 Task: Find connections with filter location Cravinhos with filter topic #entrepreneurshipwith filter profile language Potuguese with filter current company ITC Limited with filter school CMR University with filter industry Retail Florists with filter service category Grant Writing with filter keywords title Professor
Action: Mouse moved to (643, 128)
Screenshot: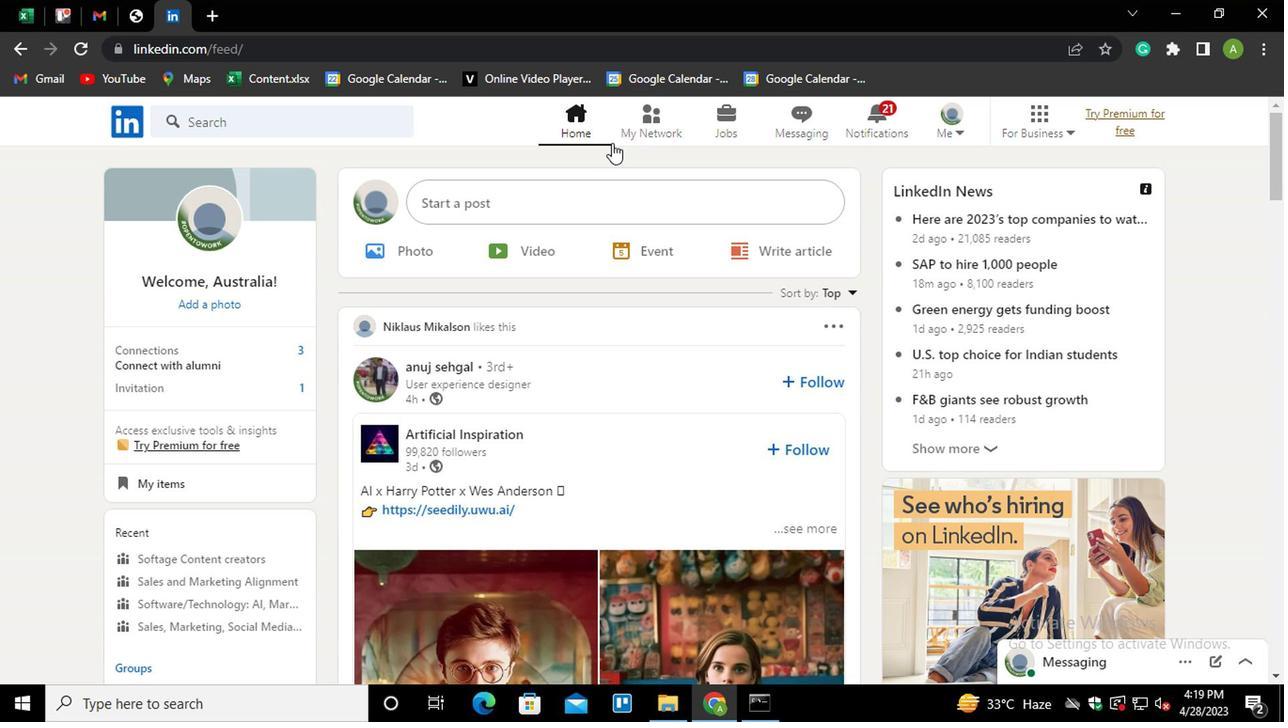 
Action: Mouse pressed left at (643, 128)
Screenshot: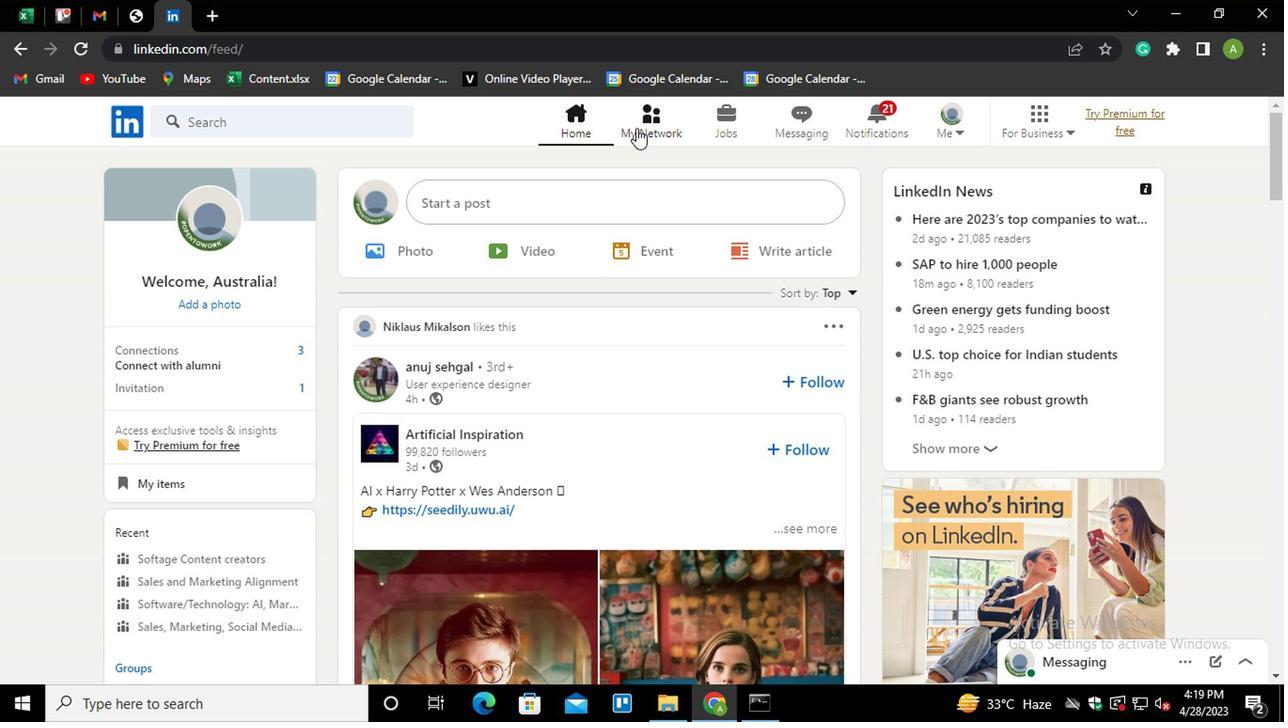 
Action: Mouse moved to (214, 217)
Screenshot: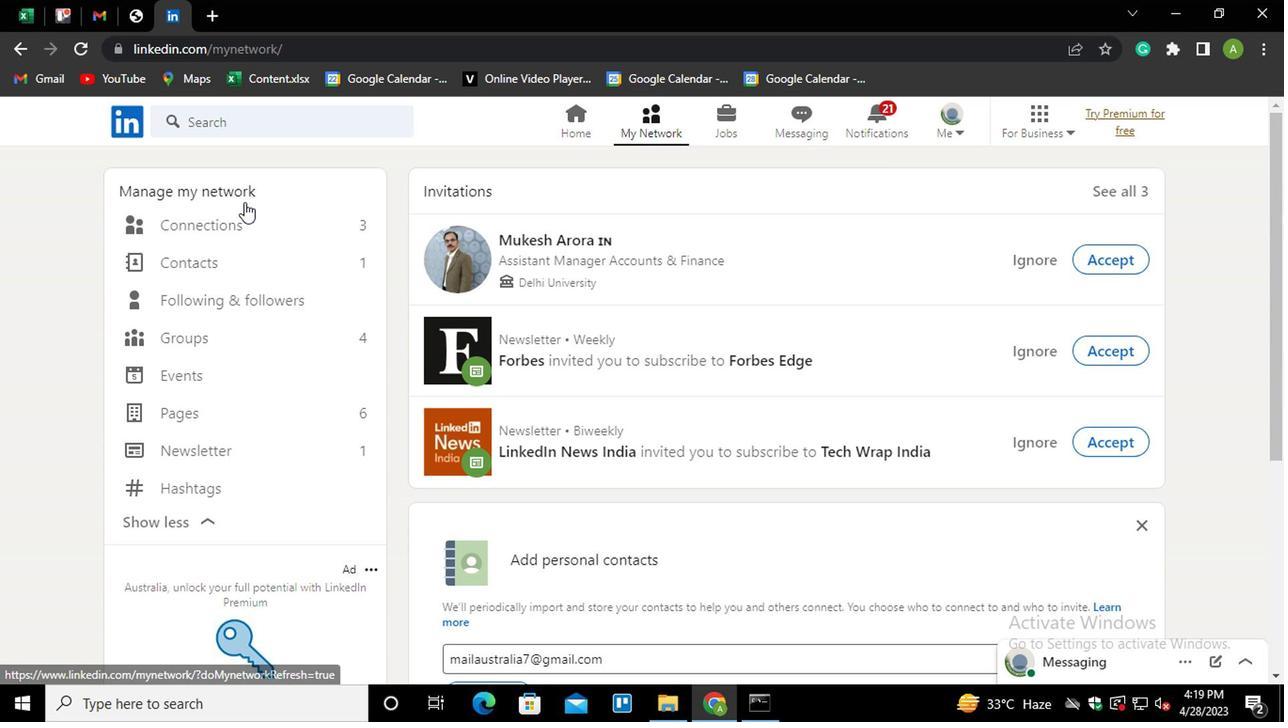 
Action: Mouse pressed left at (214, 217)
Screenshot: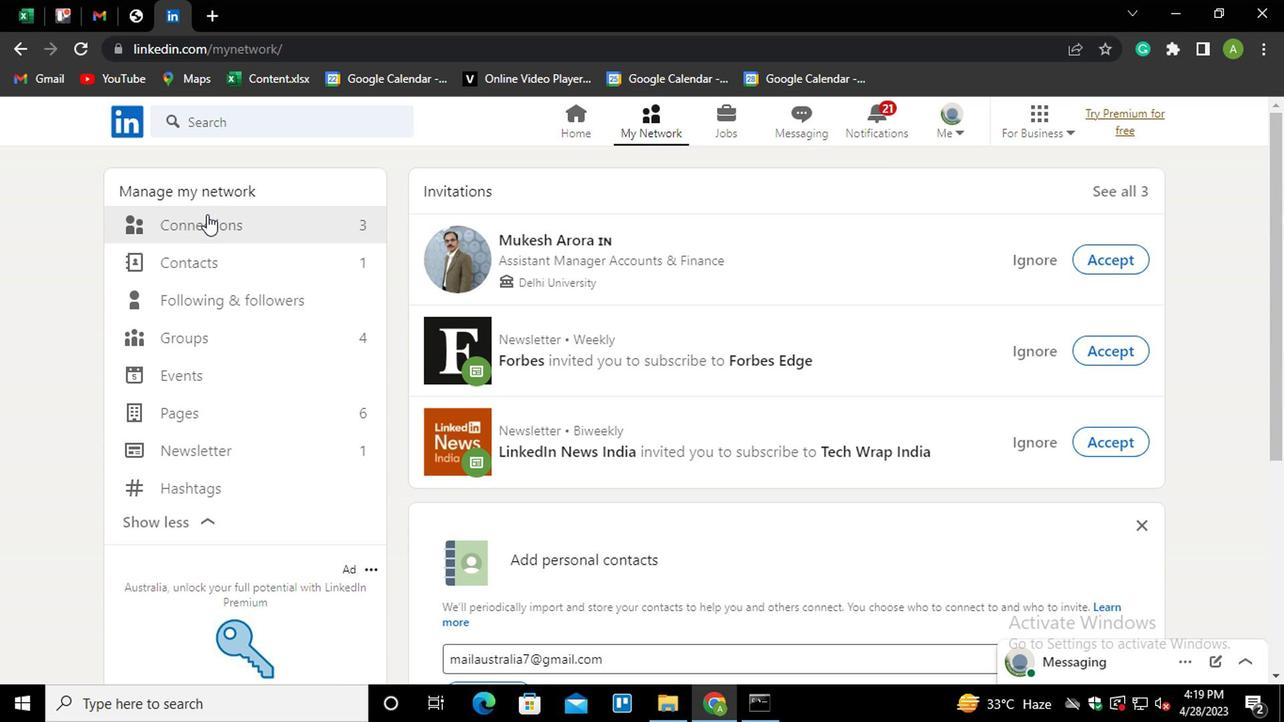 
Action: Mouse moved to (747, 233)
Screenshot: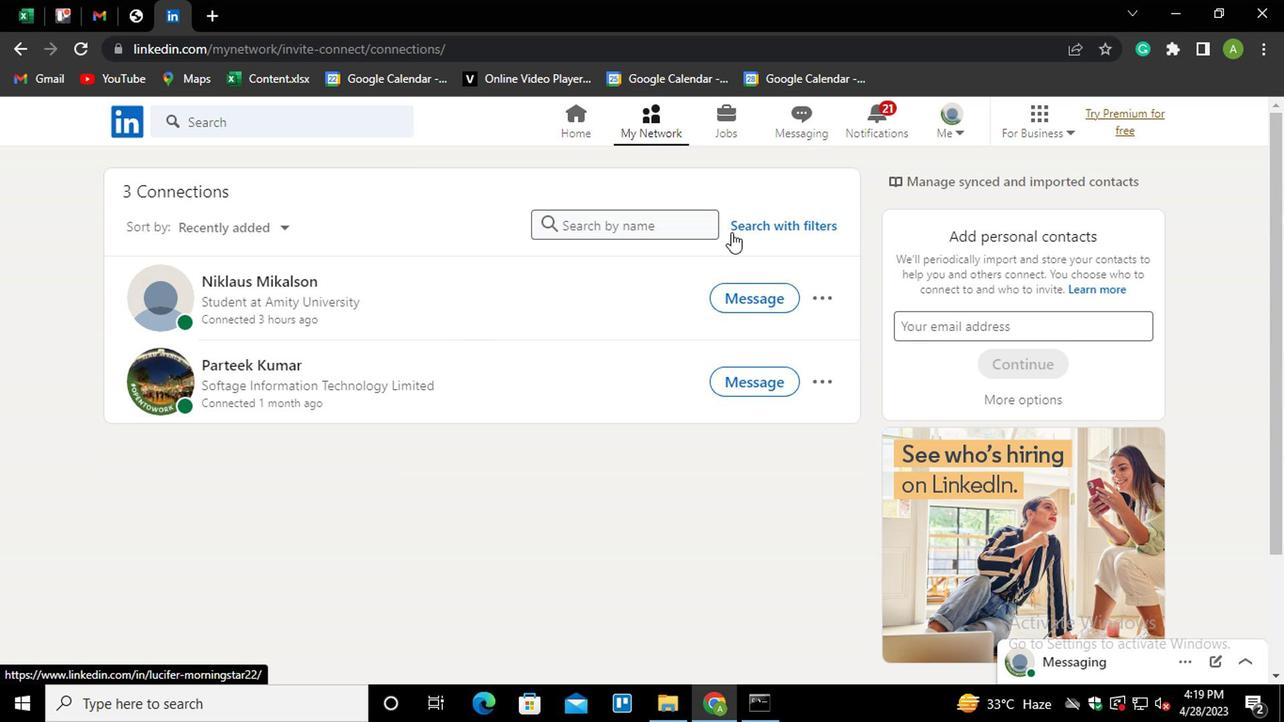 
Action: Mouse pressed left at (747, 233)
Screenshot: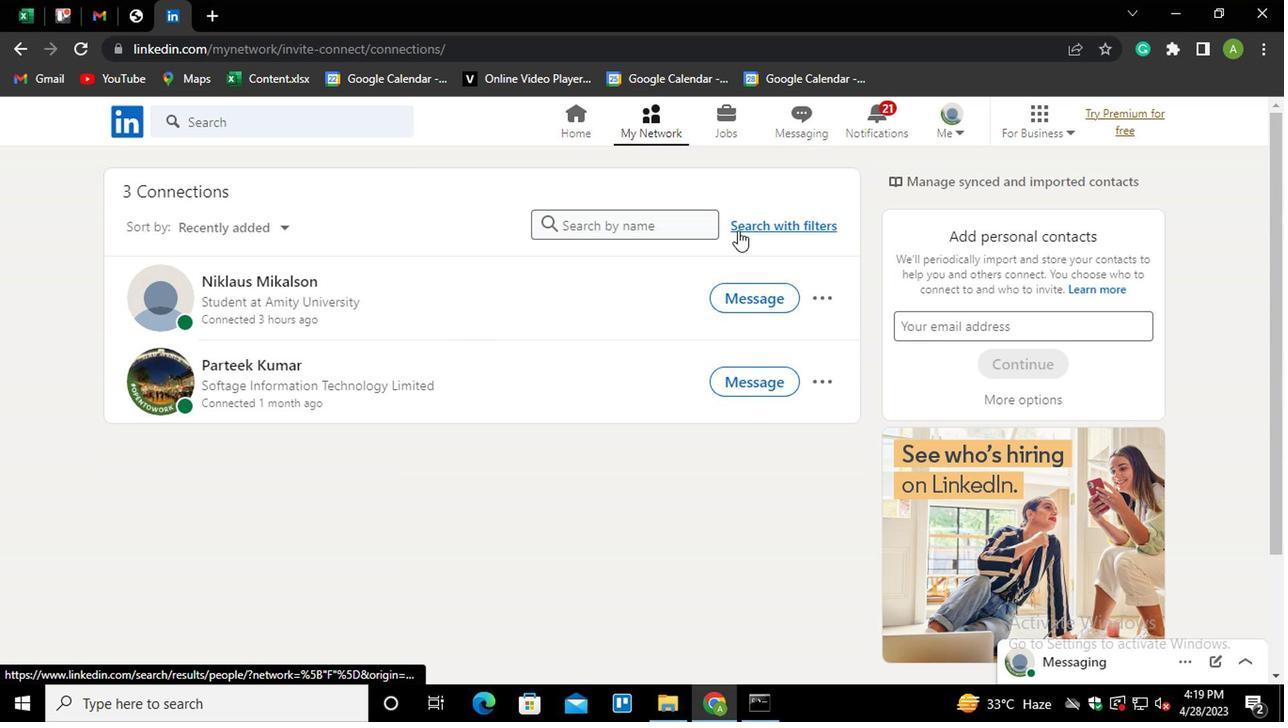 
Action: Mouse moved to (686, 177)
Screenshot: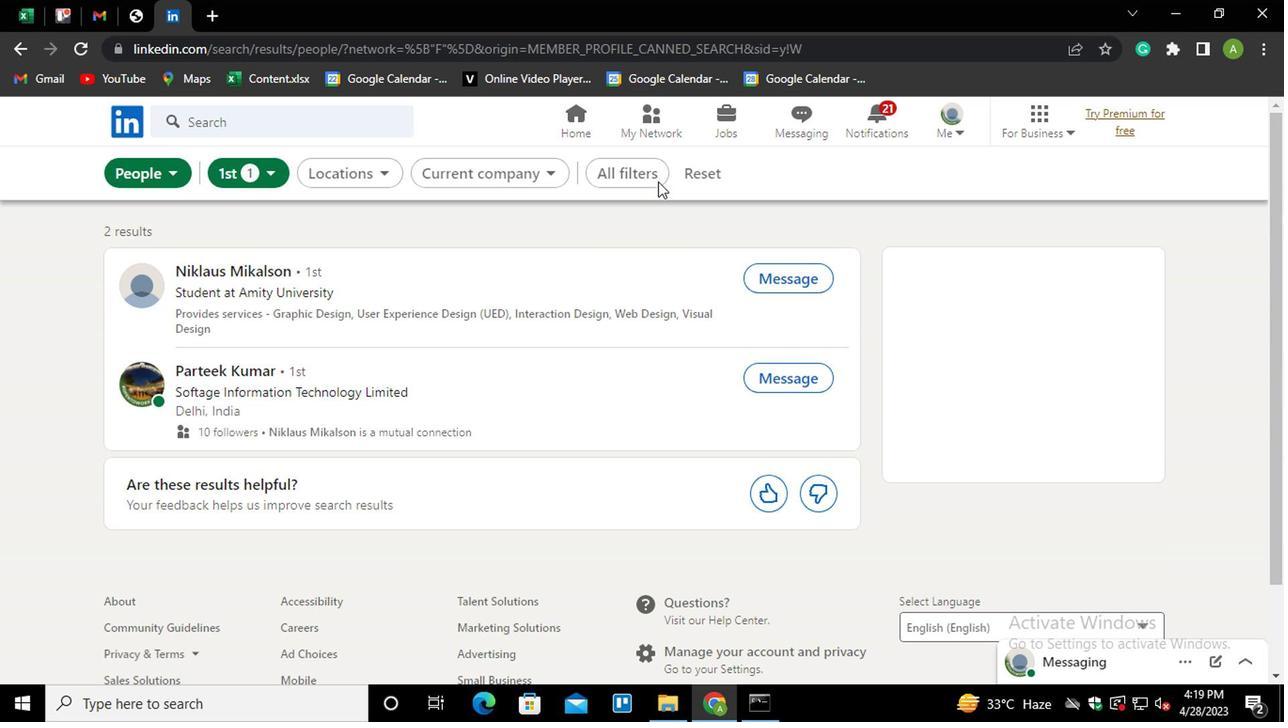
Action: Mouse pressed left at (686, 177)
Screenshot: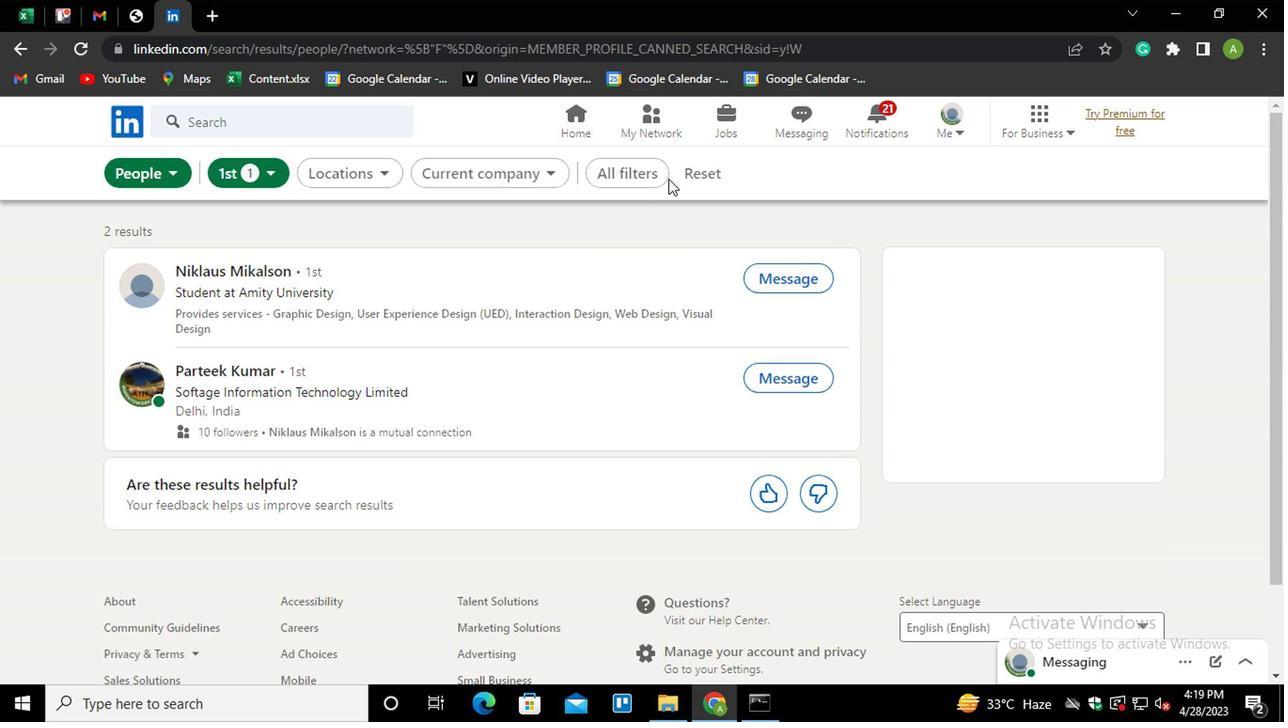 
Action: Mouse moved to (661, 174)
Screenshot: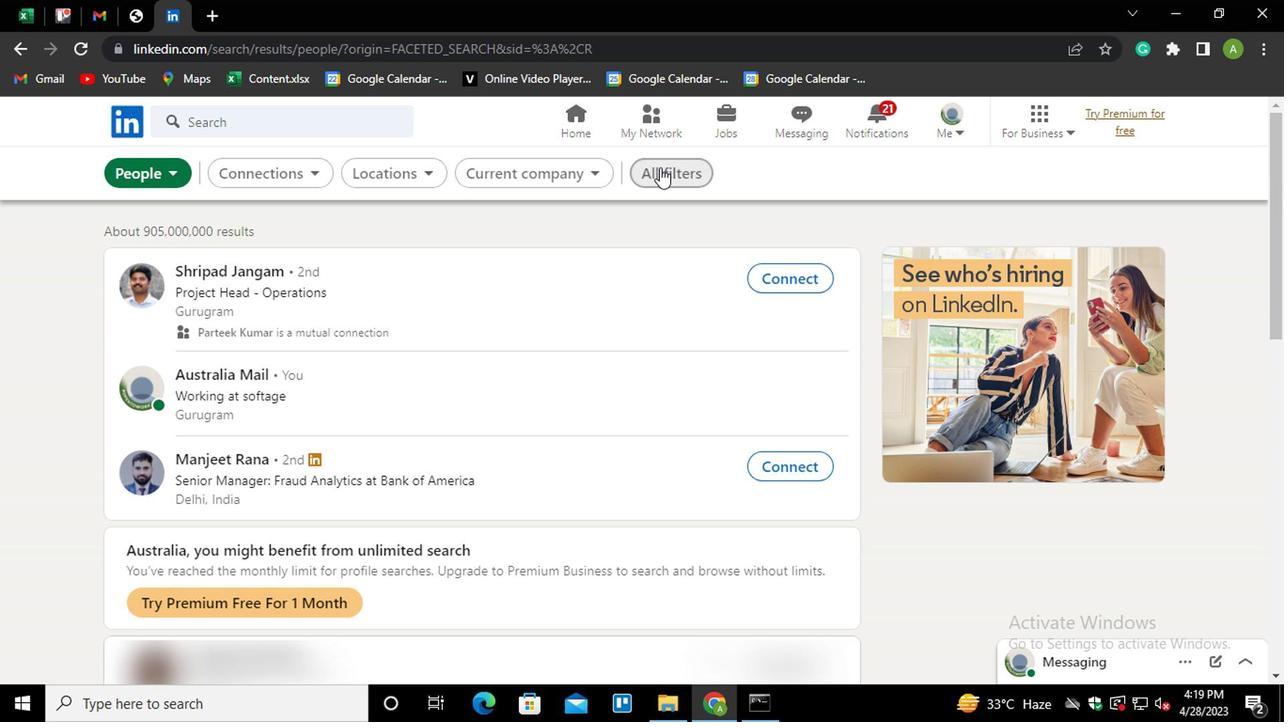 
Action: Mouse pressed left at (661, 174)
Screenshot: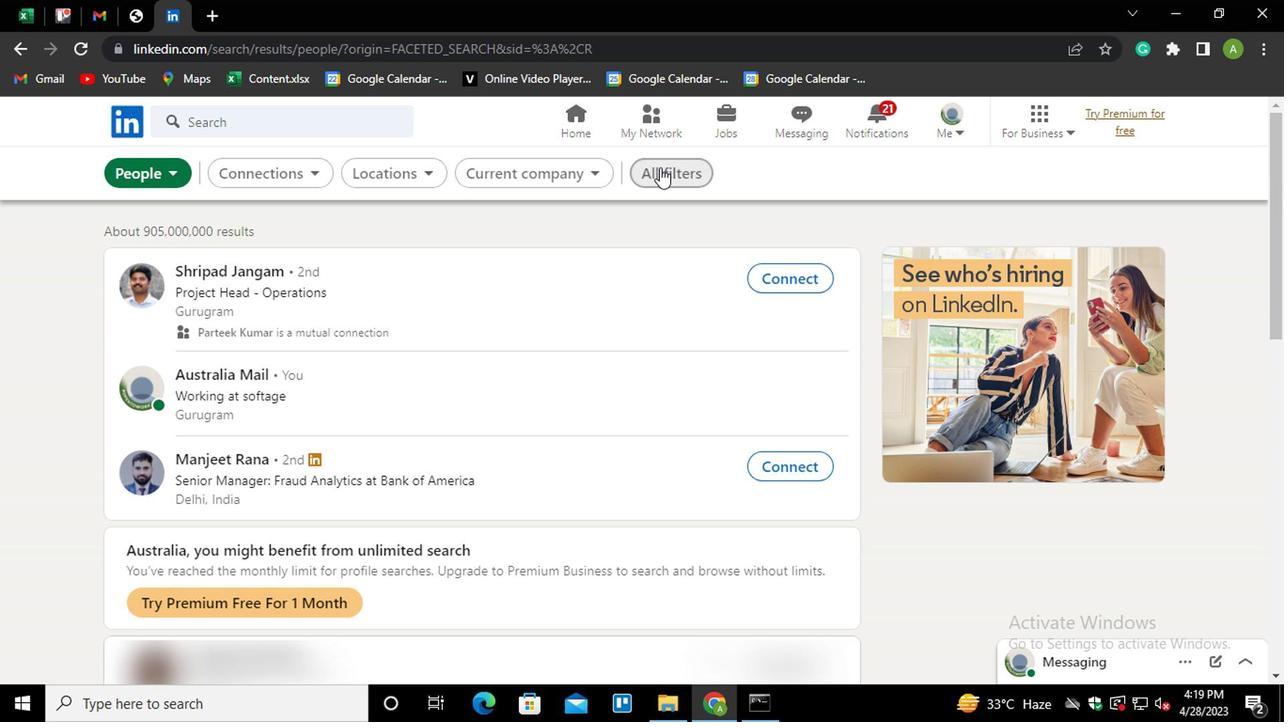 
Action: Mouse moved to (880, 421)
Screenshot: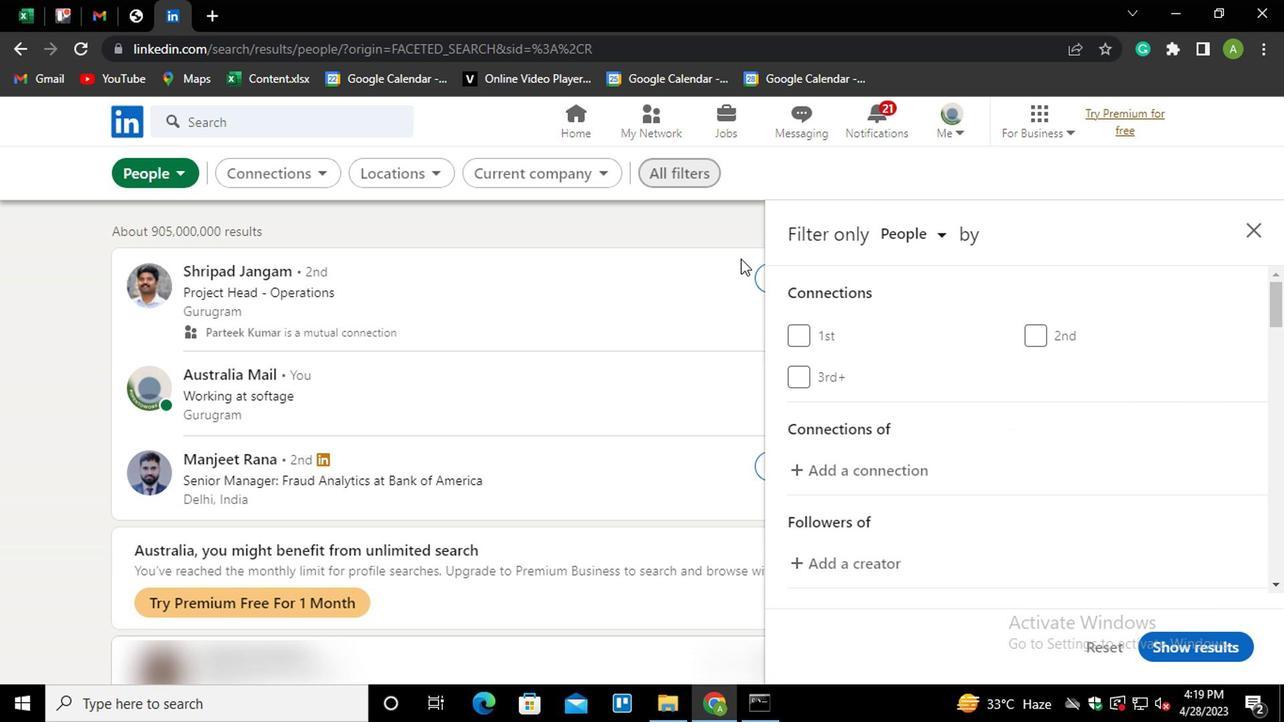 
Action: Mouse scrolled (880, 420) with delta (0, 0)
Screenshot: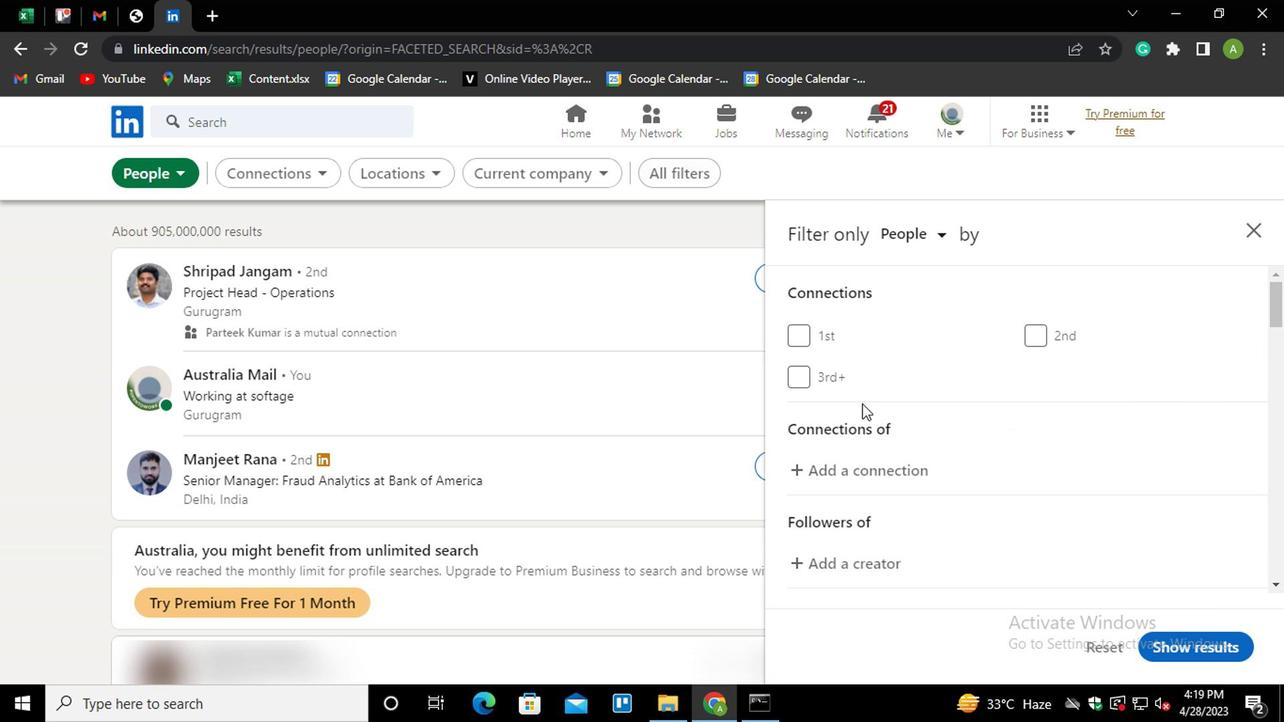 
Action: Mouse scrolled (880, 420) with delta (0, 0)
Screenshot: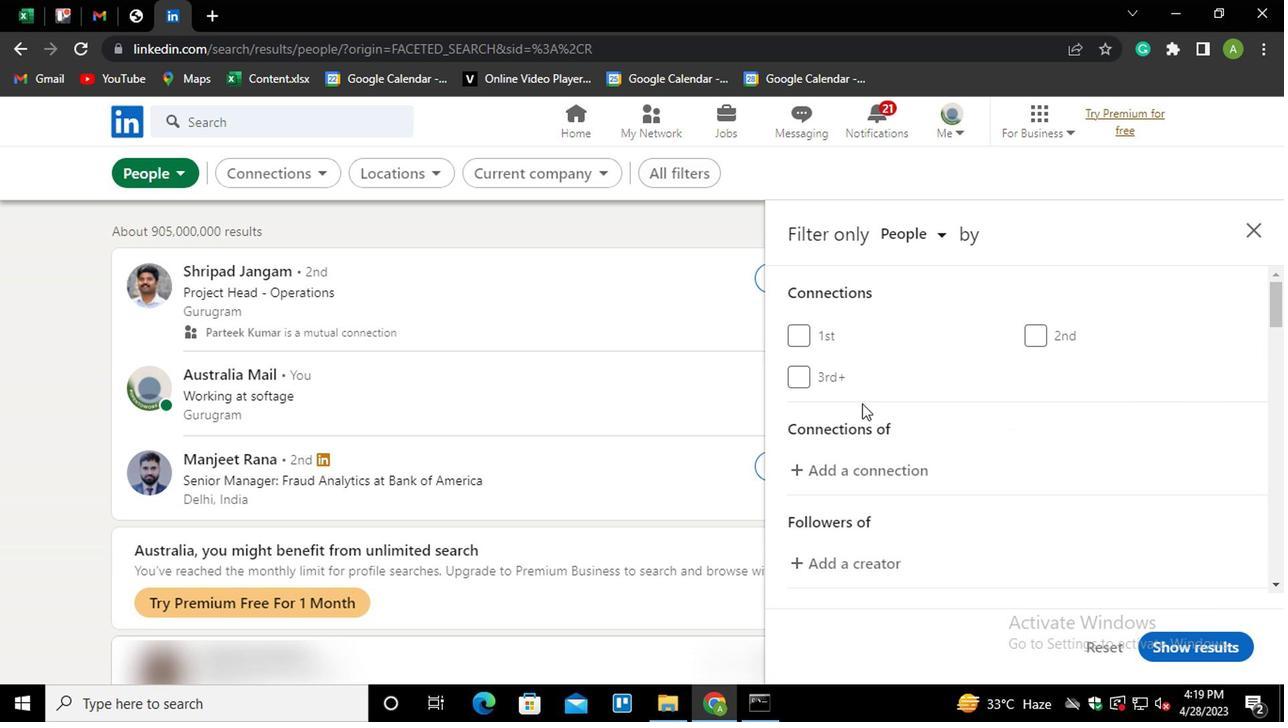 
Action: Mouse moved to (881, 421)
Screenshot: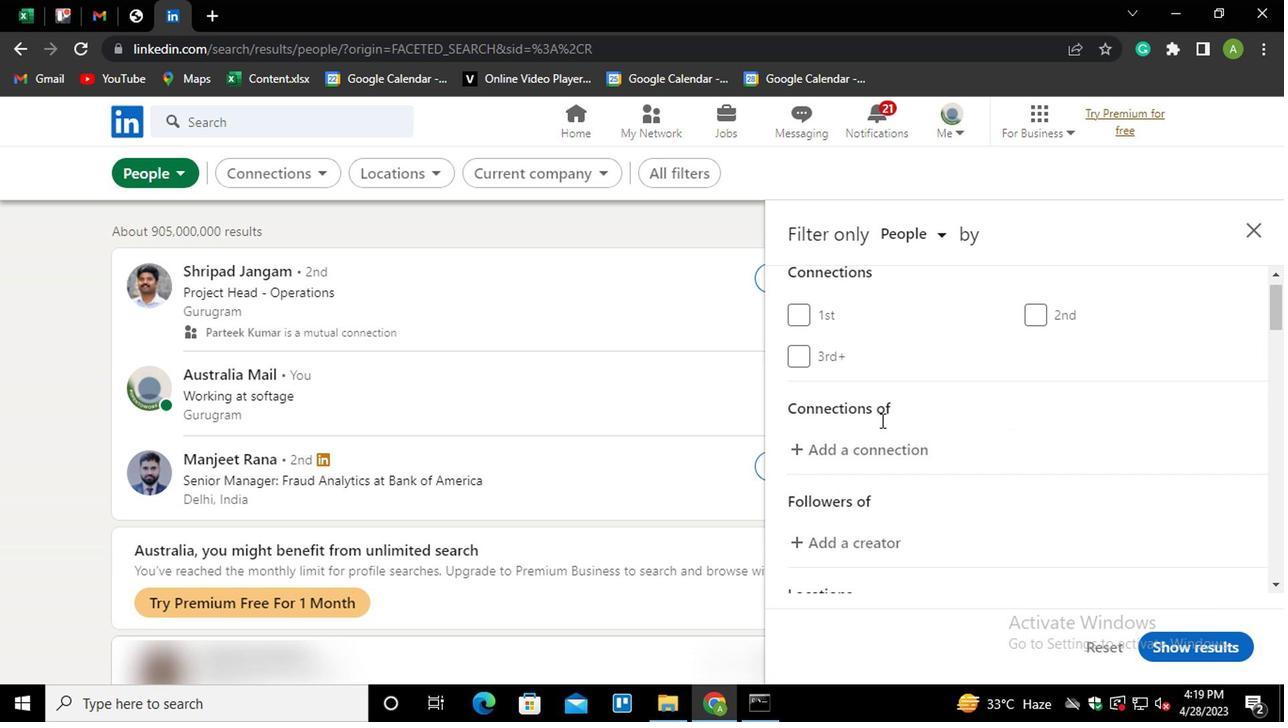 
Action: Mouse scrolled (881, 420) with delta (0, 0)
Screenshot: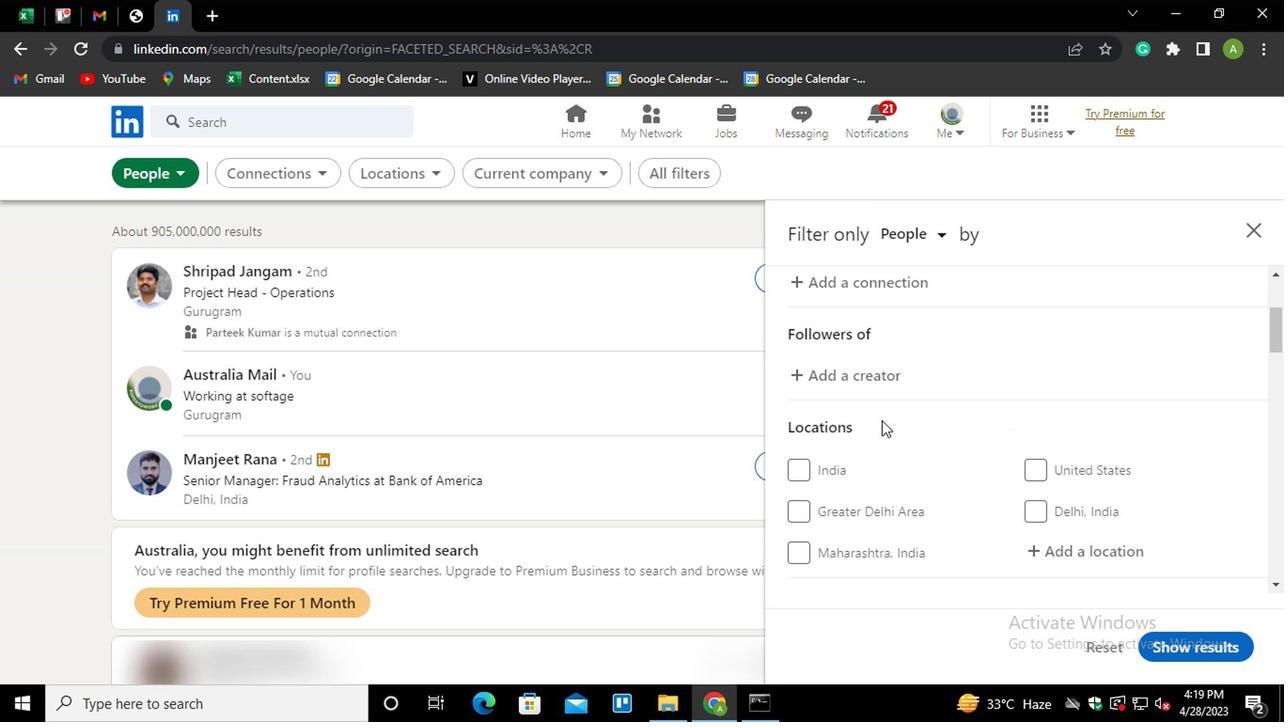
Action: Mouse moved to (882, 421)
Screenshot: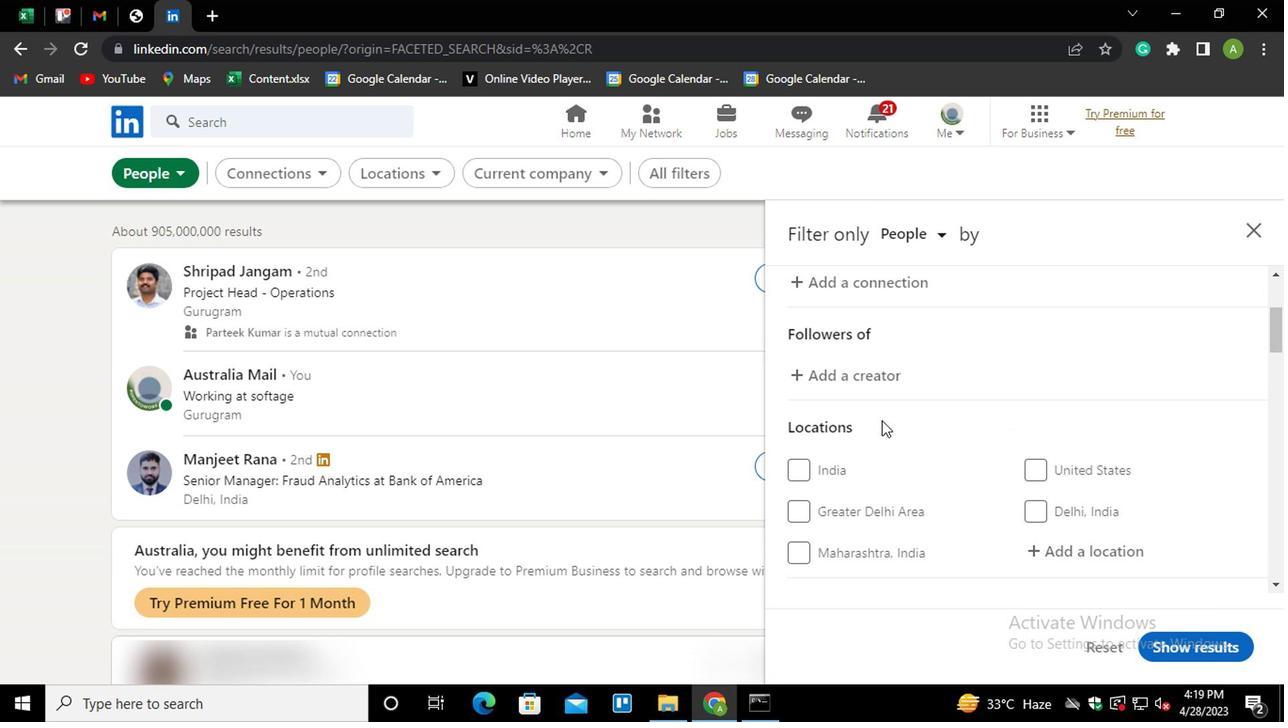 
Action: Mouse scrolled (882, 420) with delta (0, 0)
Screenshot: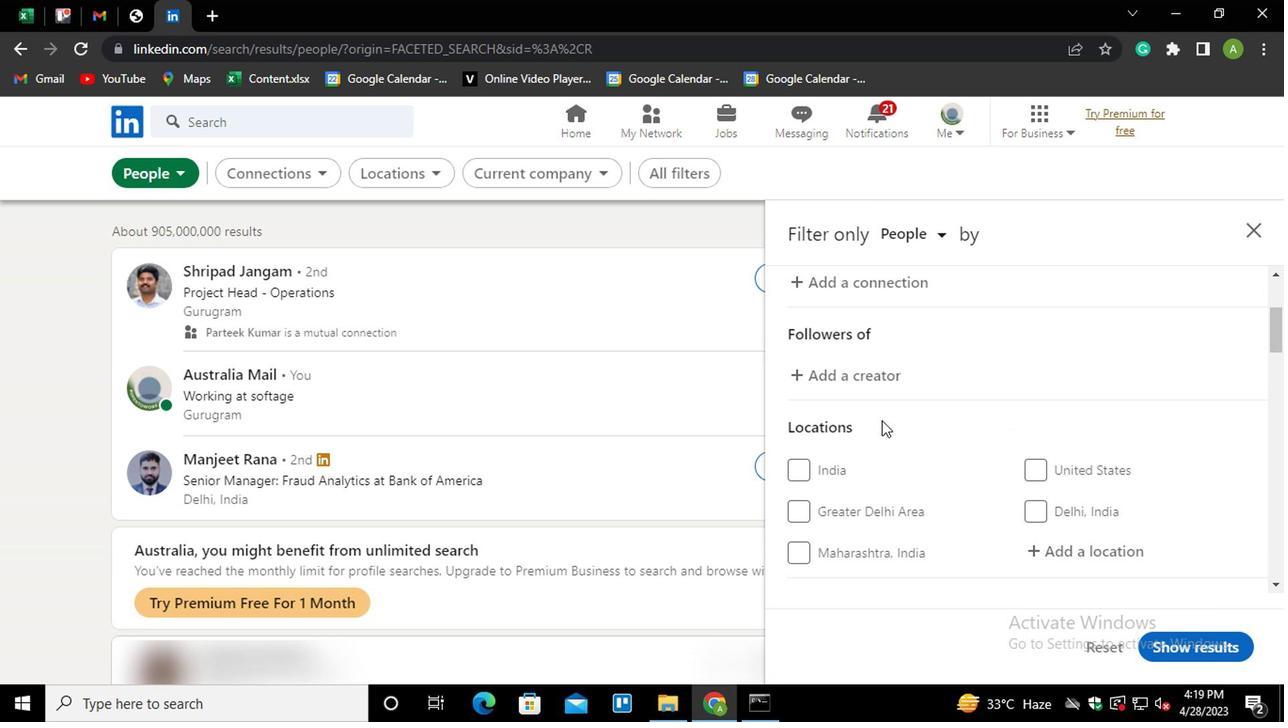 
Action: Mouse moved to (1045, 367)
Screenshot: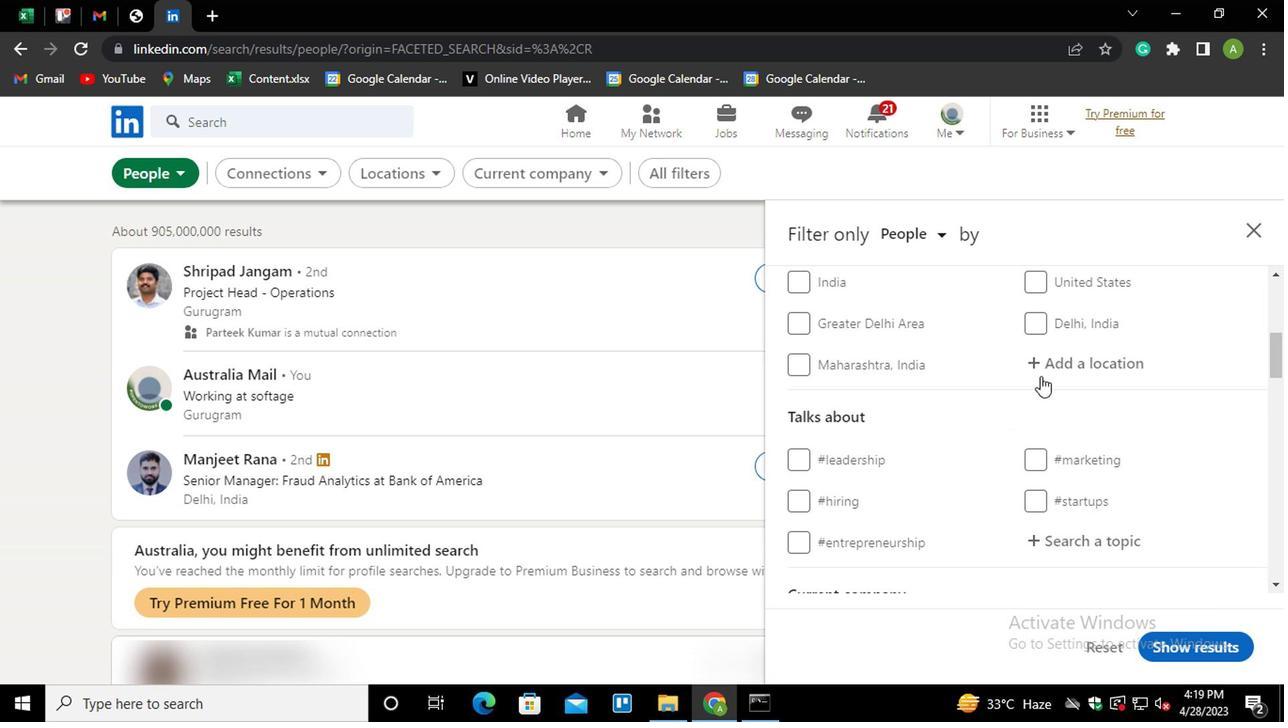 
Action: Mouse pressed left at (1045, 367)
Screenshot: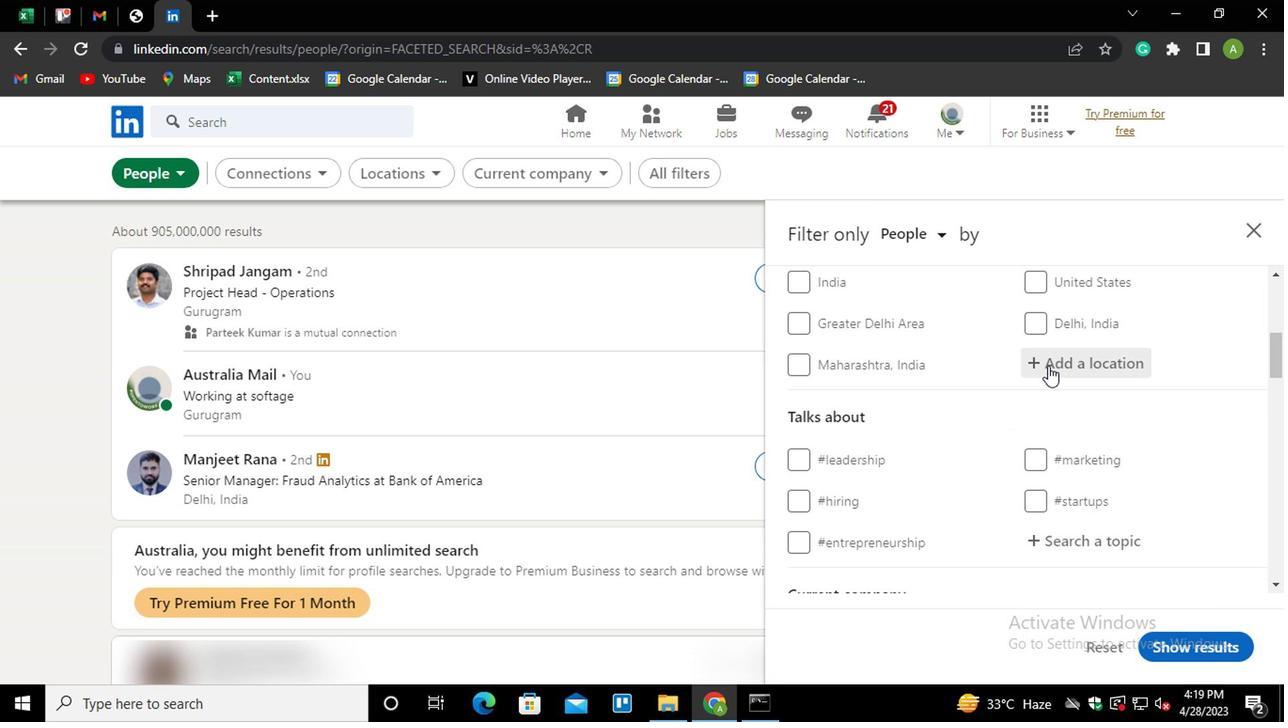 
Action: Mouse moved to (1059, 367)
Screenshot: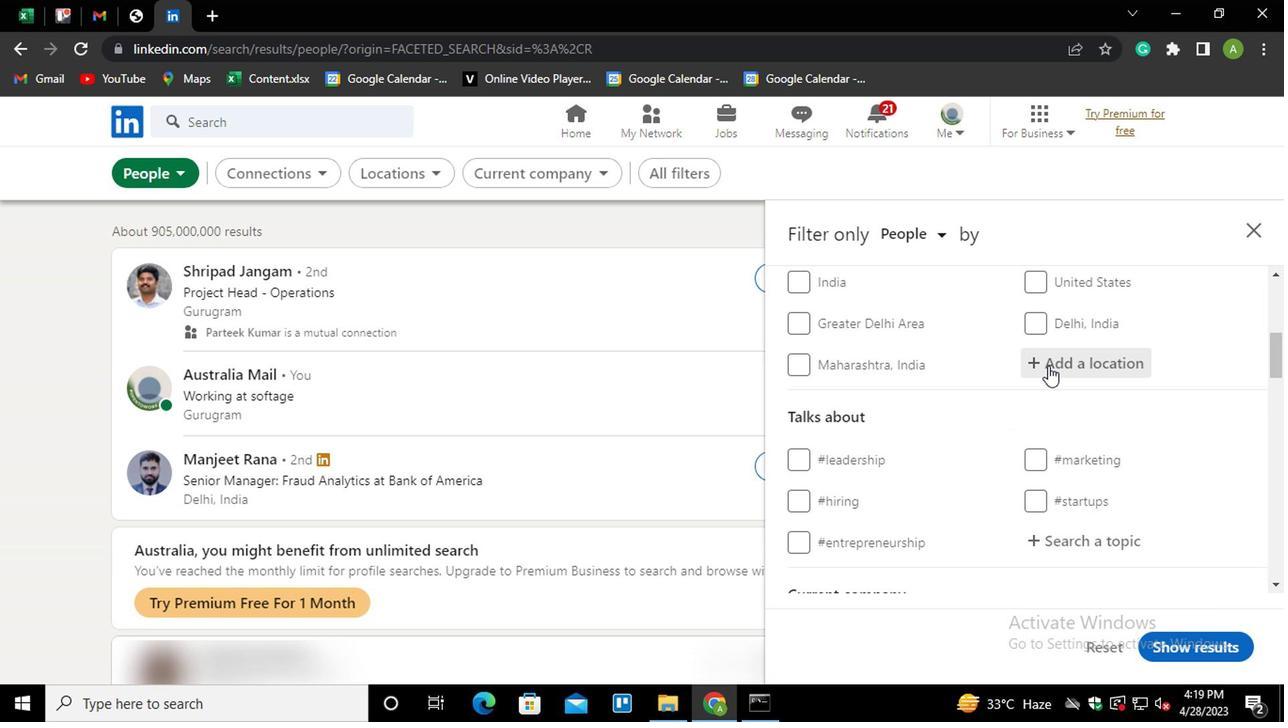 
Action: Mouse pressed left at (1059, 367)
Screenshot: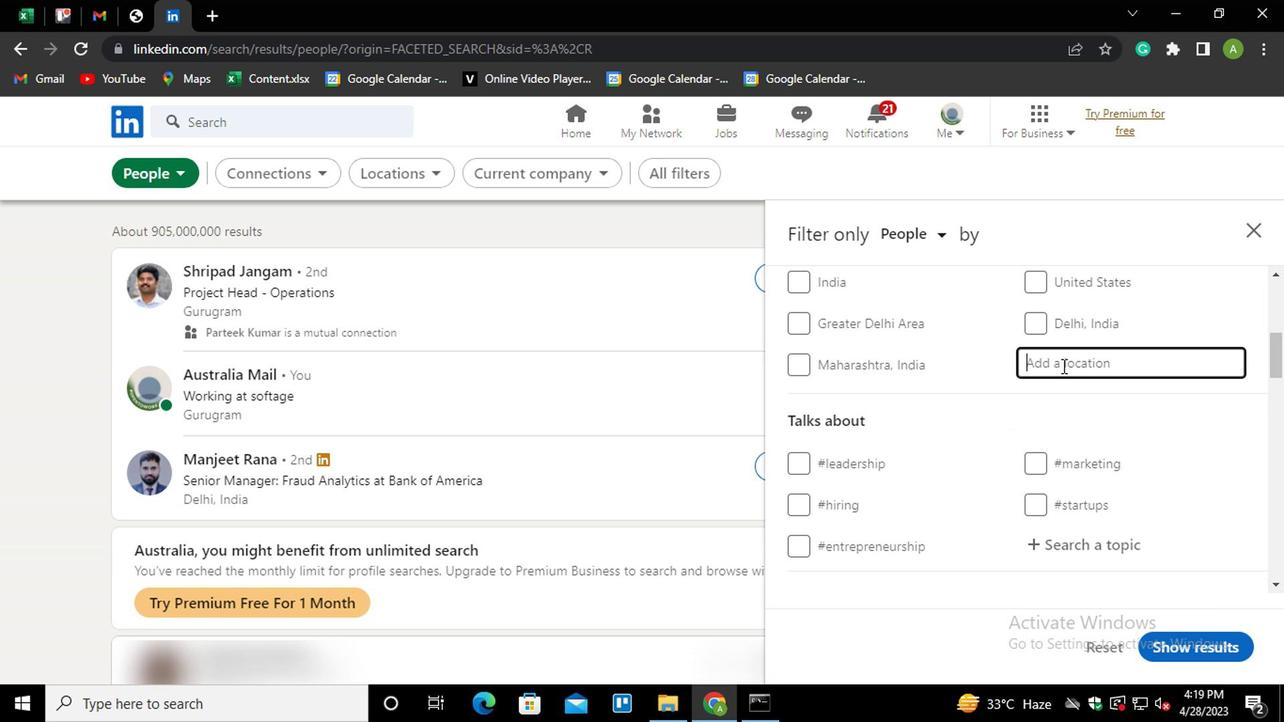
Action: Mouse moved to (1060, 368)
Screenshot: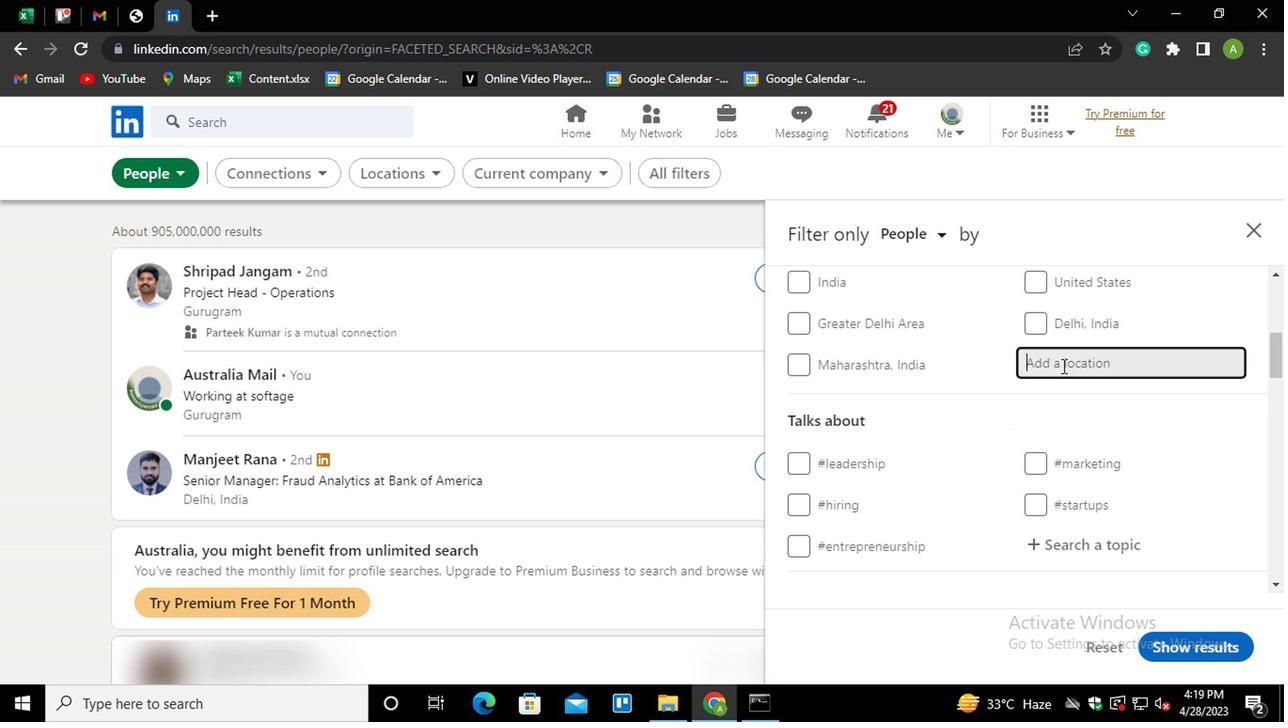 
Action: Key pressed <Key.shift>CRACIN<Key.backspace><Key.backspace><Key.backspace>VIN<Key.down><Key.enter>
Screenshot: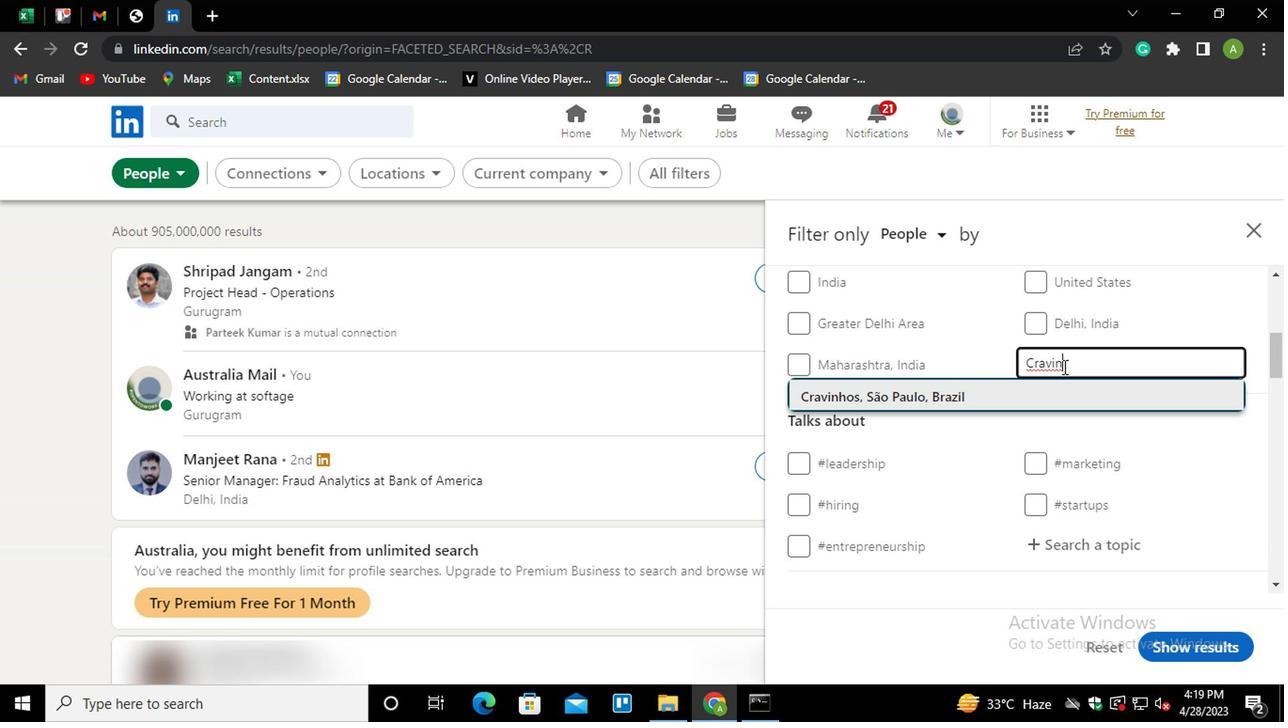 
Action: Mouse scrolled (1060, 367) with delta (0, -1)
Screenshot: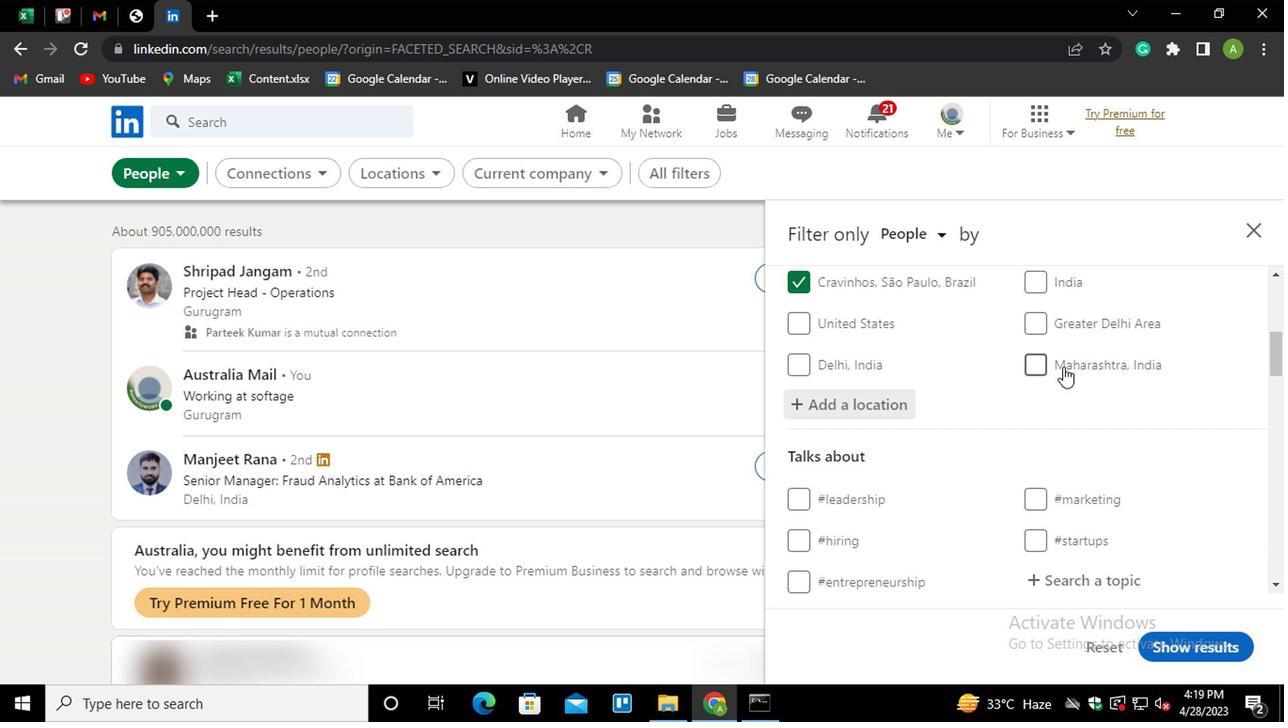 
Action: Mouse scrolled (1060, 367) with delta (0, -1)
Screenshot: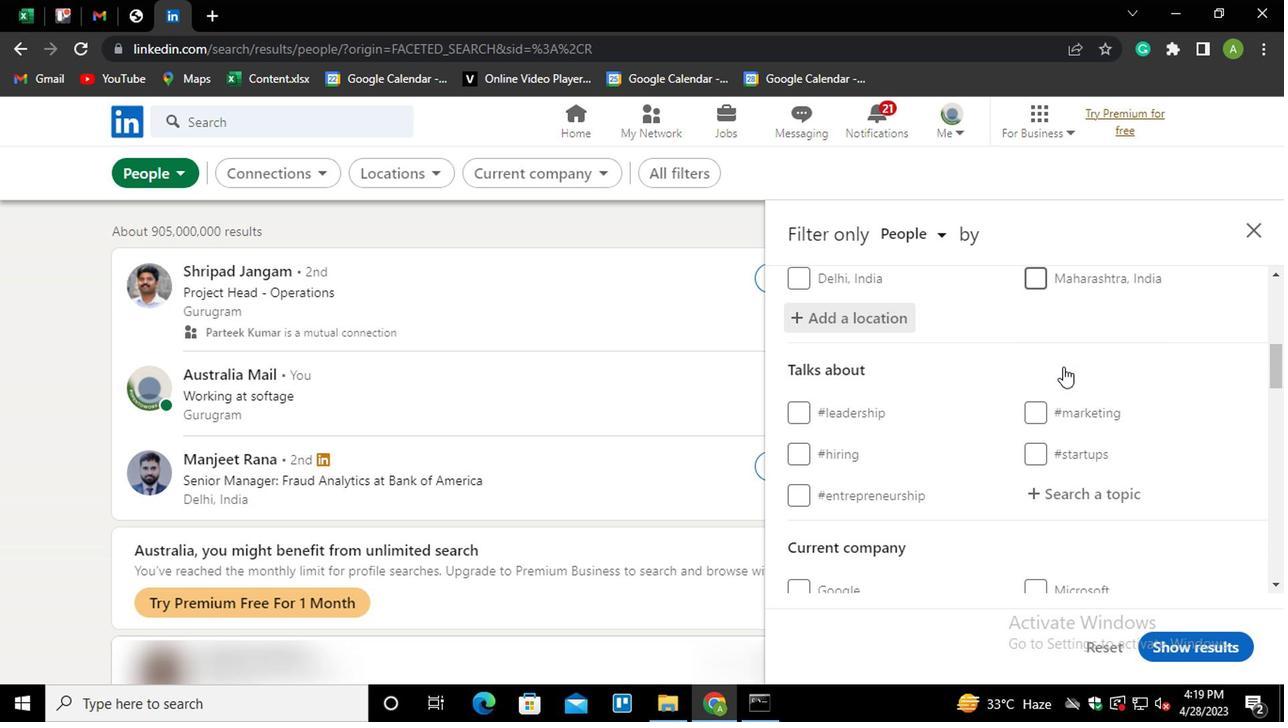 
Action: Mouse moved to (1052, 398)
Screenshot: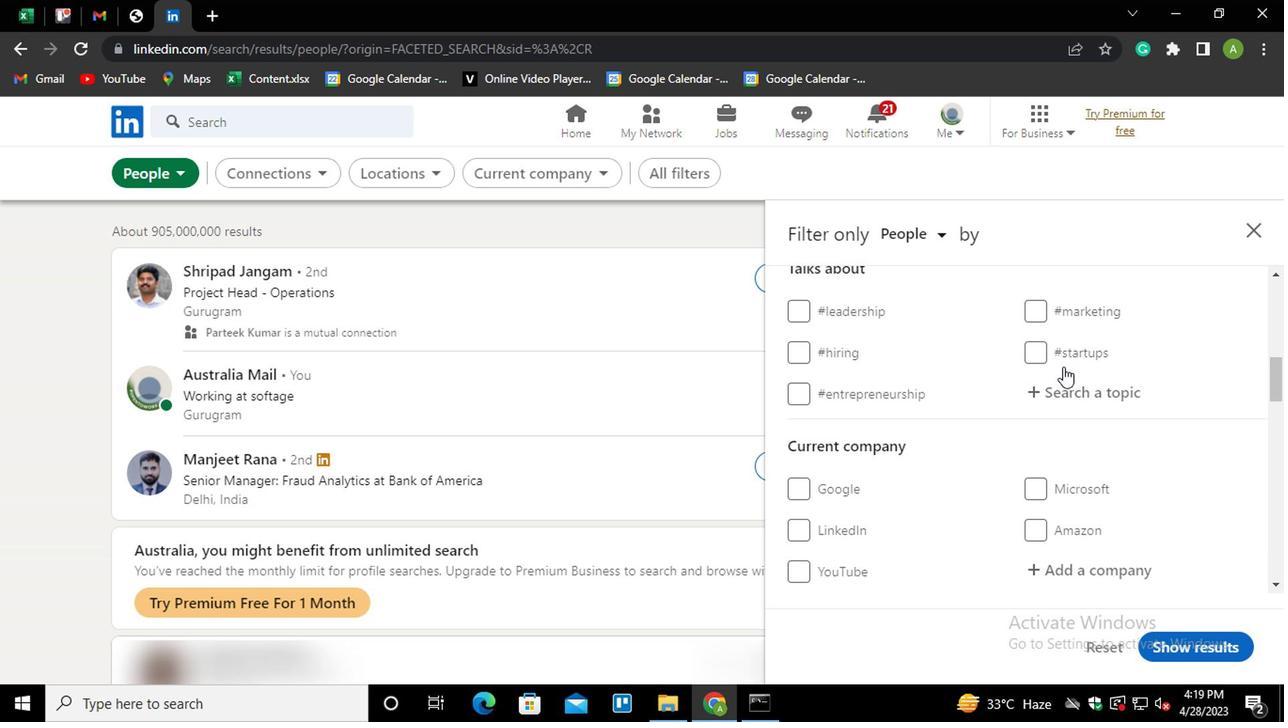 
Action: Mouse pressed left at (1052, 398)
Screenshot: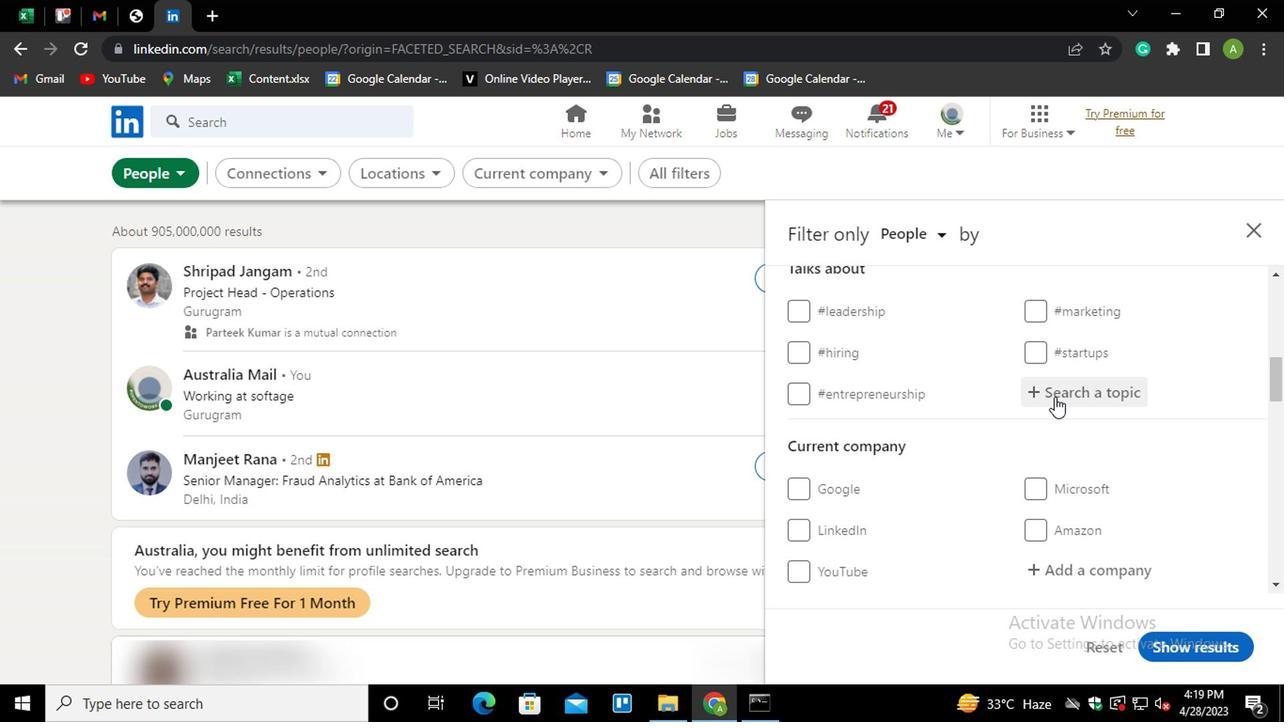 
Action: Key pressed ENTREPRE<Key.down><Key.down><Key.down><Key.down><Key.enter>
Screenshot: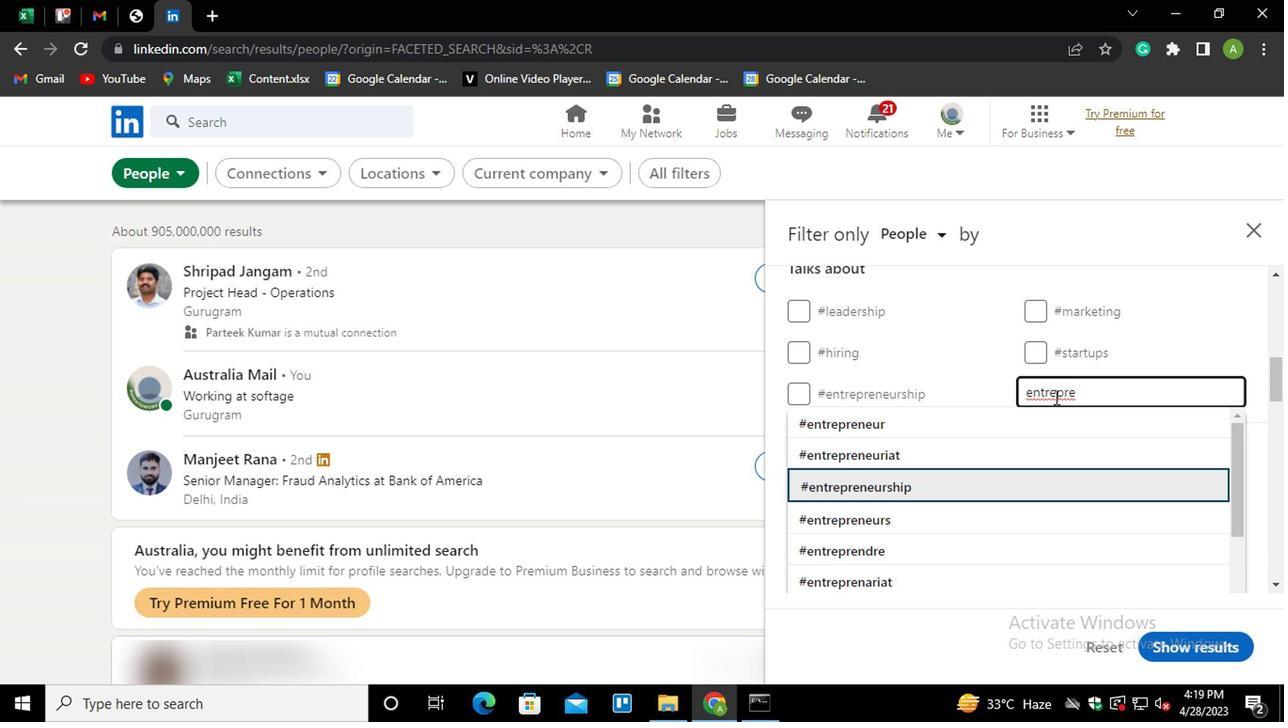 
Action: Mouse moved to (1051, 398)
Screenshot: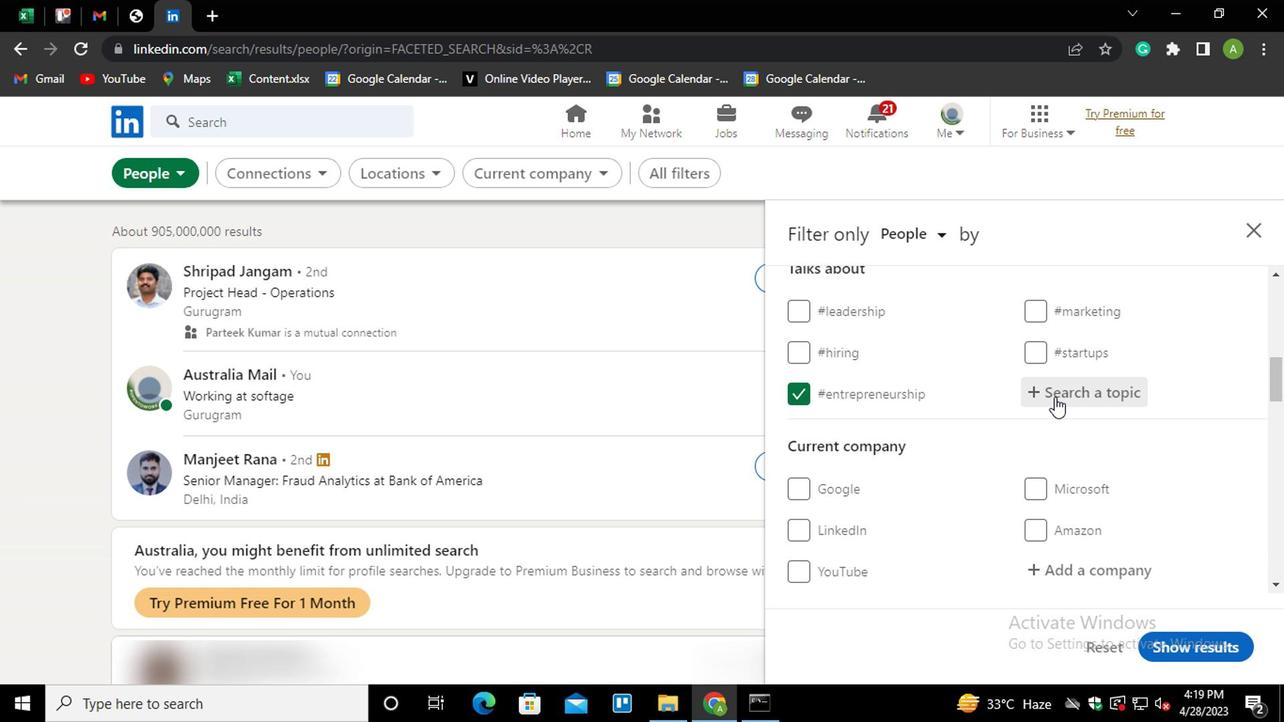 
Action: Mouse scrolled (1051, 397) with delta (0, -1)
Screenshot: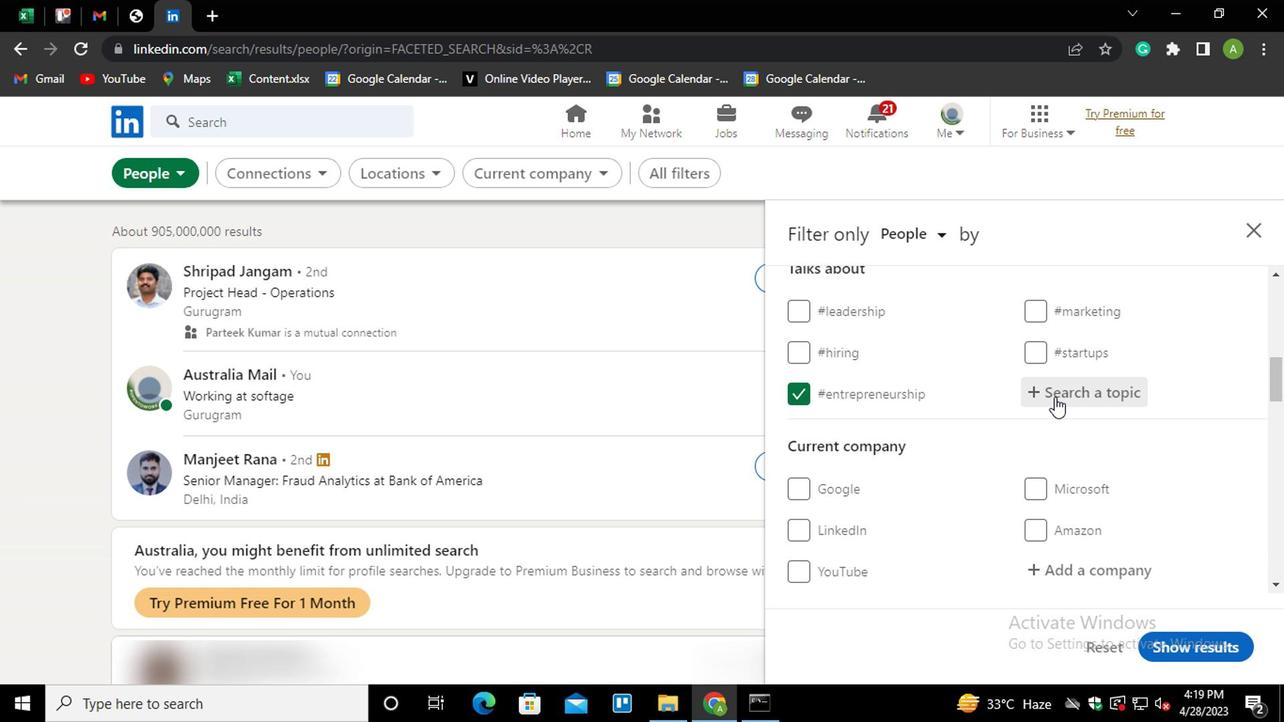
Action: Mouse scrolled (1051, 397) with delta (0, -1)
Screenshot: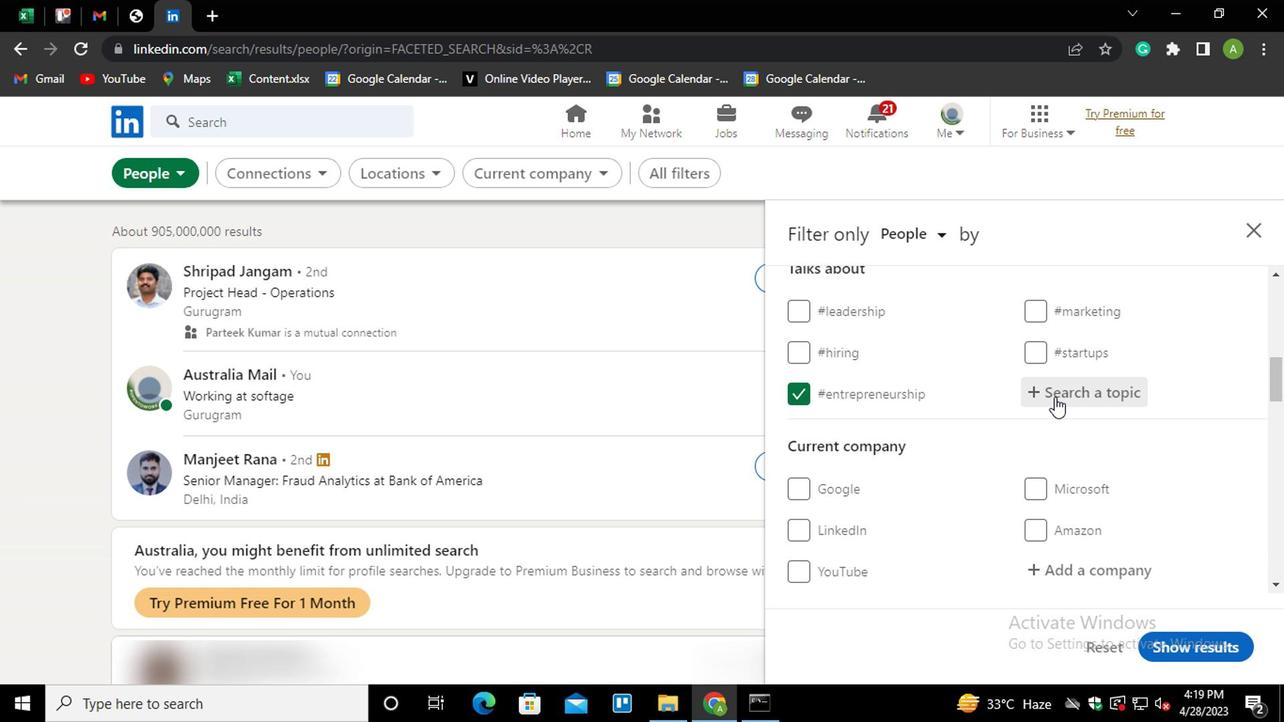 
Action: Mouse scrolled (1051, 397) with delta (0, -1)
Screenshot: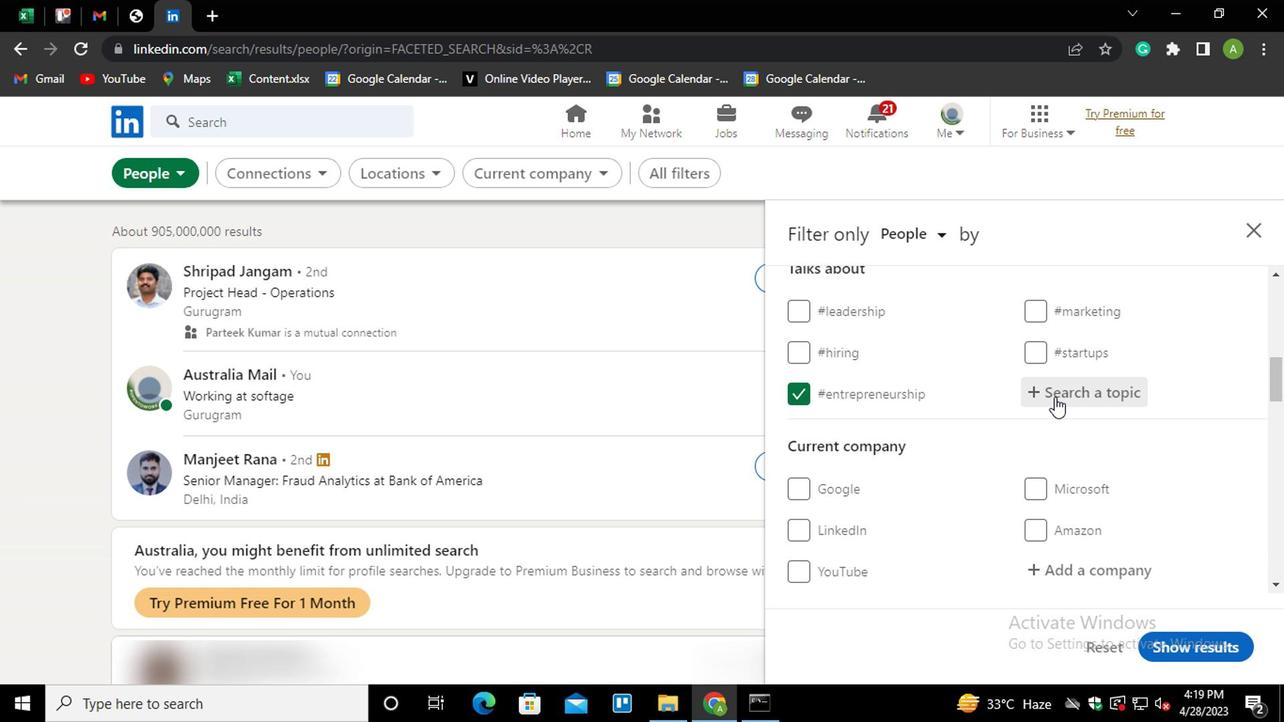 
Action: Mouse scrolled (1051, 397) with delta (0, -1)
Screenshot: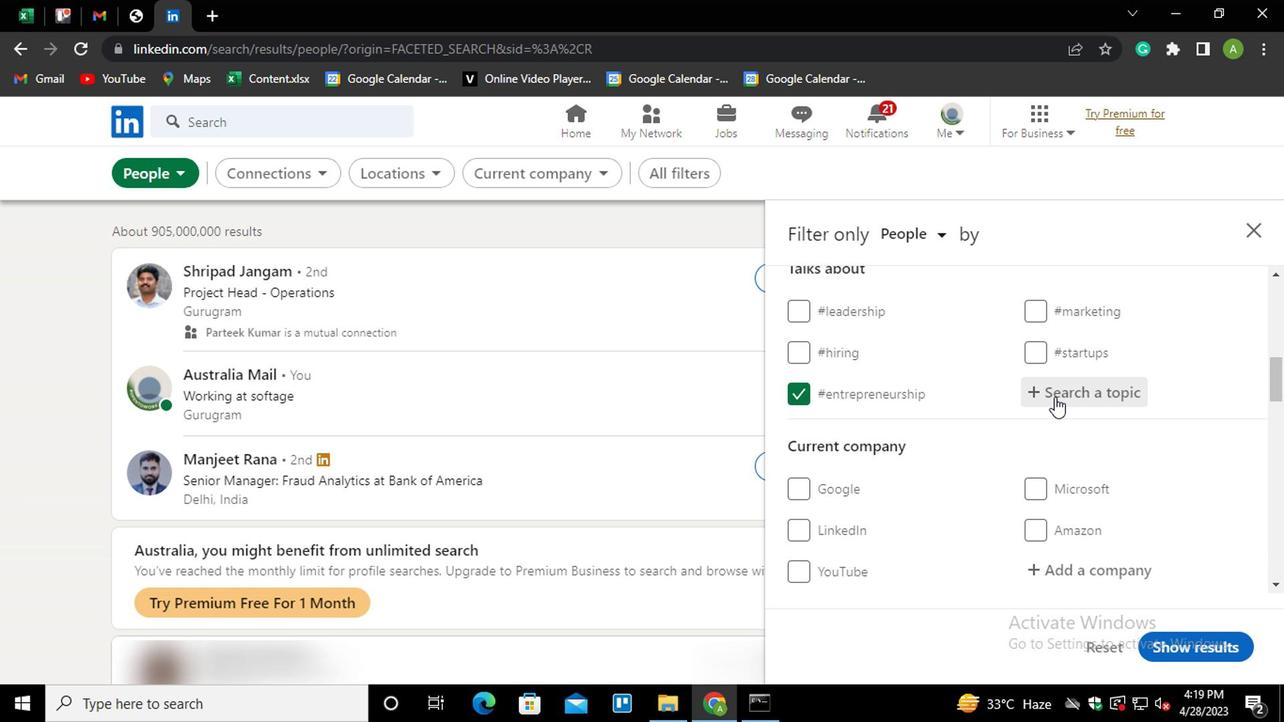 
Action: Mouse scrolled (1051, 397) with delta (0, -1)
Screenshot: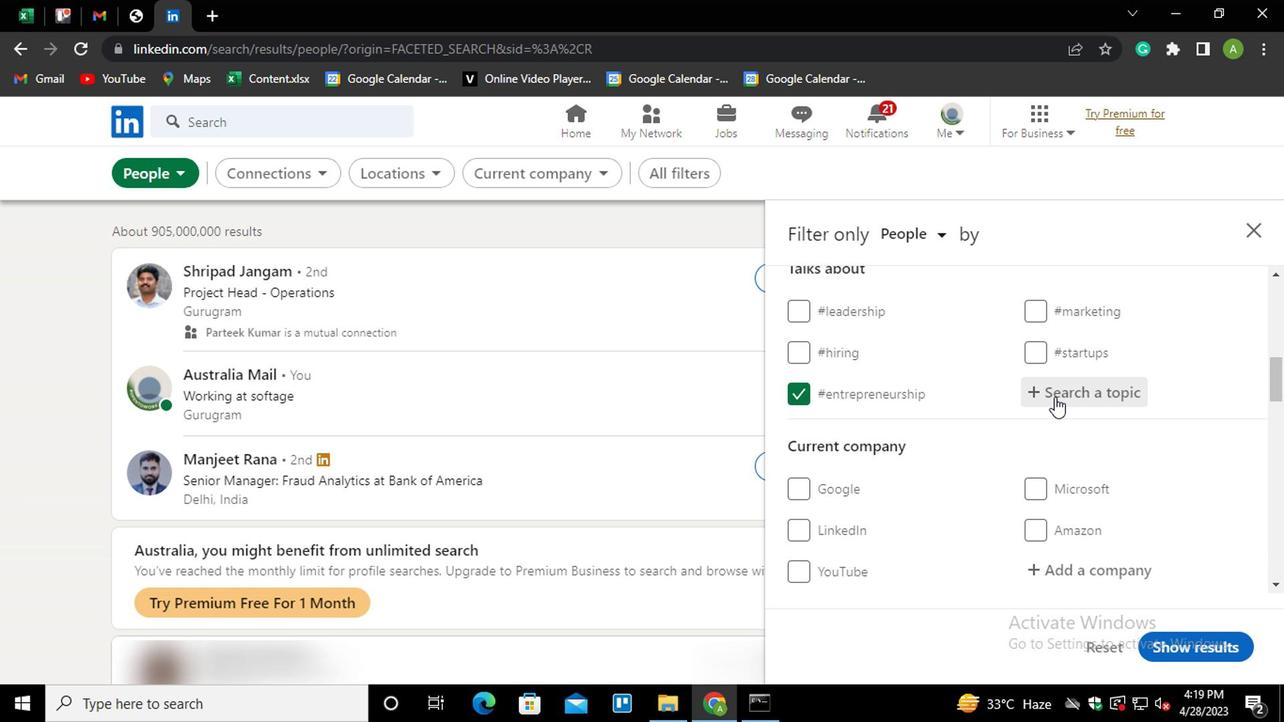 
Action: Mouse scrolled (1051, 397) with delta (0, -1)
Screenshot: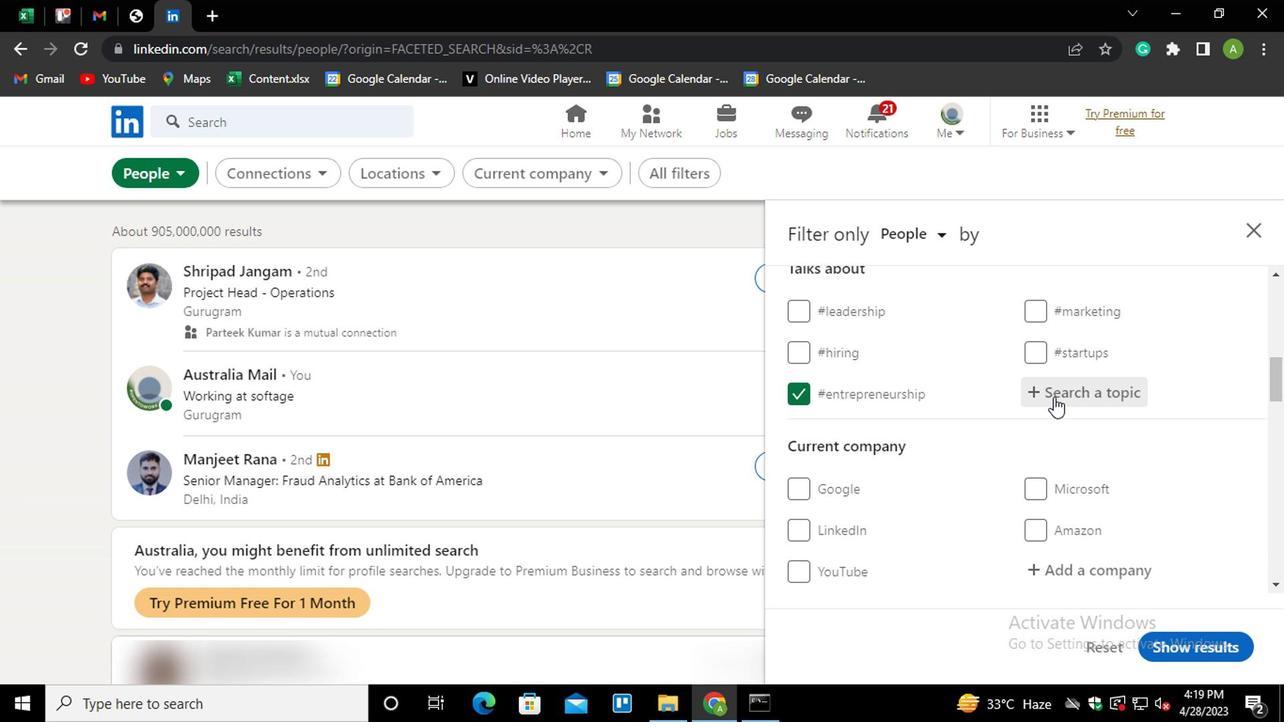 
Action: Mouse scrolled (1051, 397) with delta (0, -1)
Screenshot: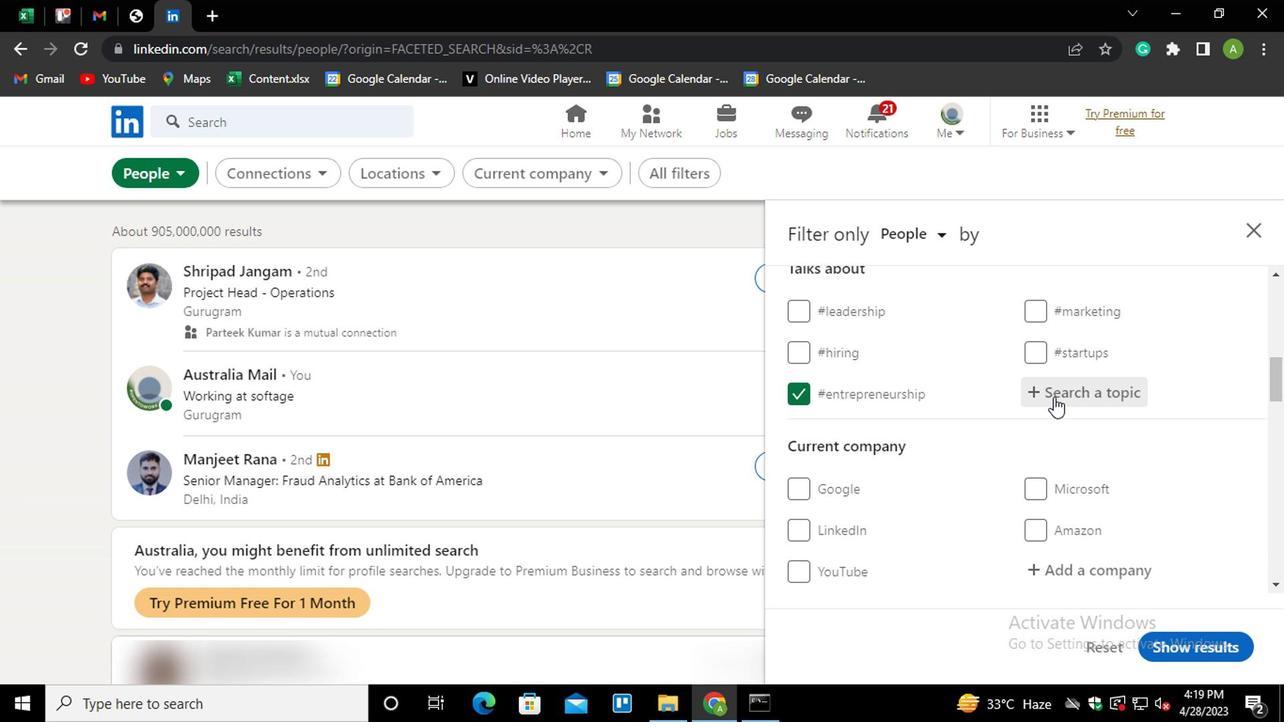 
Action: Mouse scrolled (1051, 397) with delta (0, -1)
Screenshot: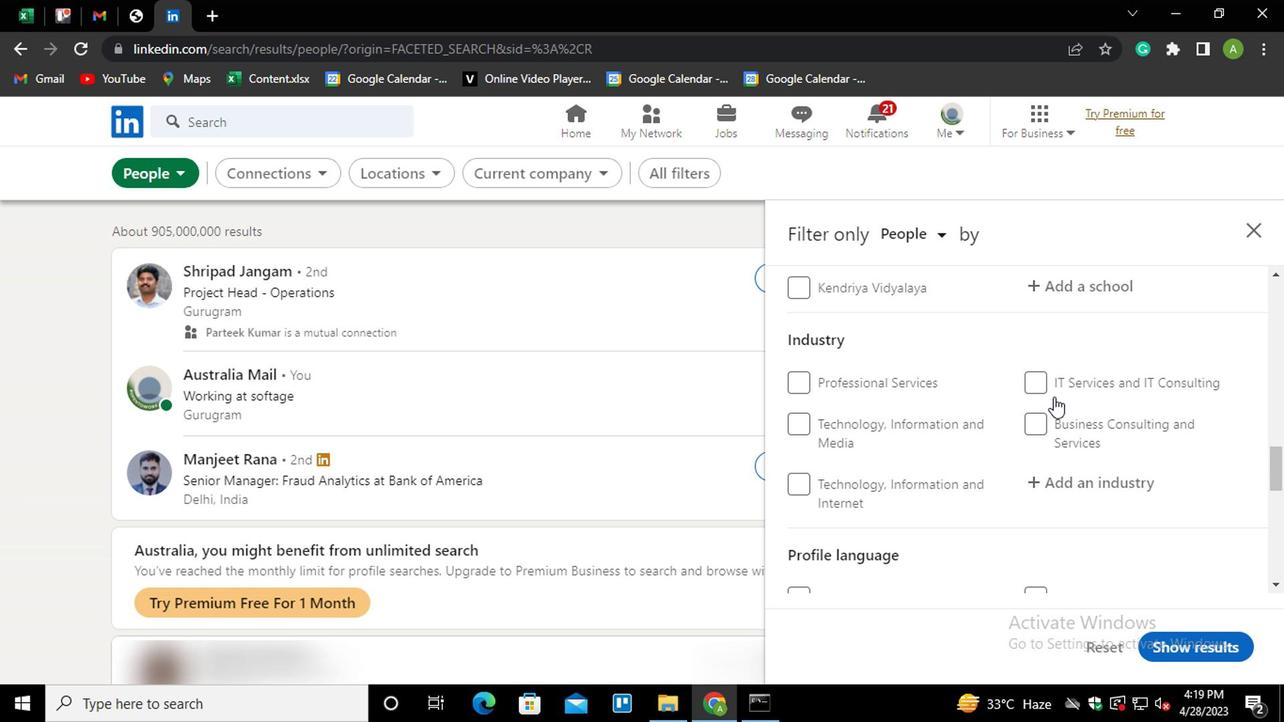 
Action: Mouse scrolled (1051, 397) with delta (0, -1)
Screenshot: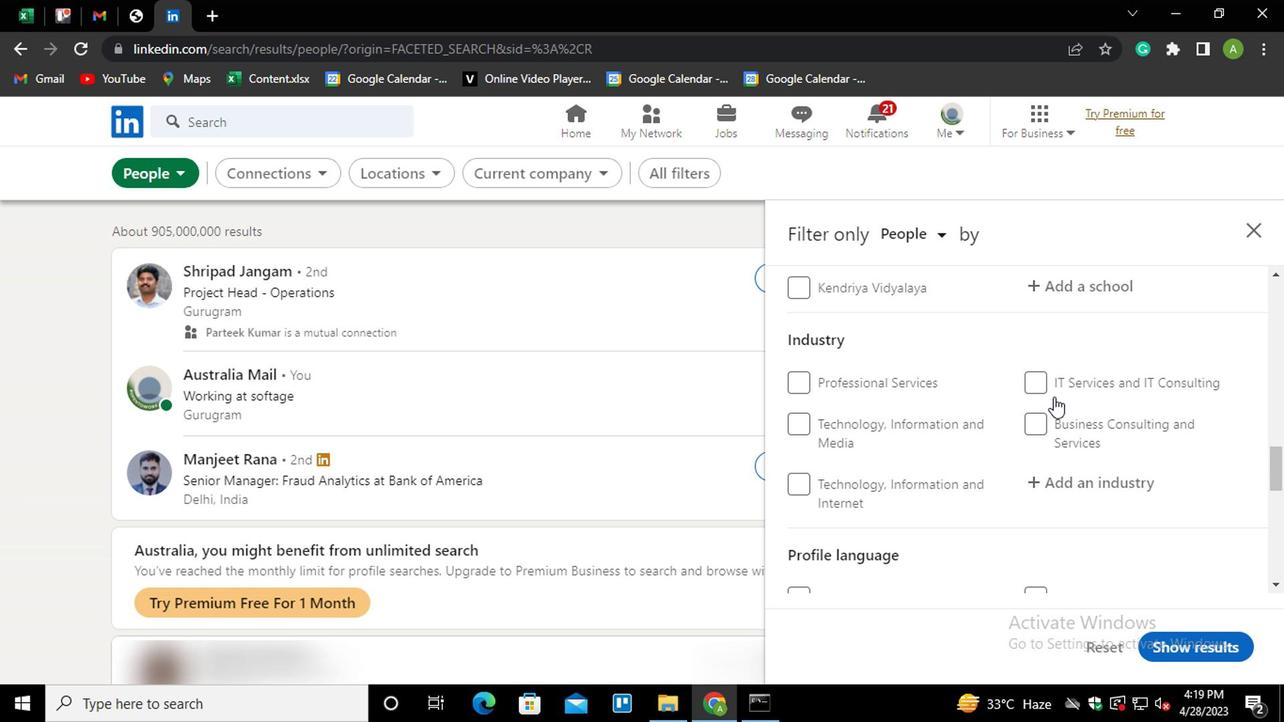
Action: Mouse scrolled (1051, 397) with delta (0, -1)
Screenshot: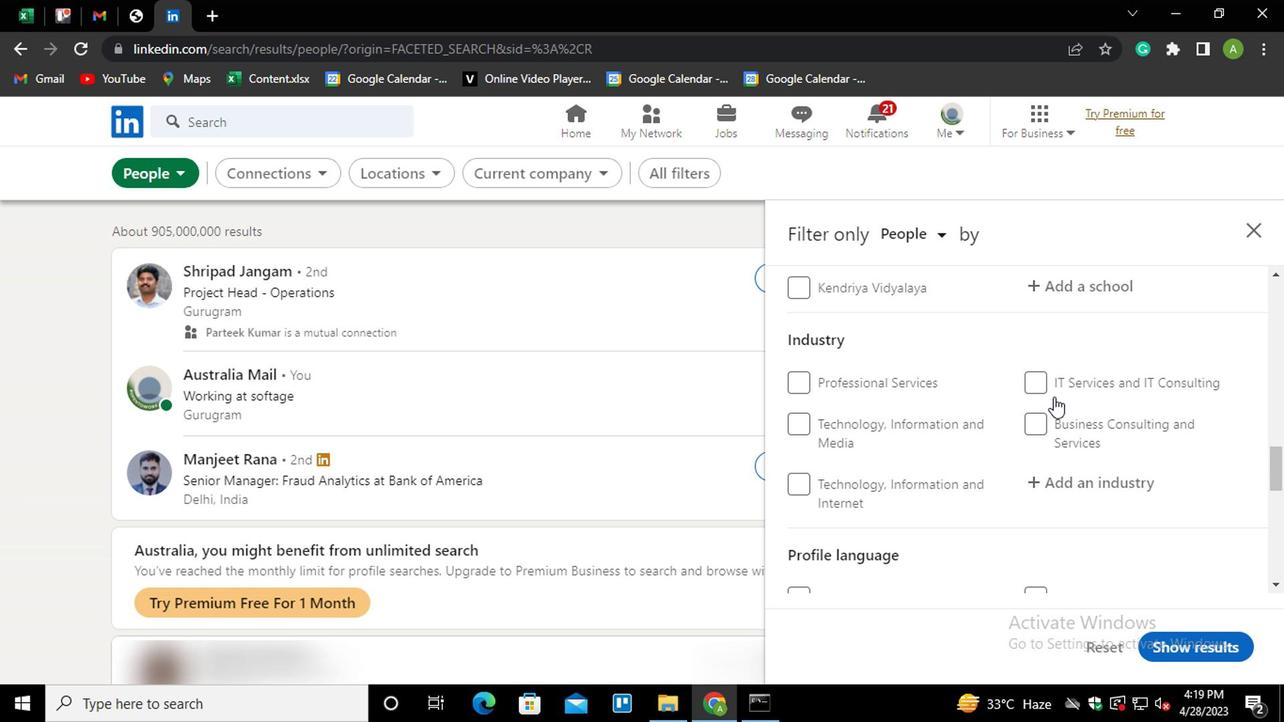 
Action: Mouse moved to (1036, 357)
Screenshot: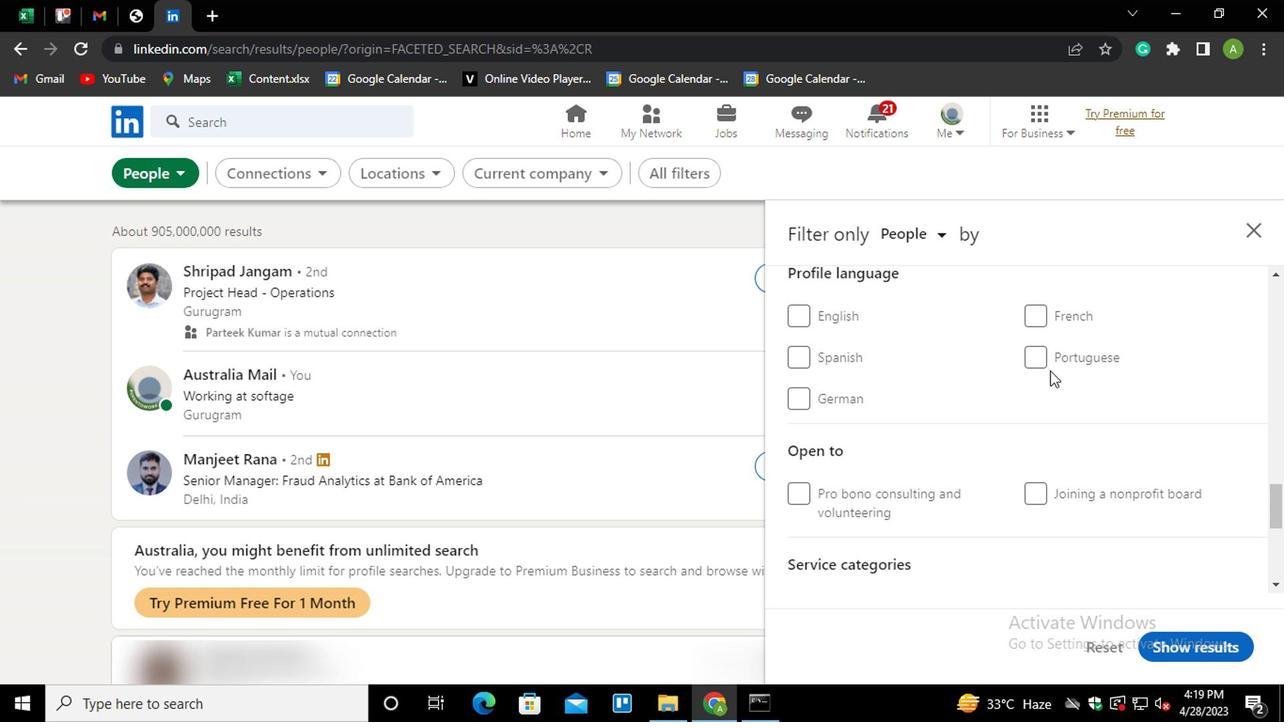 
Action: Mouse pressed left at (1036, 357)
Screenshot: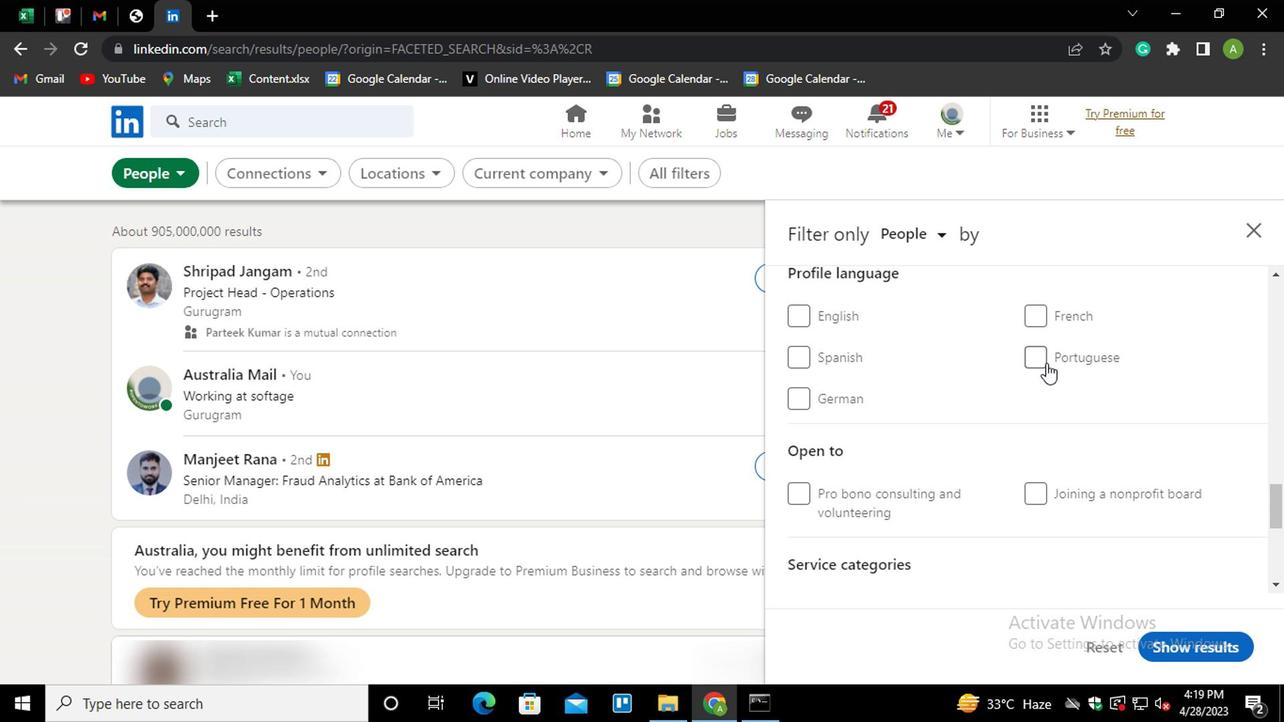 
Action: Mouse moved to (1072, 399)
Screenshot: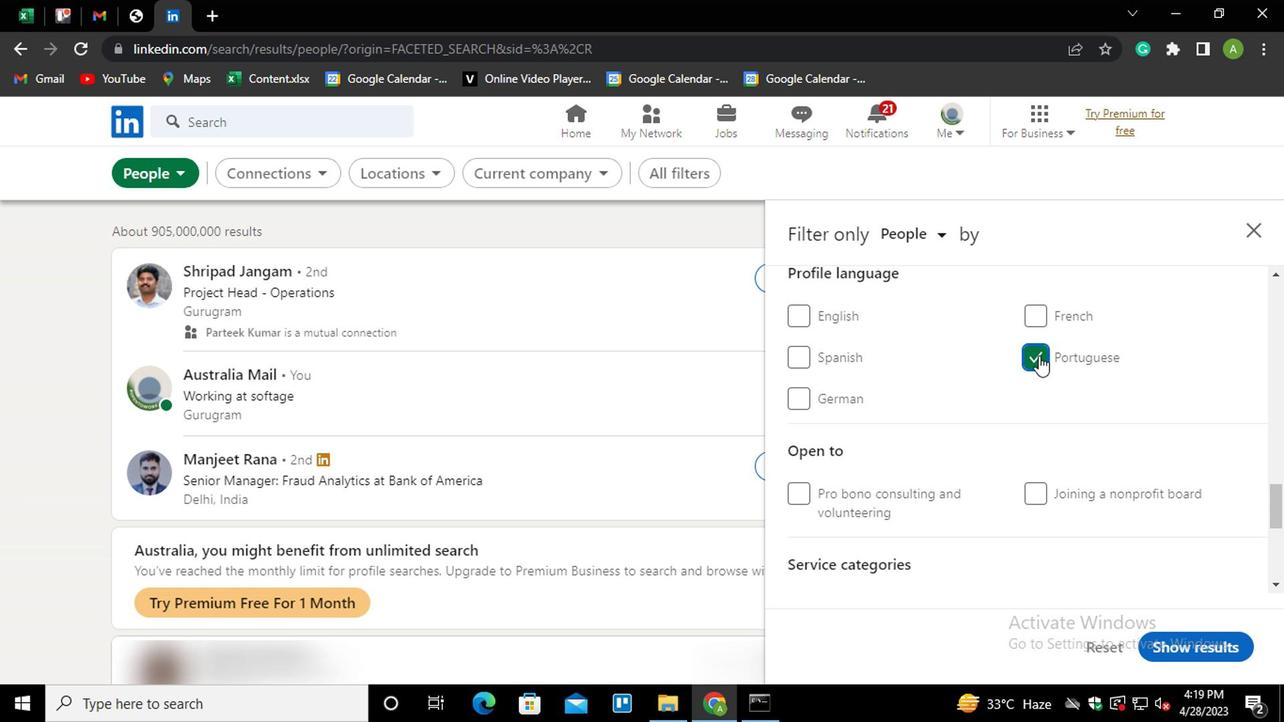 
Action: Mouse scrolled (1072, 401) with delta (0, 1)
Screenshot: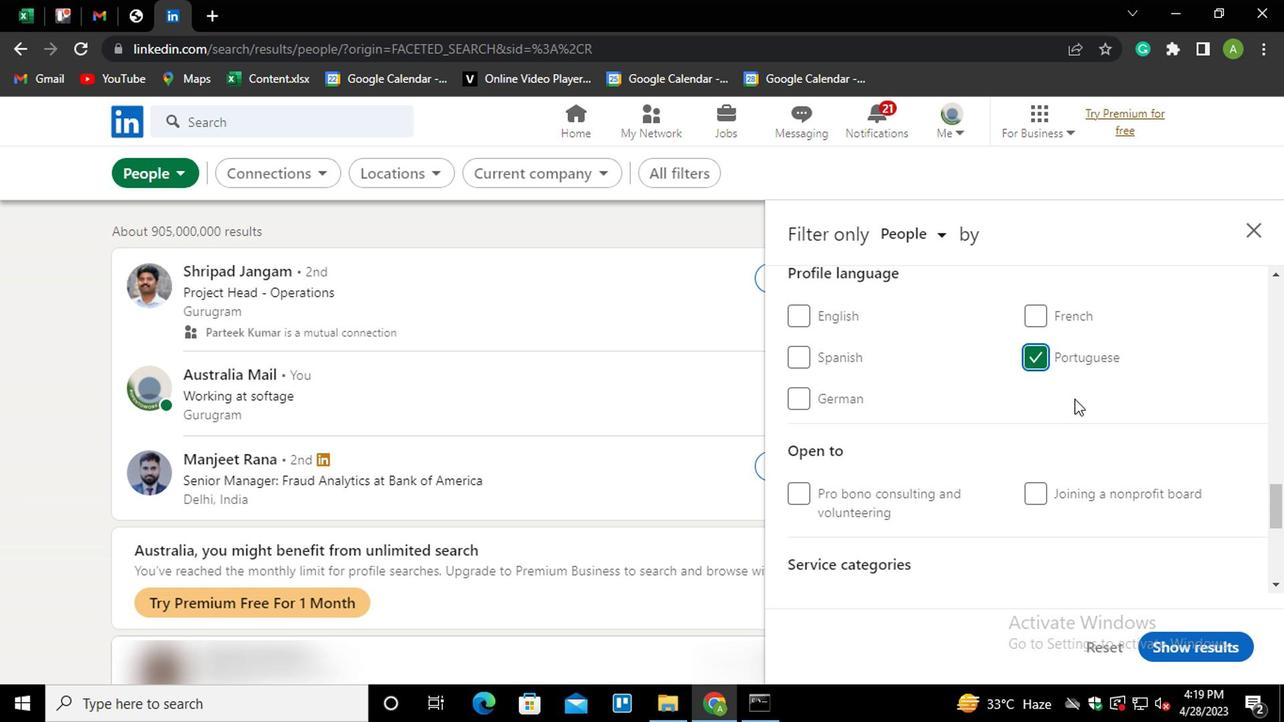 
Action: Mouse scrolled (1072, 401) with delta (0, 1)
Screenshot: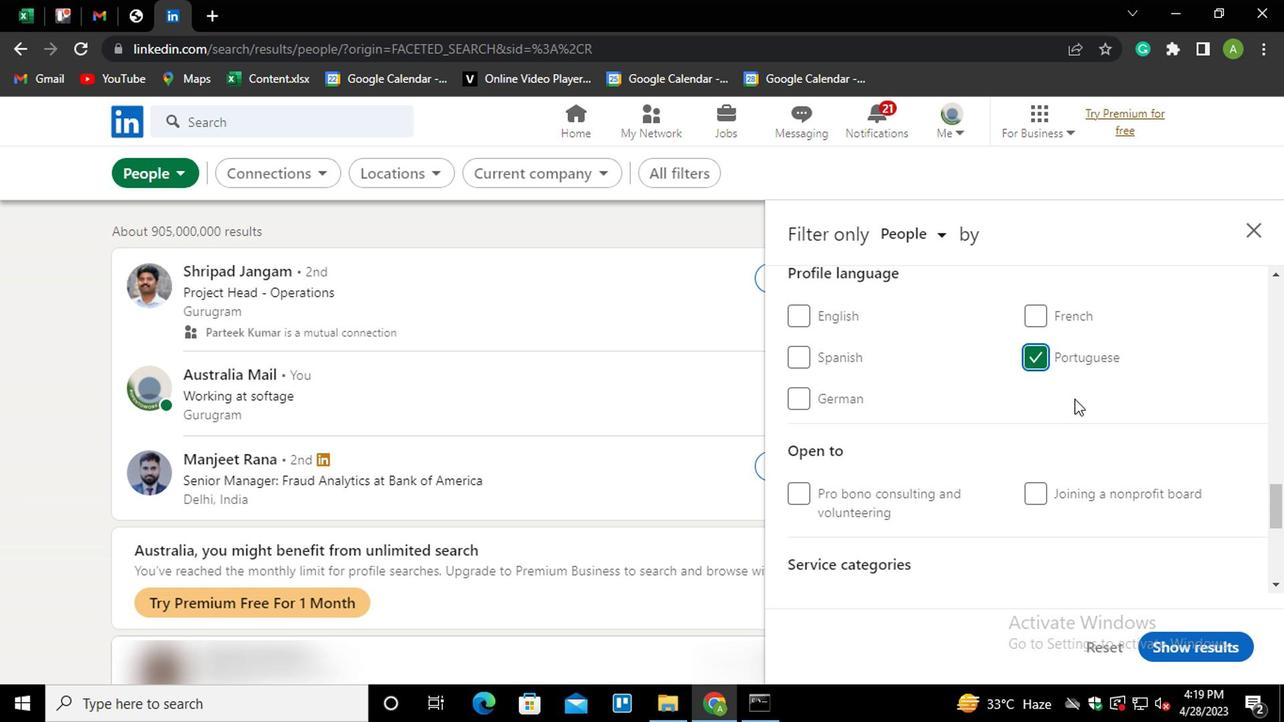 
Action: Mouse scrolled (1072, 401) with delta (0, 1)
Screenshot: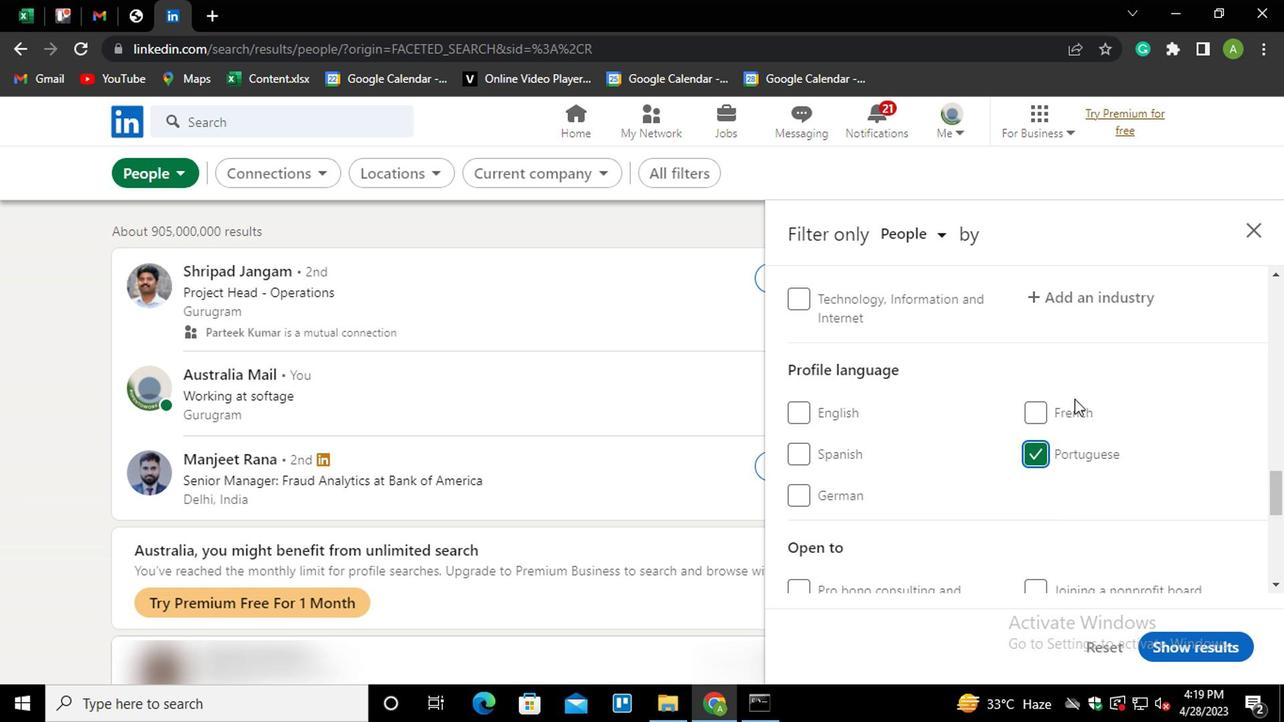
Action: Mouse scrolled (1072, 401) with delta (0, 1)
Screenshot: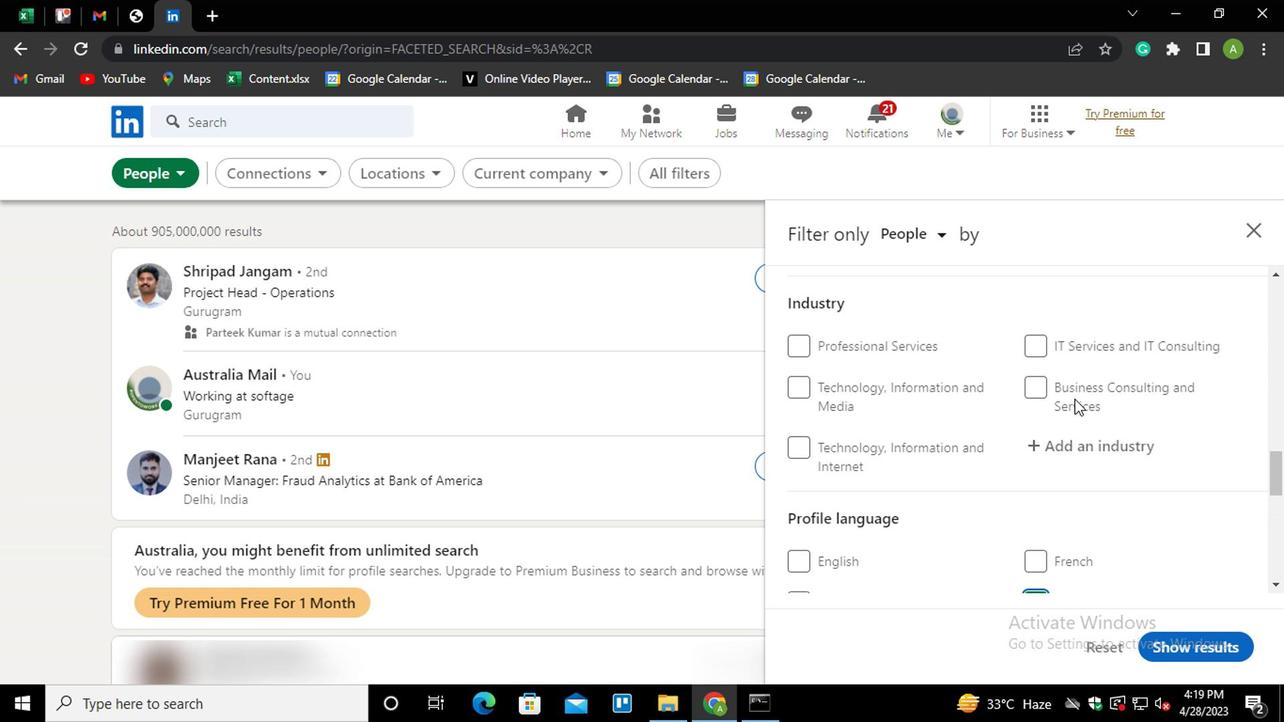 
Action: Mouse scrolled (1072, 401) with delta (0, 1)
Screenshot: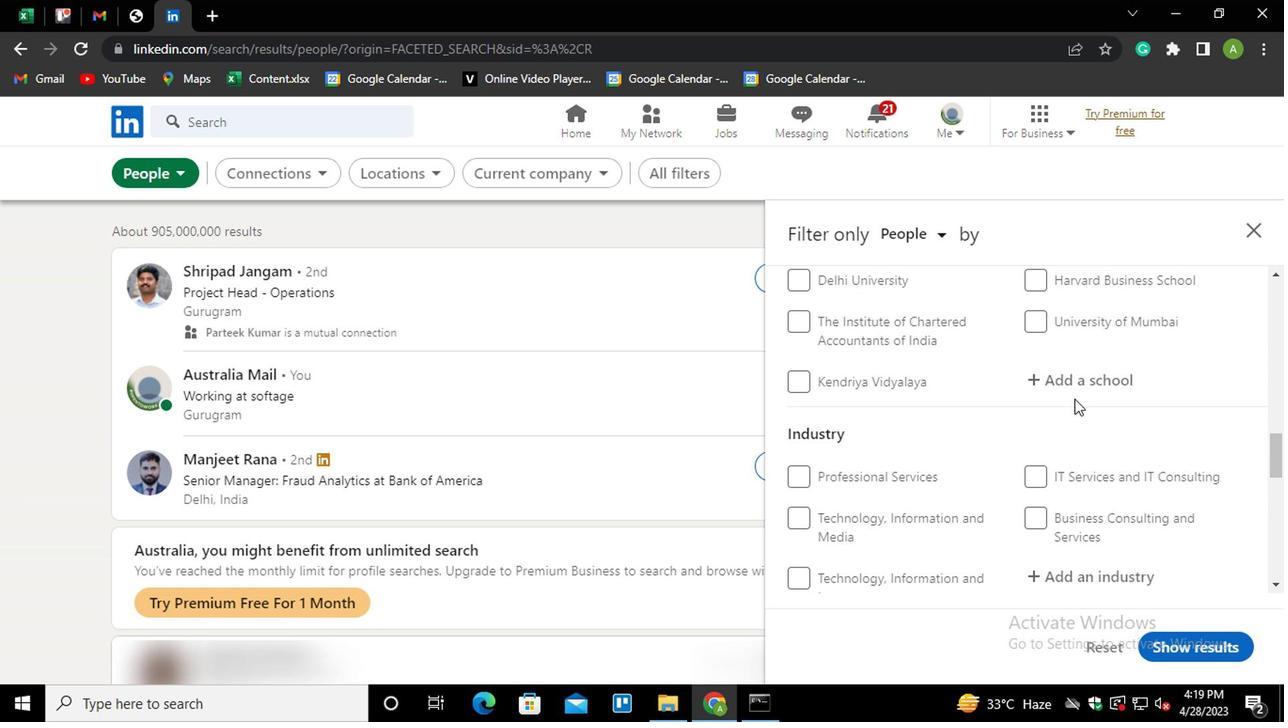 
Action: Mouse scrolled (1072, 401) with delta (0, 1)
Screenshot: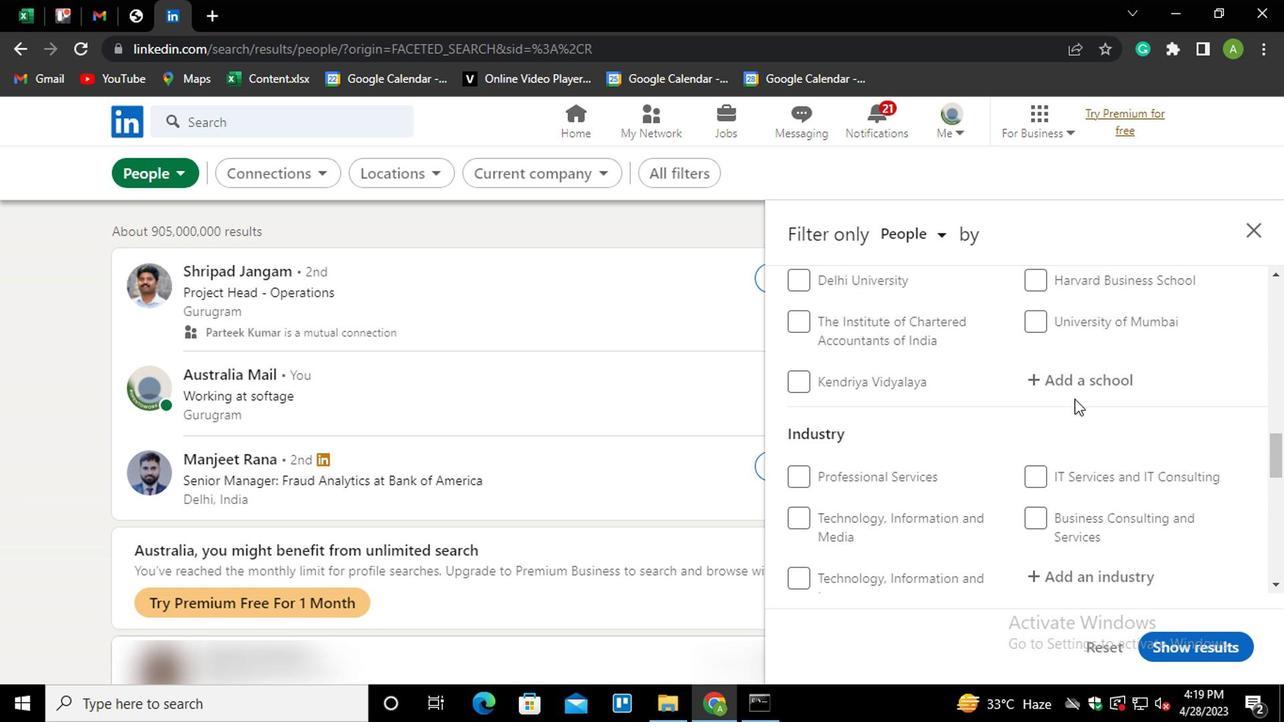 
Action: Mouse scrolled (1072, 401) with delta (0, 1)
Screenshot: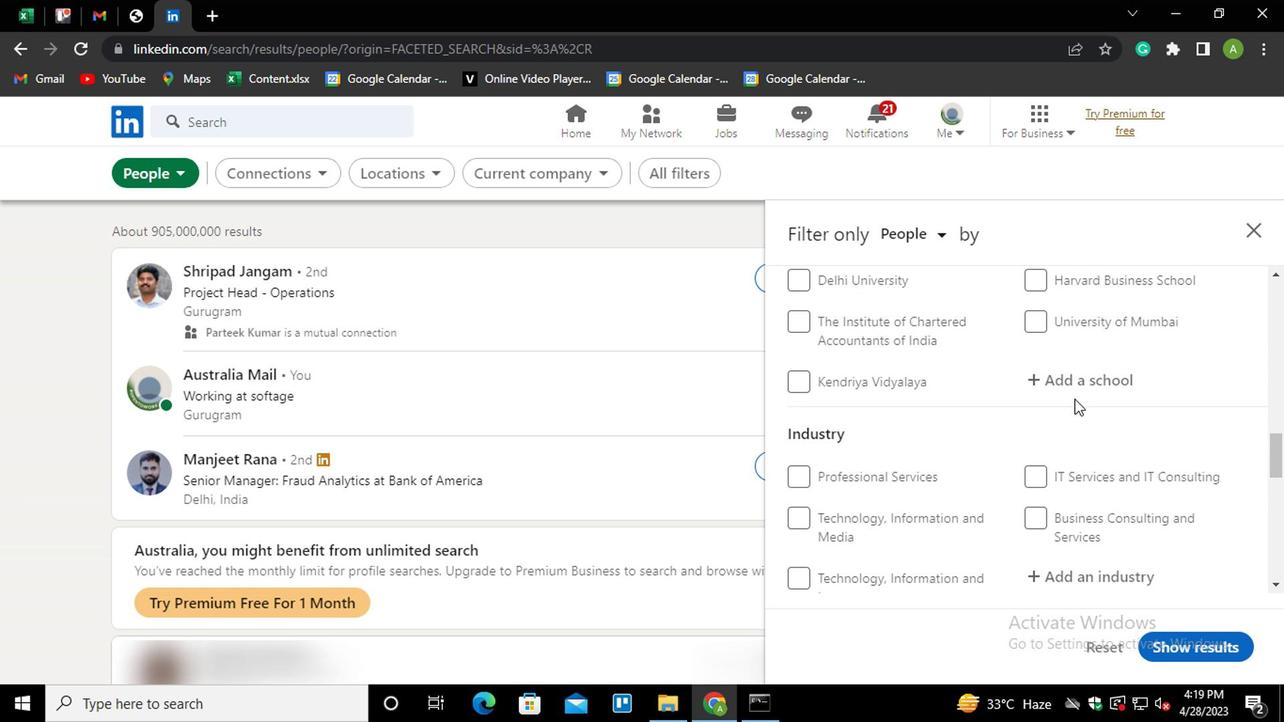 
Action: Mouse scrolled (1072, 401) with delta (0, 1)
Screenshot: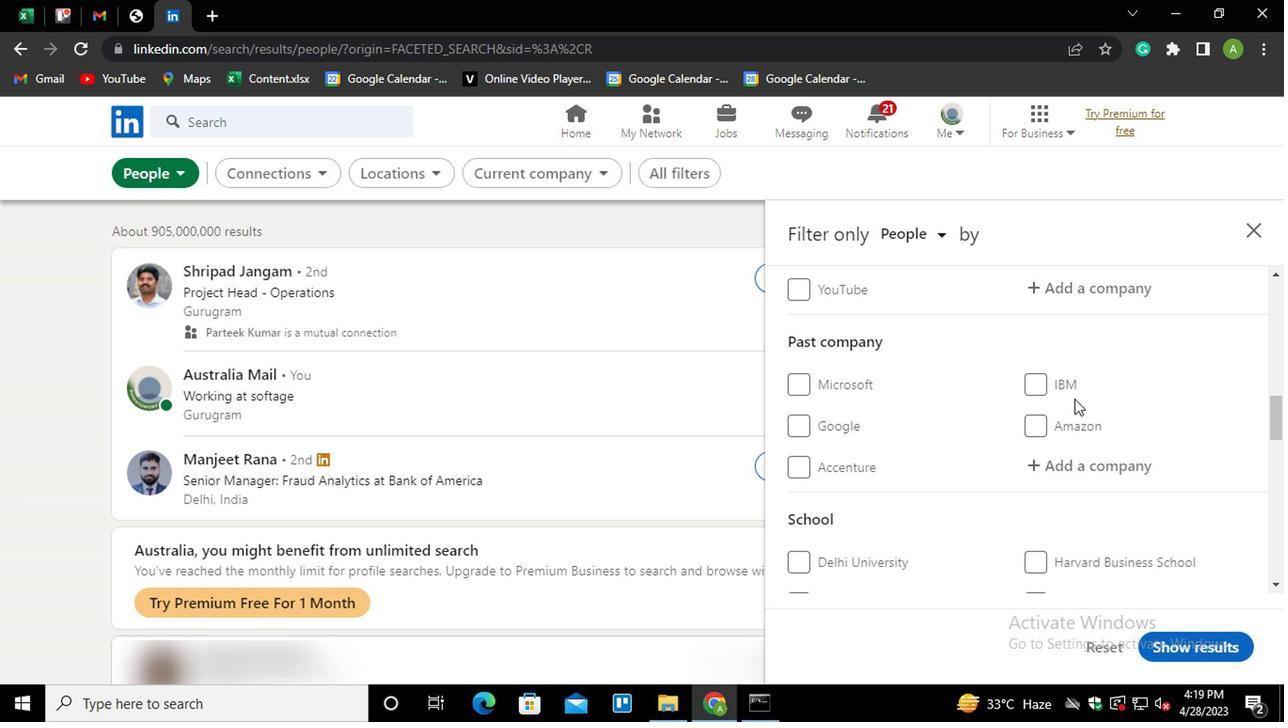
Action: Mouse scrolled (1072, 401) with delta (0, 1)
Screenshot: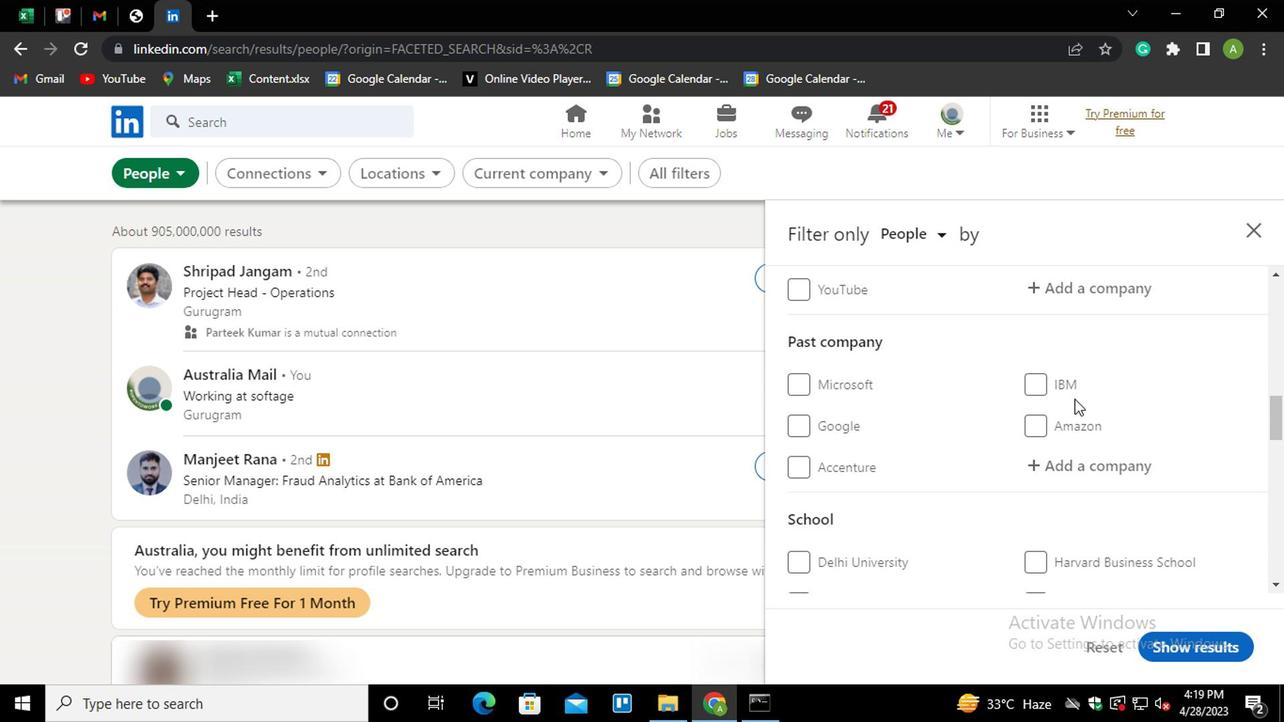 
Action: Mouse moved to (1065, 470)
Screenshot: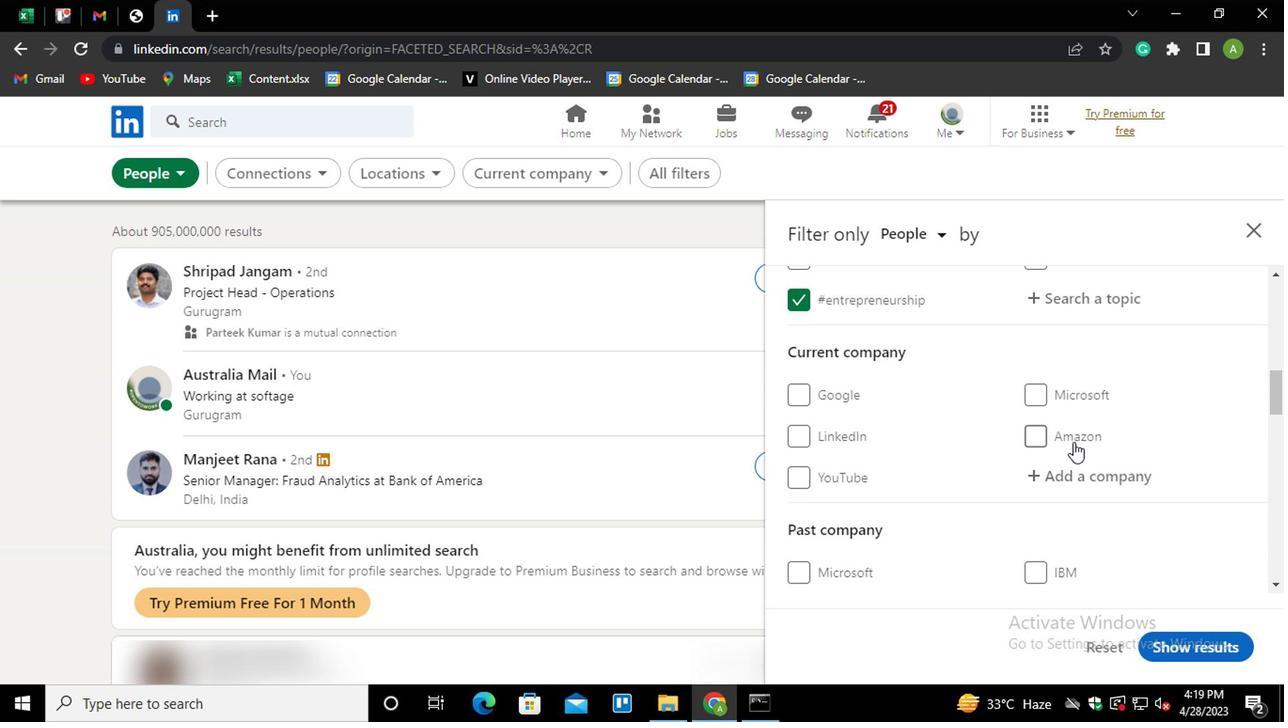 
Action: Mouse pressed left at (1065, 470)
Screenshot: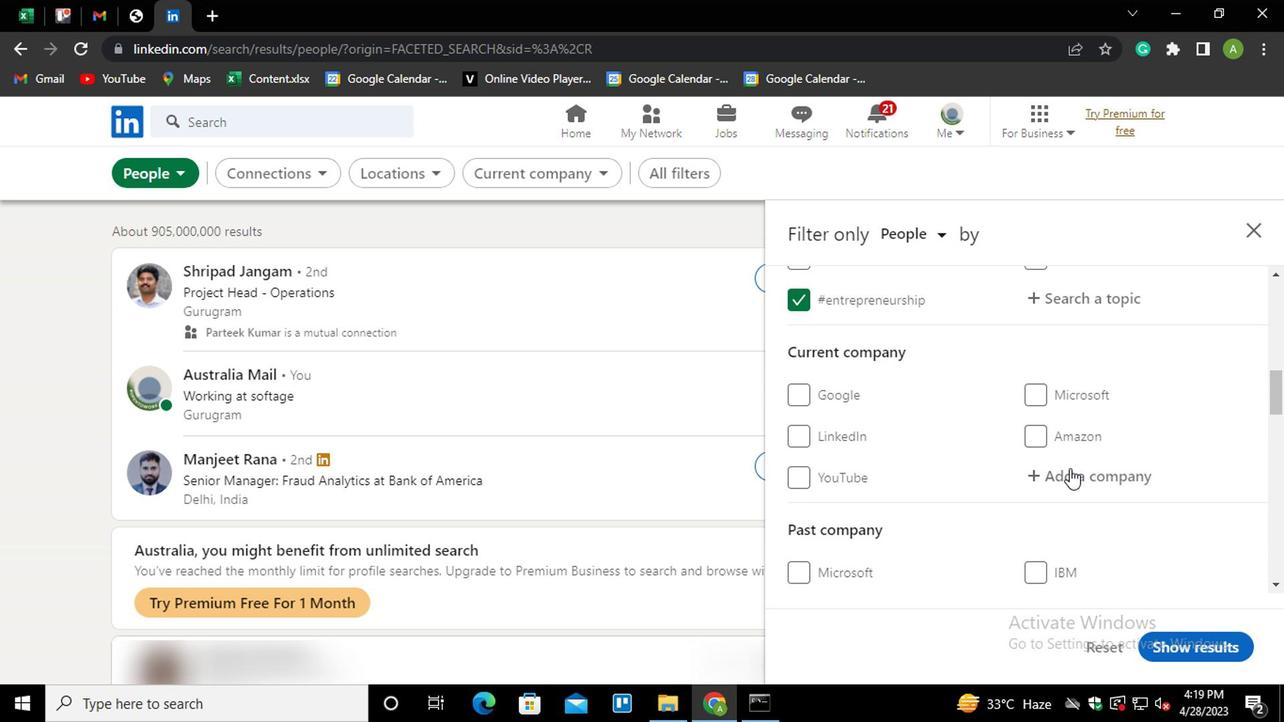 
Action: Mouse moved to (1065, 472)
Screenshot: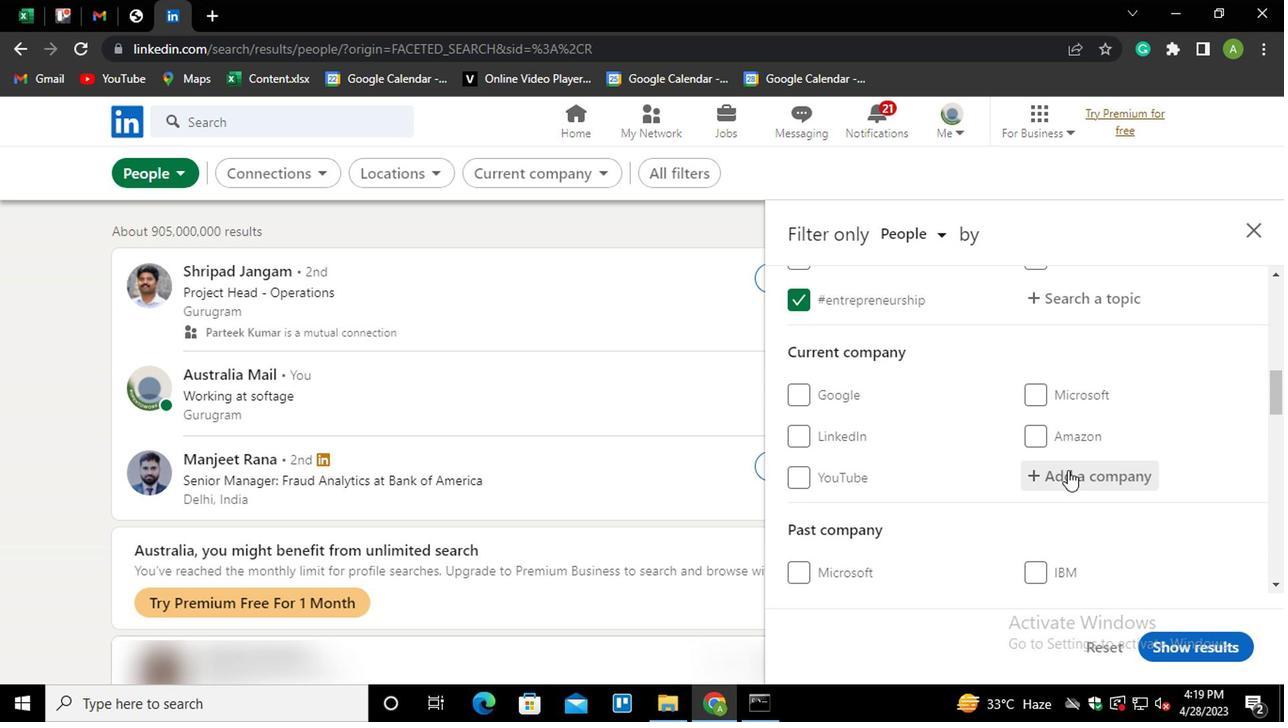 
Action: Key pressed <Key.shift><Key.shift><Key.shift><Key.shift><Key.shift><Key.shift><Key.shift><Key.shift><Key.shift><Key.shift><Key.shift><Key.shift><Key.shift><Key.shift><Key.shift><Key.shift><Key.shift><Key.shift>ITC<Key.down><Key.enter>
Screenshot: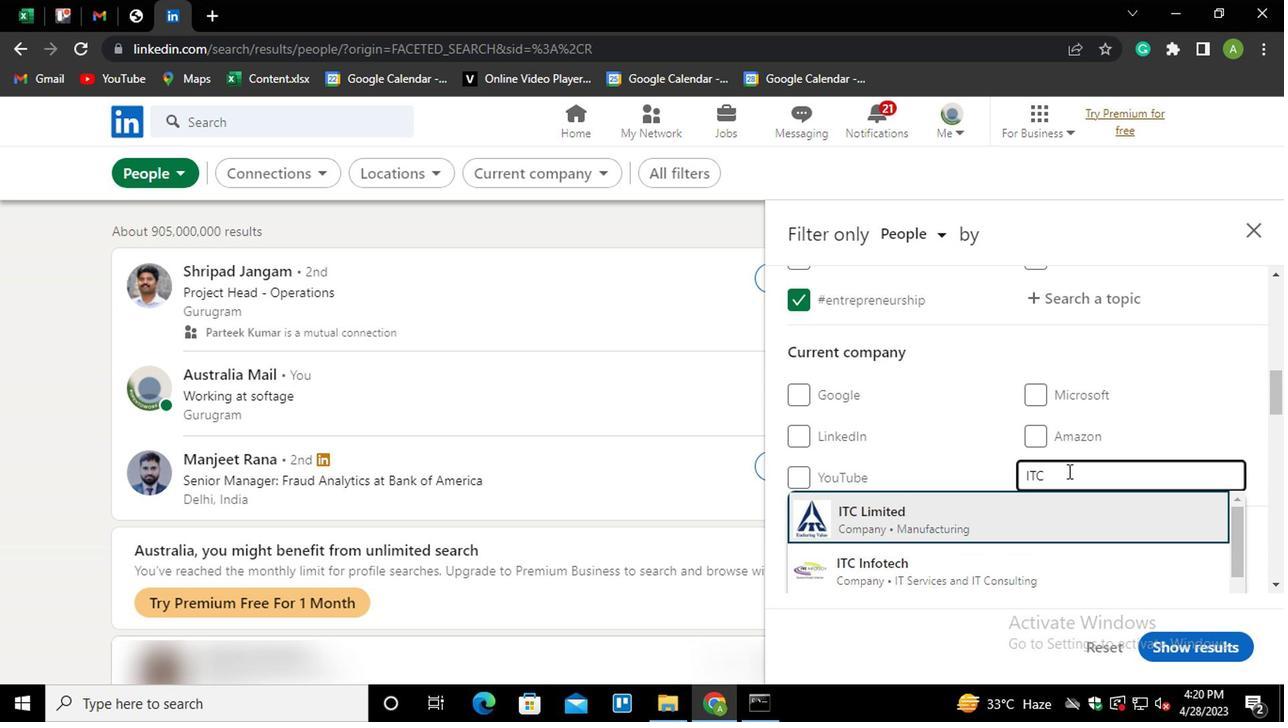 
Action: Mouse moved to (1062, 474)
Screenshot: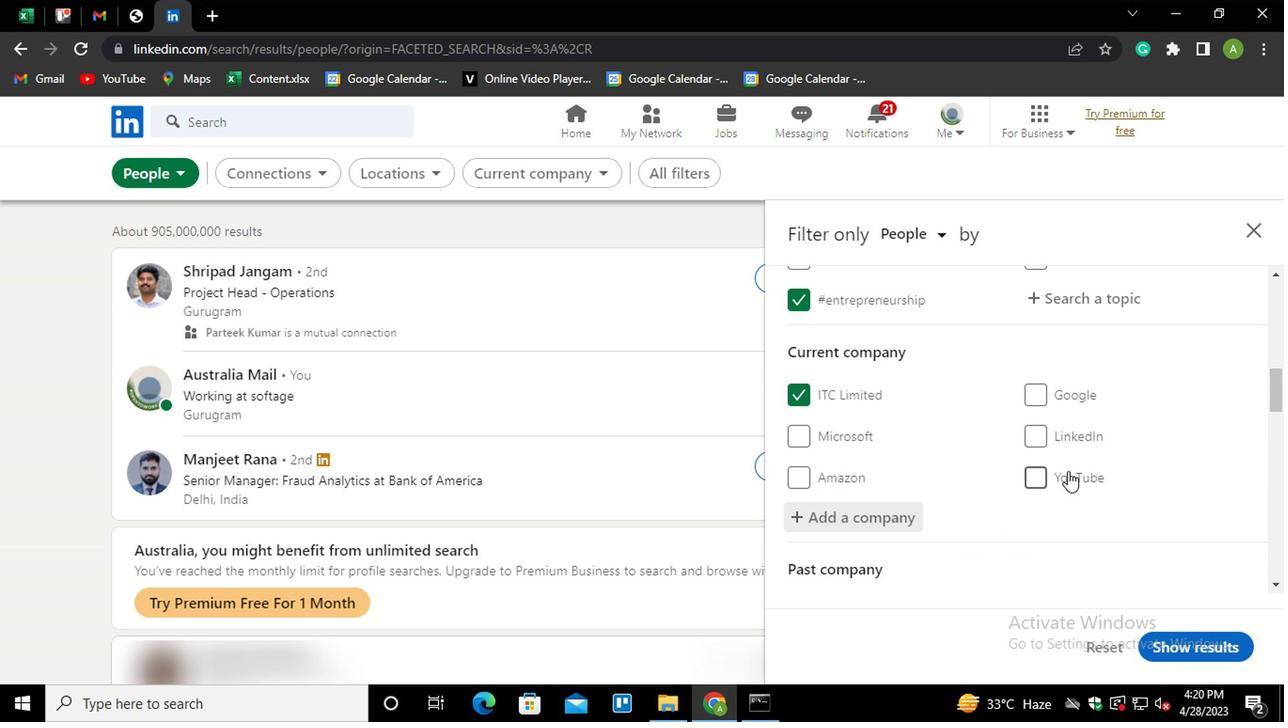 
Action: Mouse scrolled (1062, 472) with delta (0, -1)
Screenshot: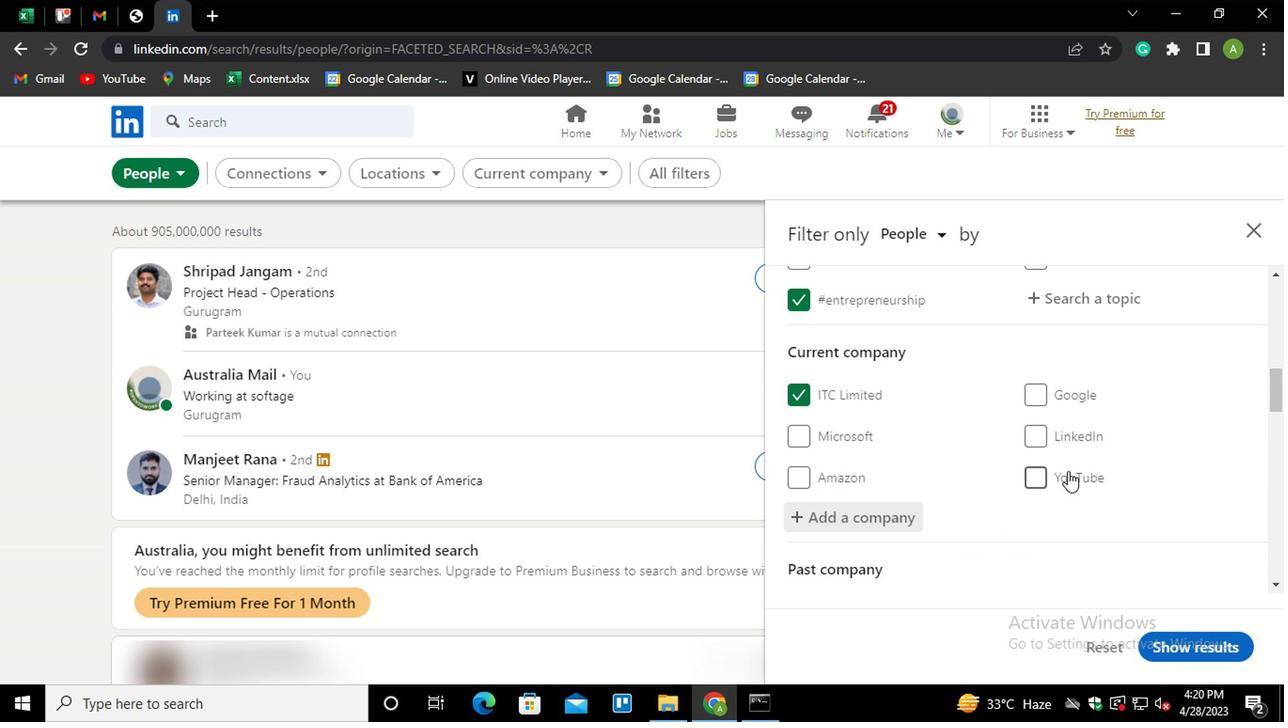 
Action: Mouse scrolled (1062, 472) with delta (0, -1)
Screenshot: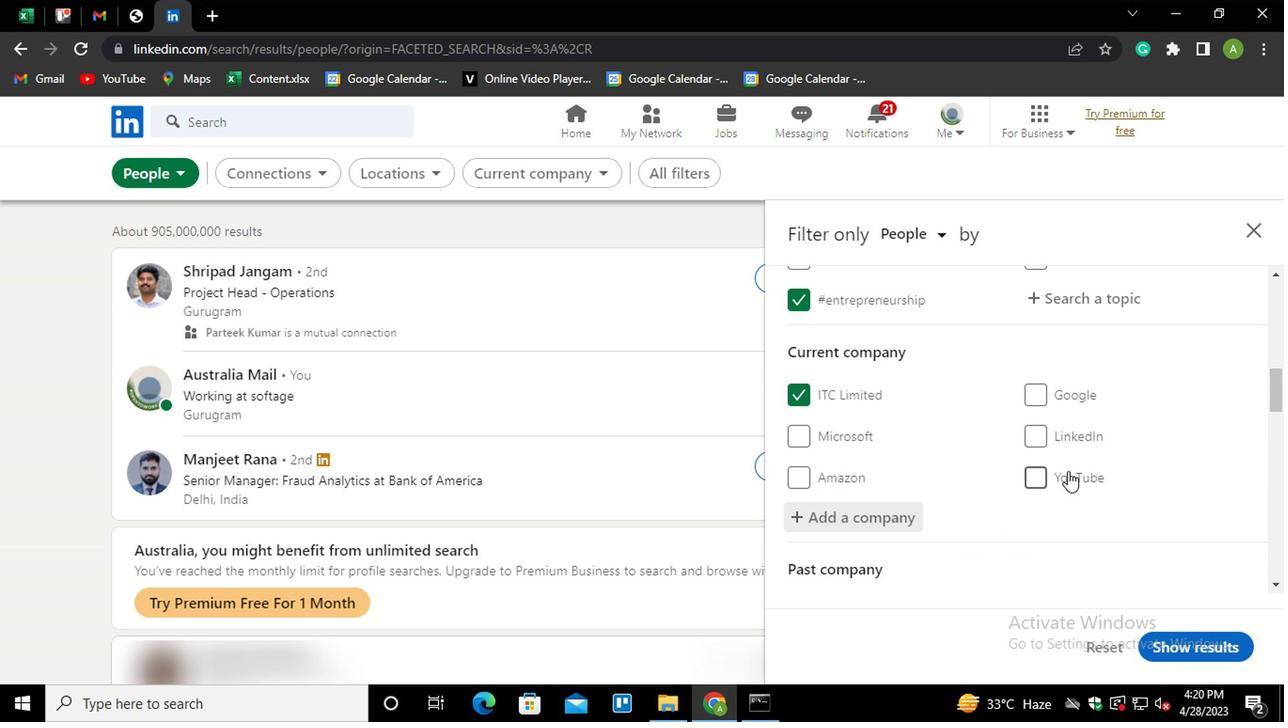 
Action: Mouse scrolled (1062, 472) with delta (0, -1)
Screenshot: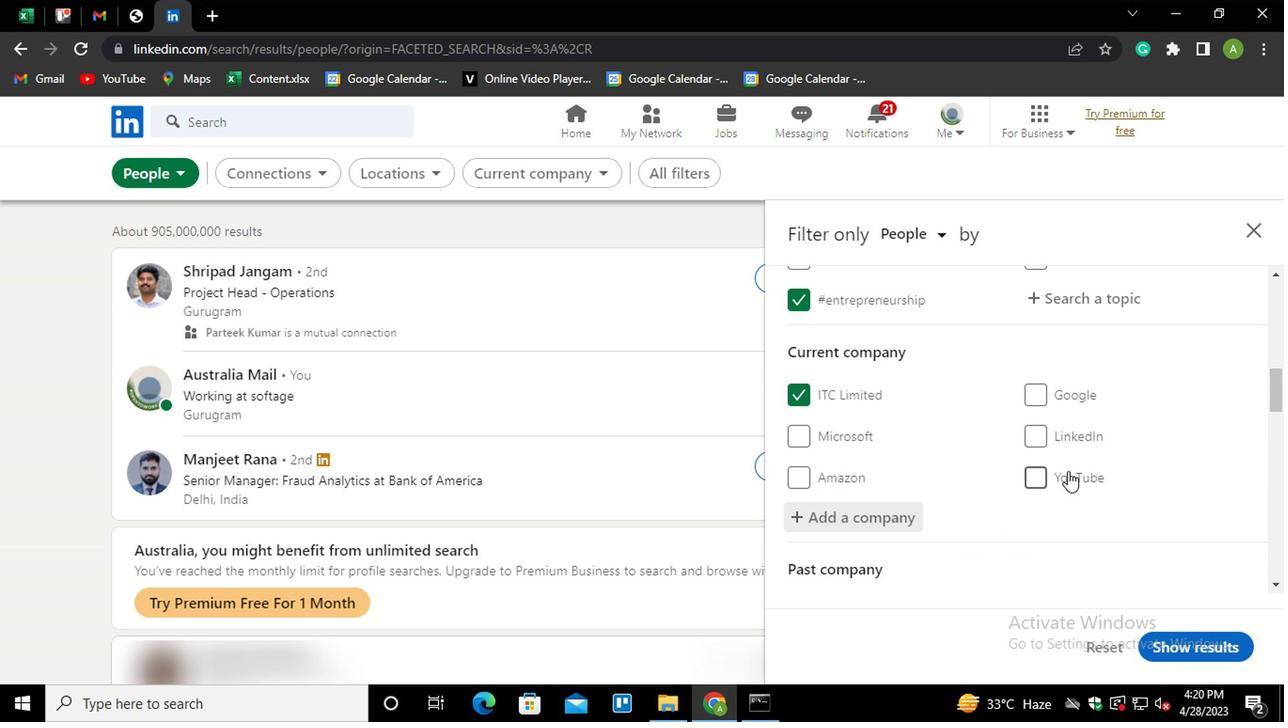 
Action: Mouse scrolled (1062, 472) with delta (0, -1)
Screenshot: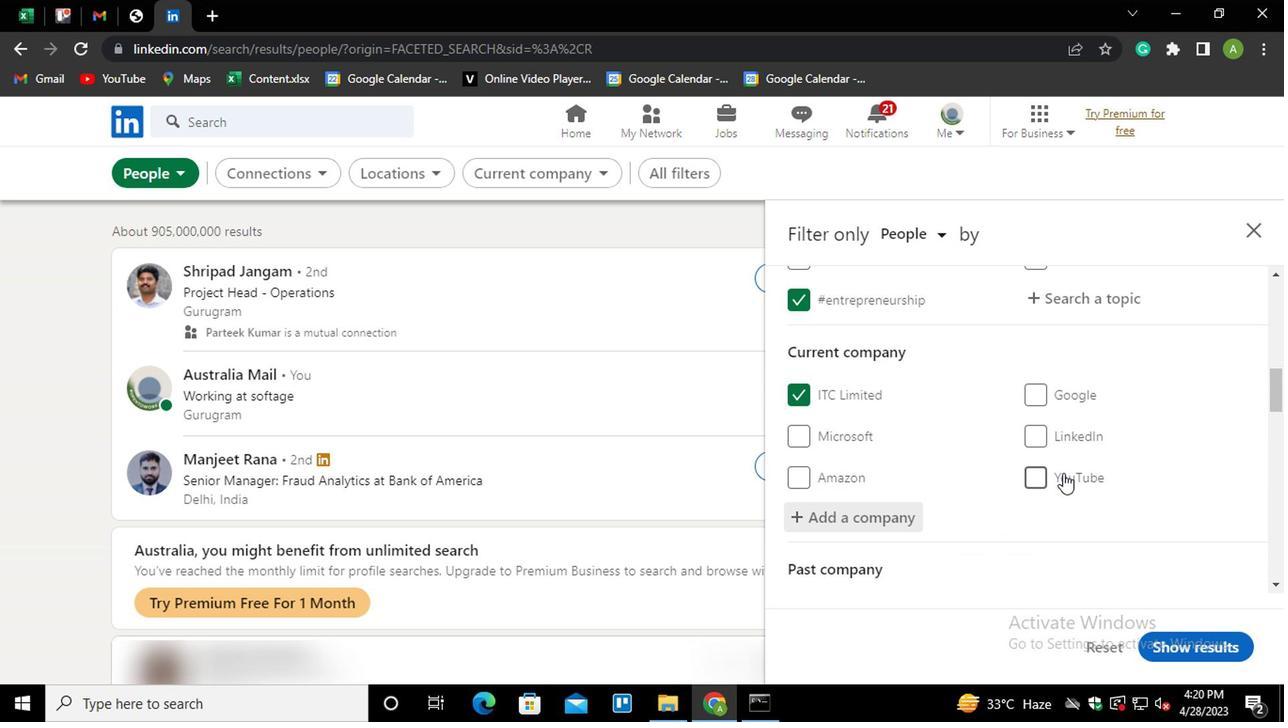 
Action: Mouse scrolled (1062, 472) with delta (0, -1)
Screenshot: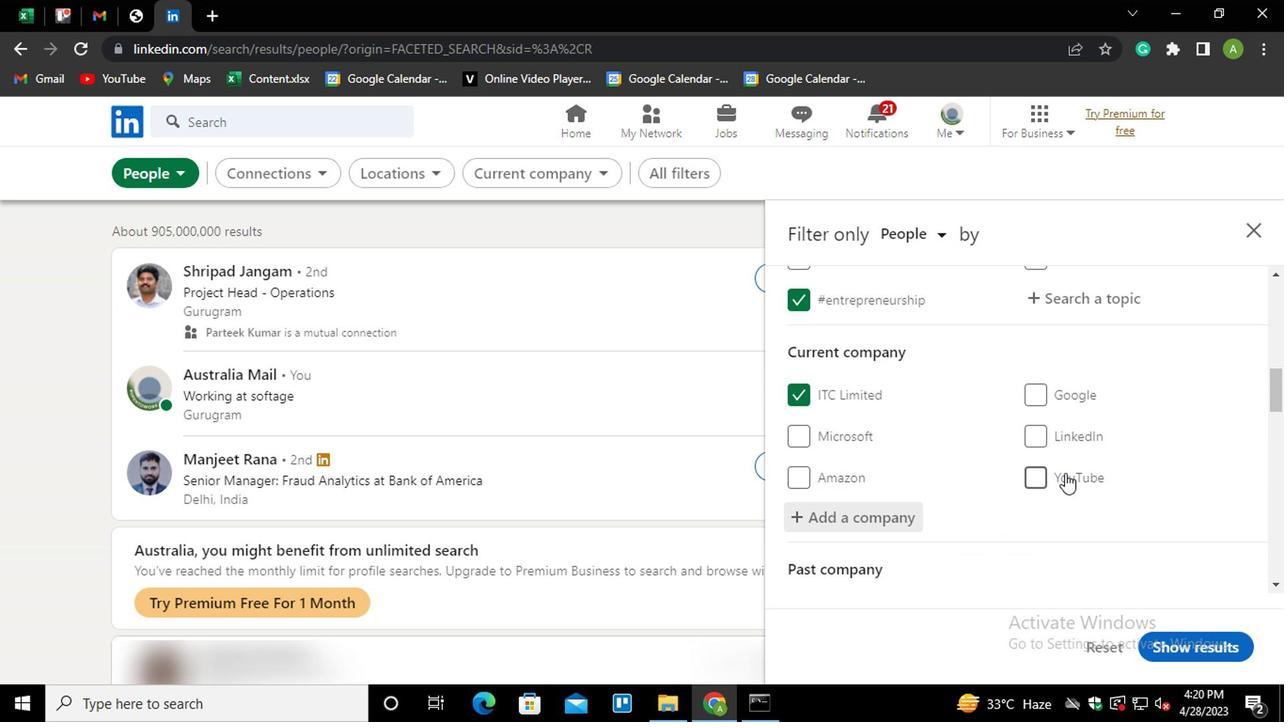 
Action: Mouse moved to (1045, 423)
Screenshot: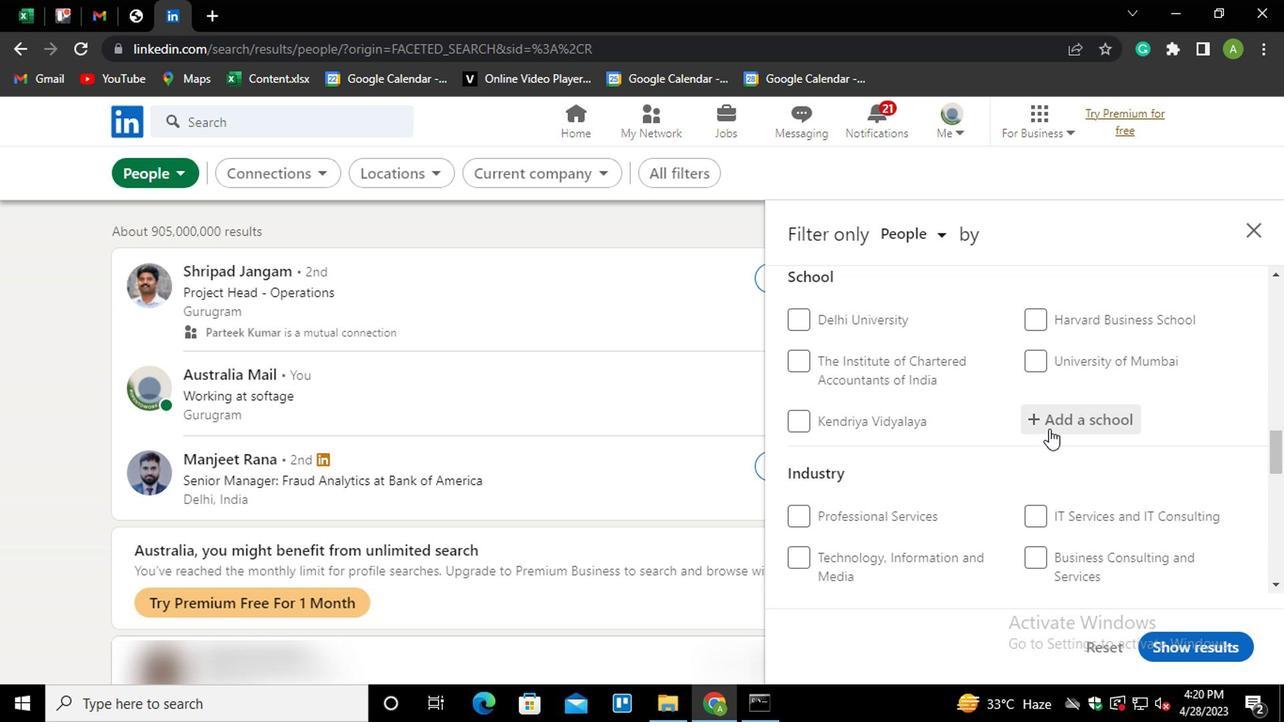 
Action: Mouse pressed left at (1045, 423)
Screenshot: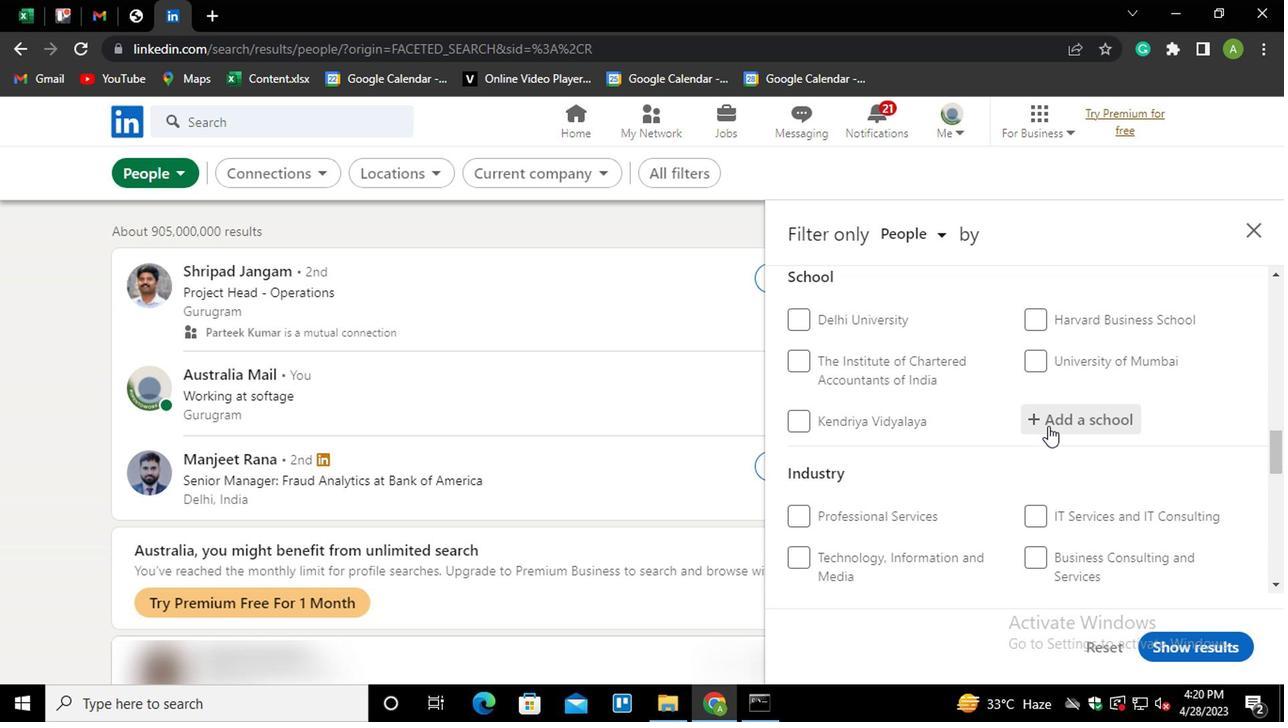 
Action: Key pressed <Key.shift><Key.shift><Key.shift><Key.shift><Key.shift><Key.shift><Key.shift><Key.shift><Key.shift><Key.shift><Key.shift><Key.shift><Key.shift>CMR<Key.down><Key.enter>
Screenshot: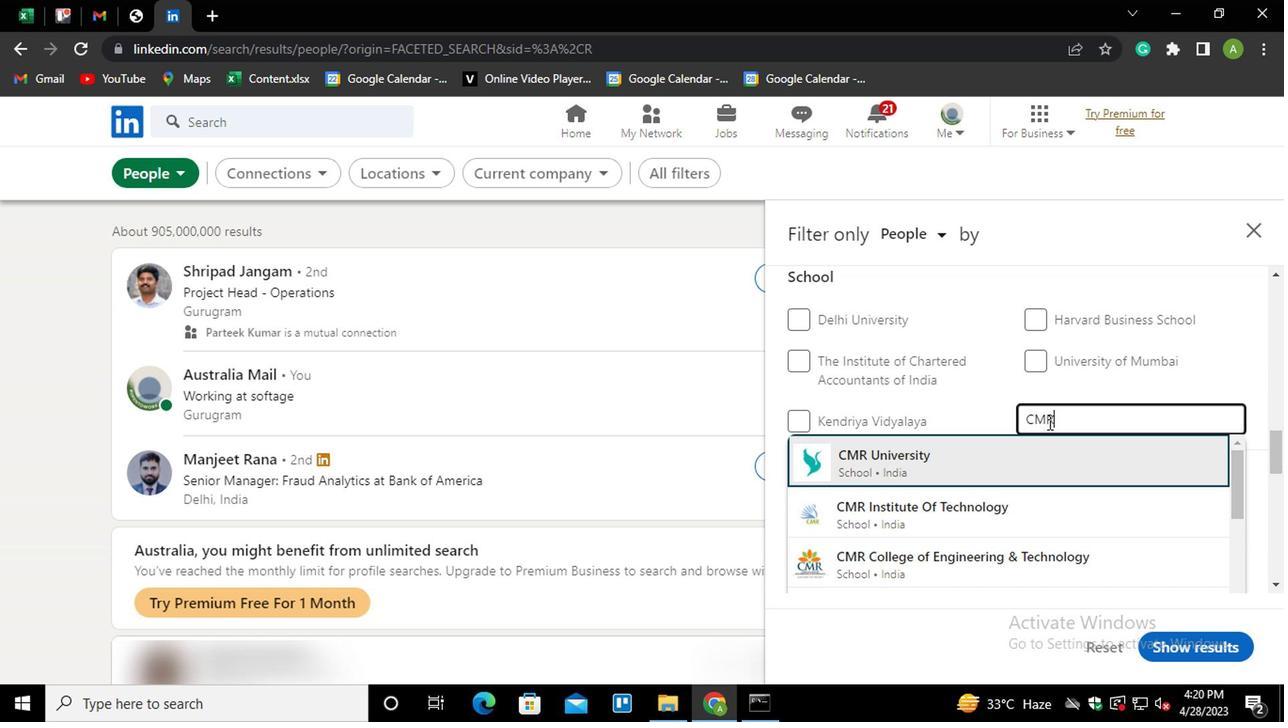 
Action: Mouse scrolled (1045, 422) with delta (0, 0)
Screenshot: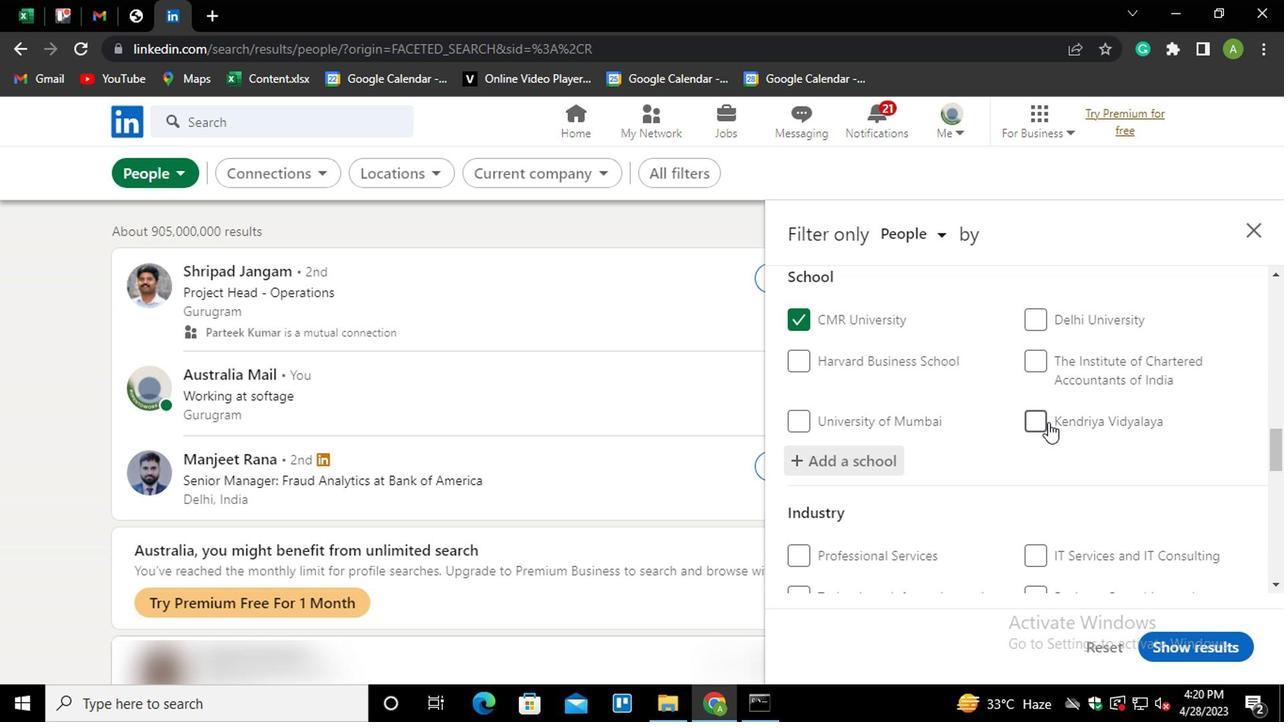 
Action: Mouse scrolled (1045, 422) with delta (0, 0)
Screenshot: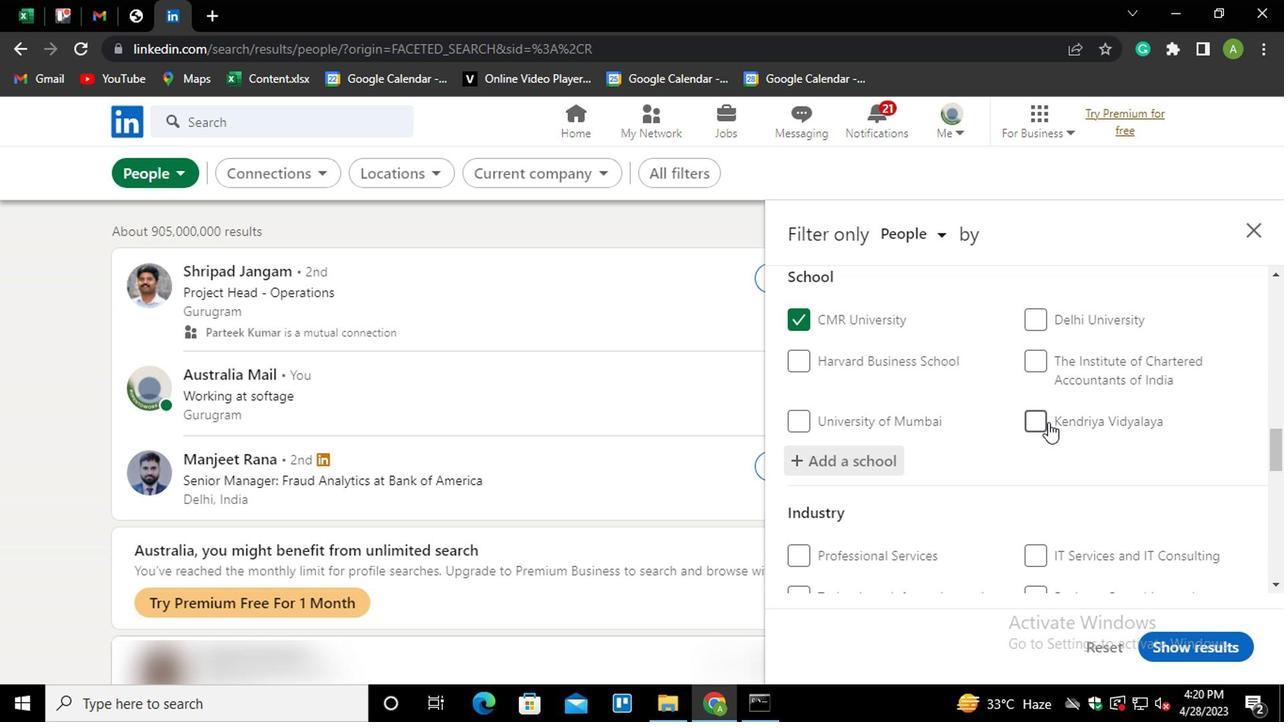 
Action: Mouse moved to (1043, 469)
Screenshot: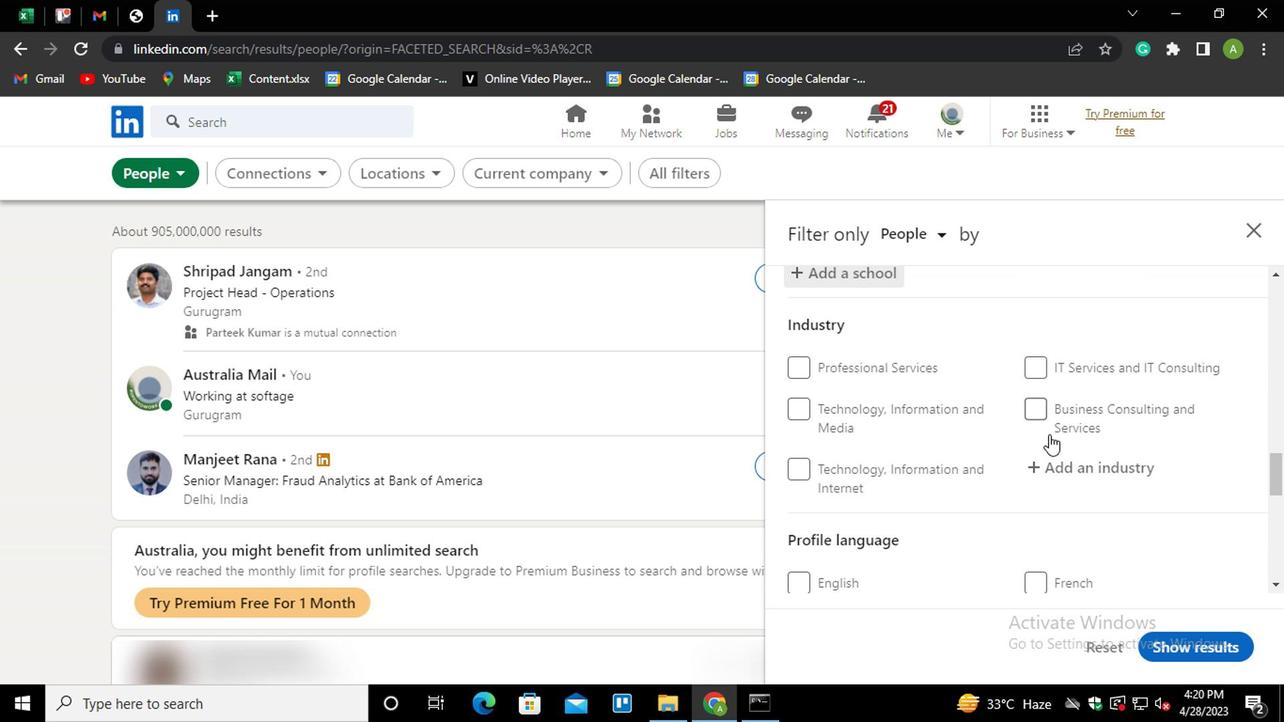 
Action: Mouse pressed left at (1043, 469)
Screenshot: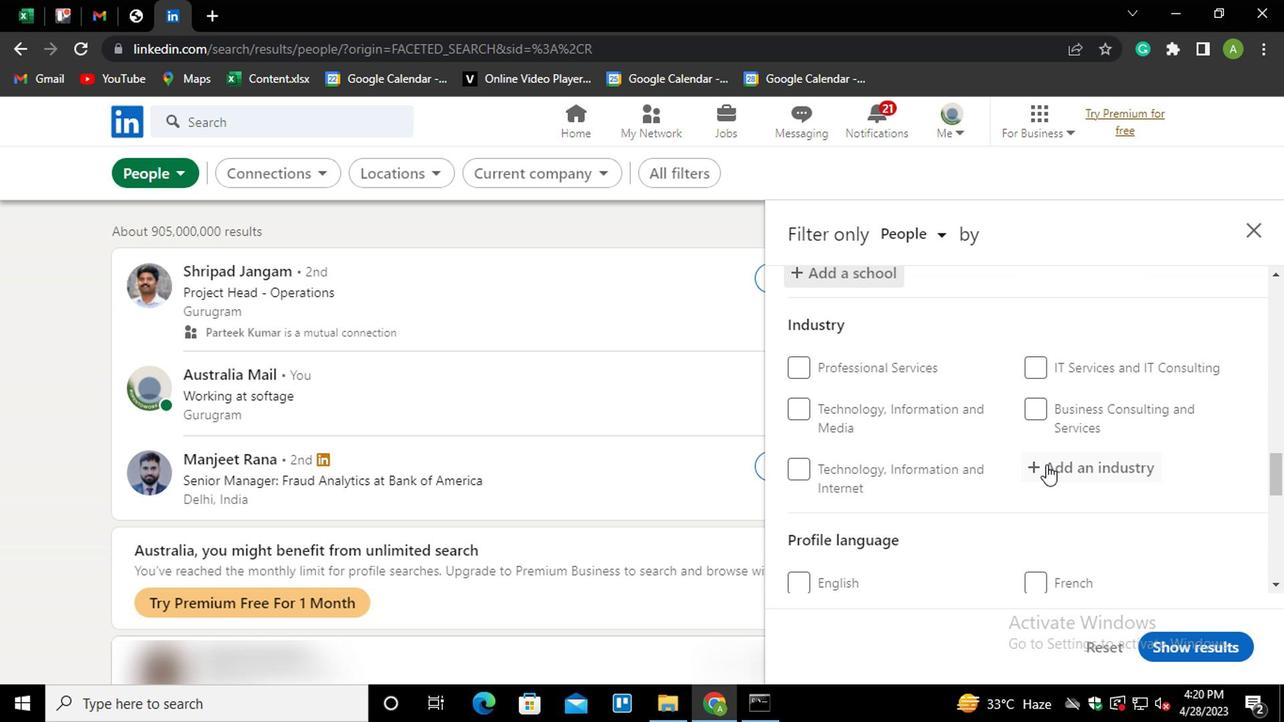 
Action: Mouse moved to (1043, 469)
Screenshot: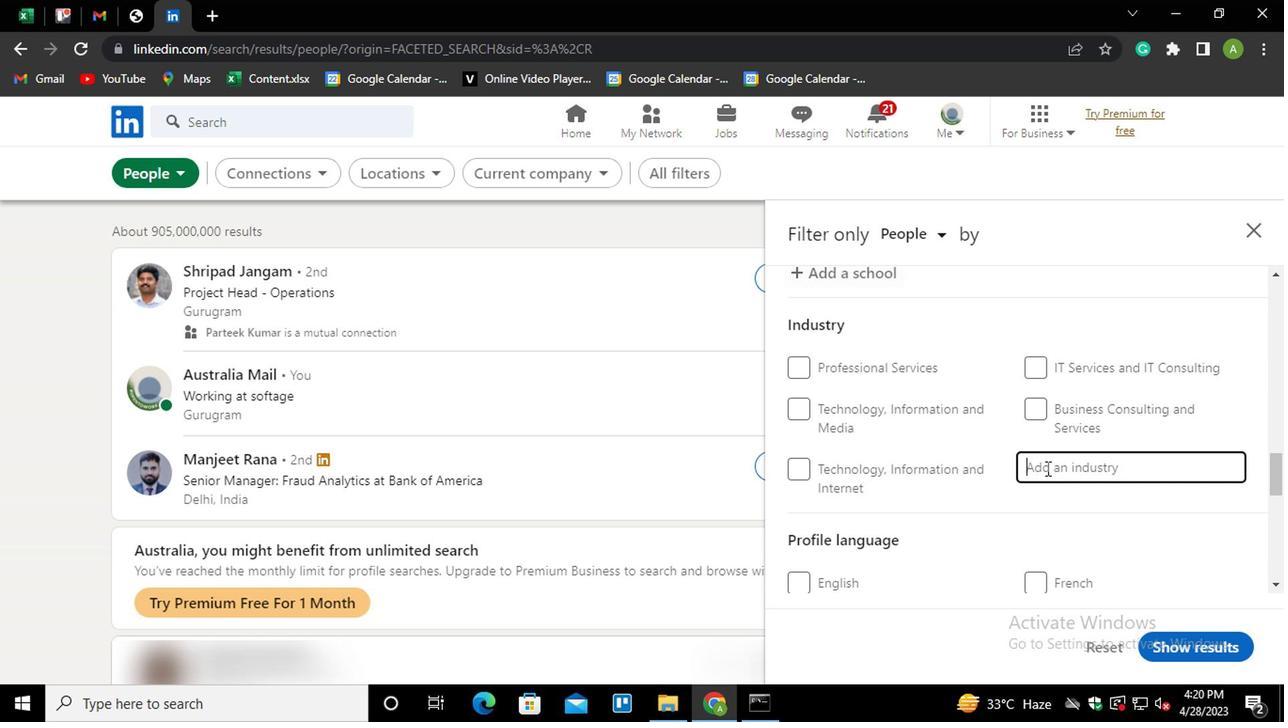 
Action: Key pressed <Key.shift>
Screenshot: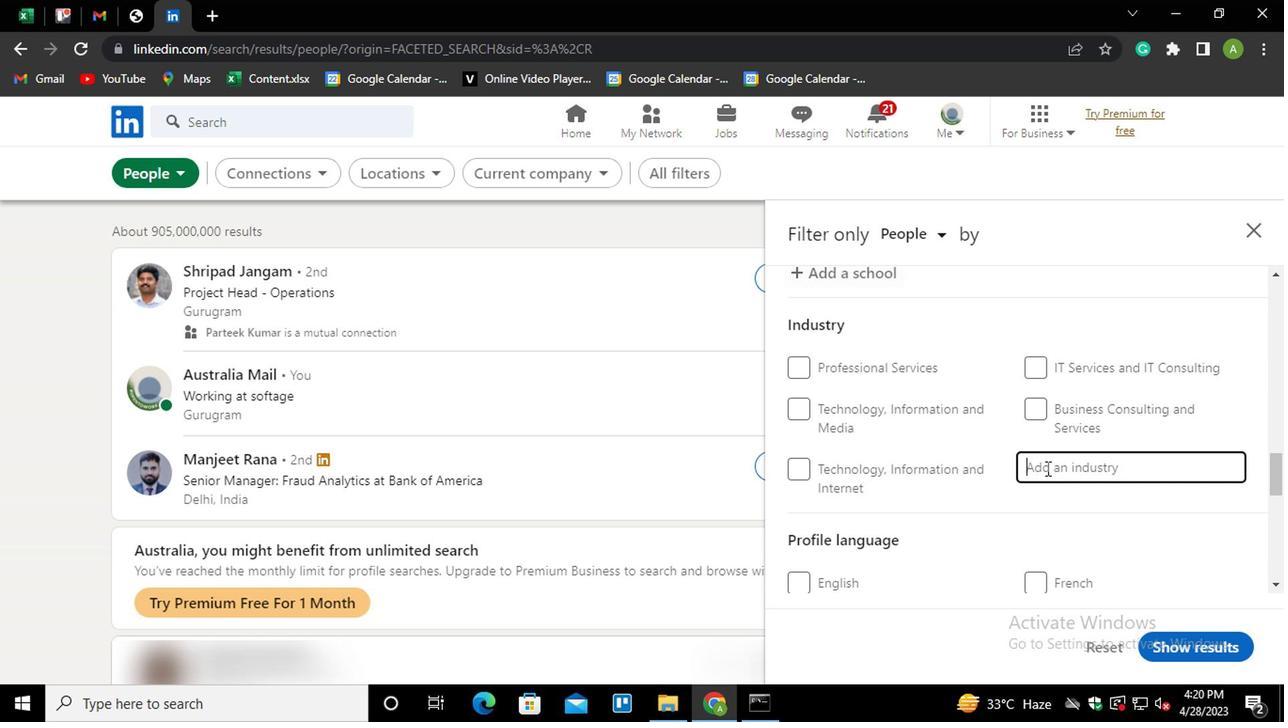 
Action: Mouse moved to (1038, 470)
Screenshot: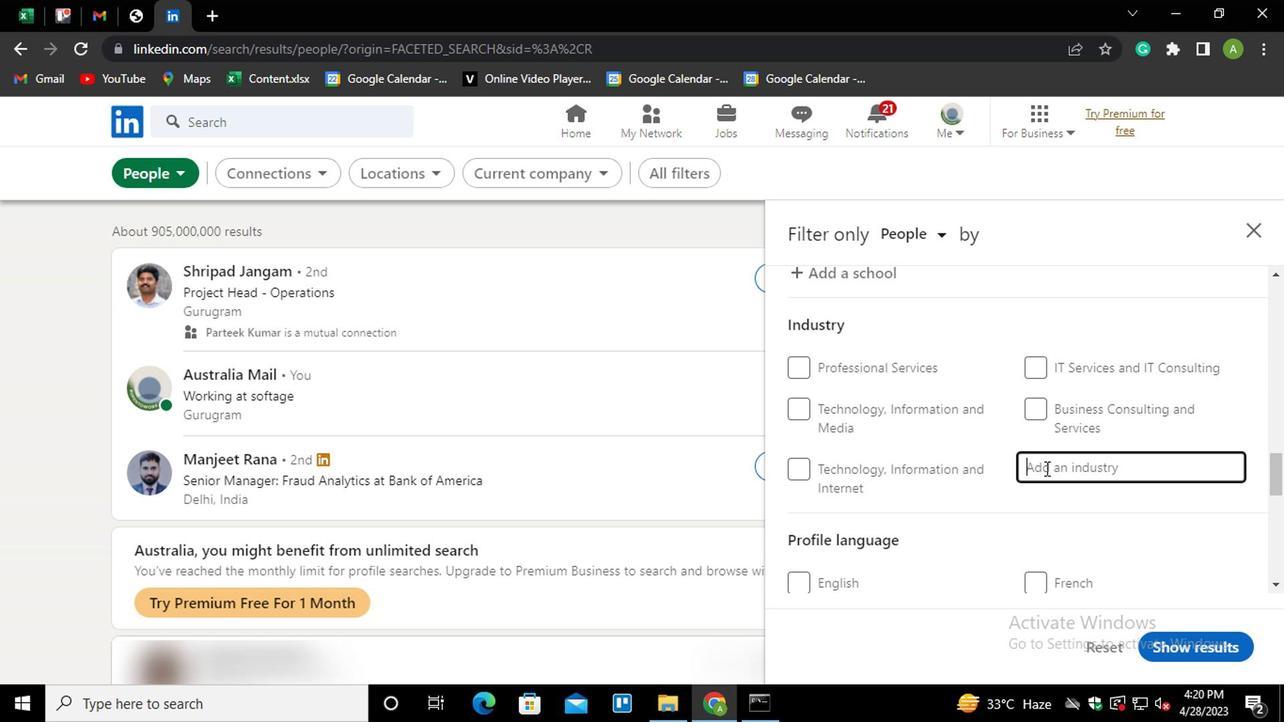 
Action: Key pressed R
Screenshot: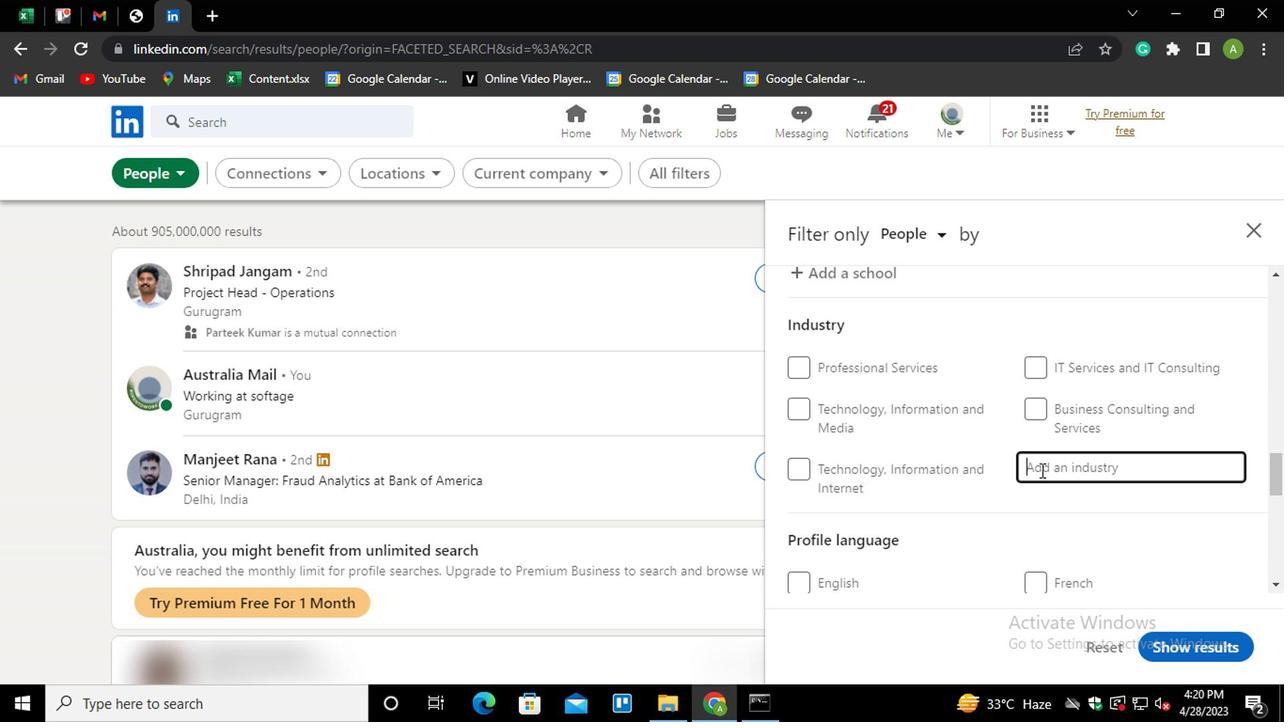 
Action: Mouse moved to (1035, 474)
Screenshot: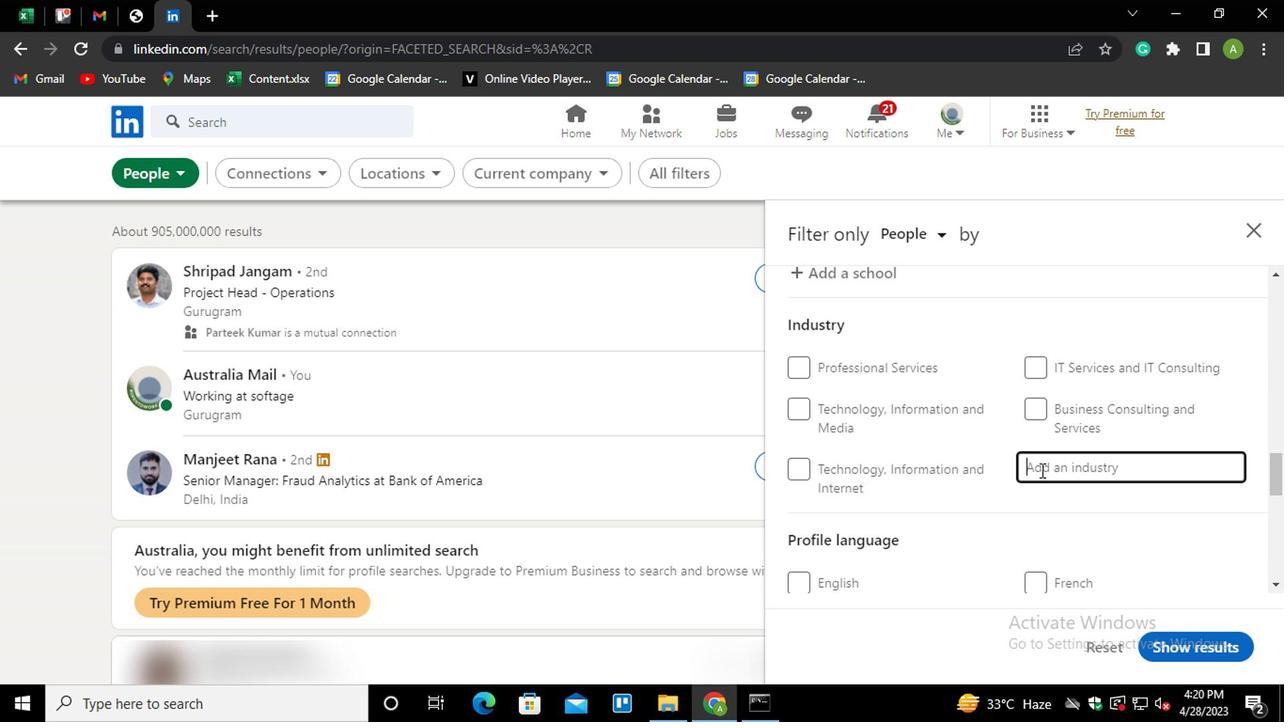 
Action: Key pressed ETAIL<Key.space><Key.shift><Key.shift><Key.shift><Key.shift><Key.shift><Key.shift><Key.shift><Key.shift><Key.shift><Key.shift>FL<Key.down><Key.enter>
Screenshot: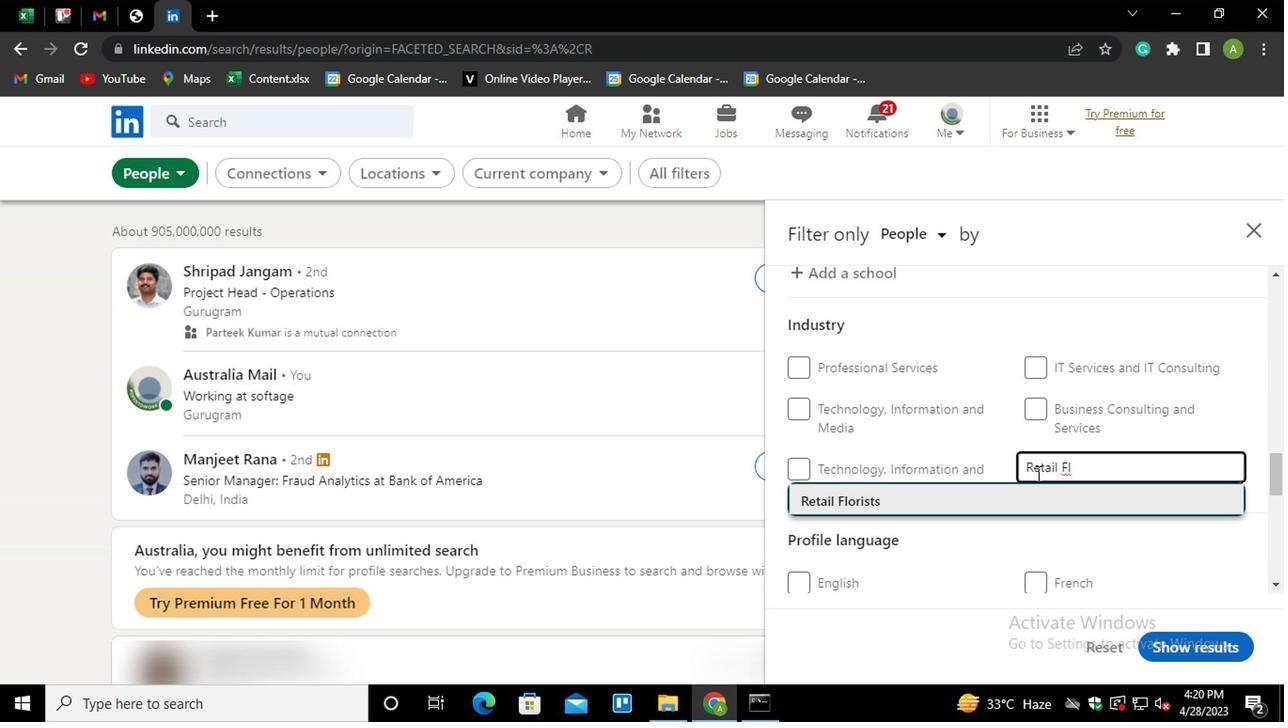 
Action: Mouse scrolled (1035, 472) with delta (0, -1)
Screenshot: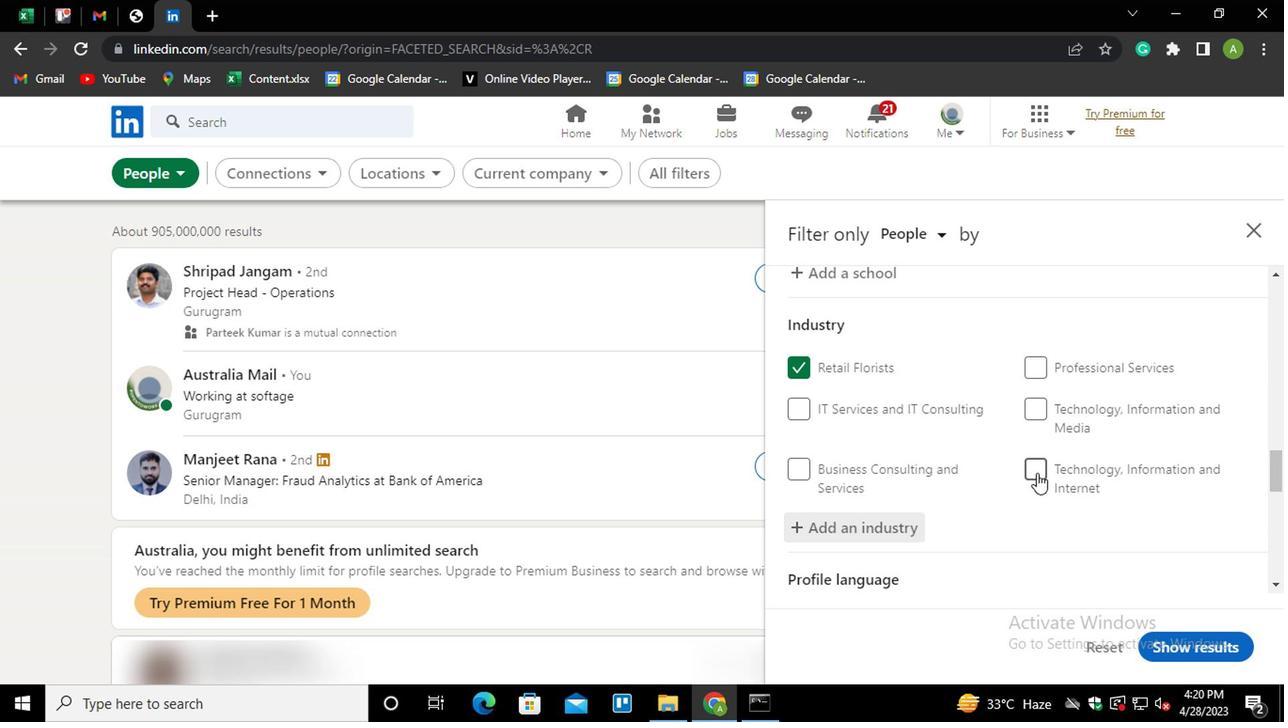 
Action: Mouse scrolled (1035, 472) with delta (0, -1)
Screenshot: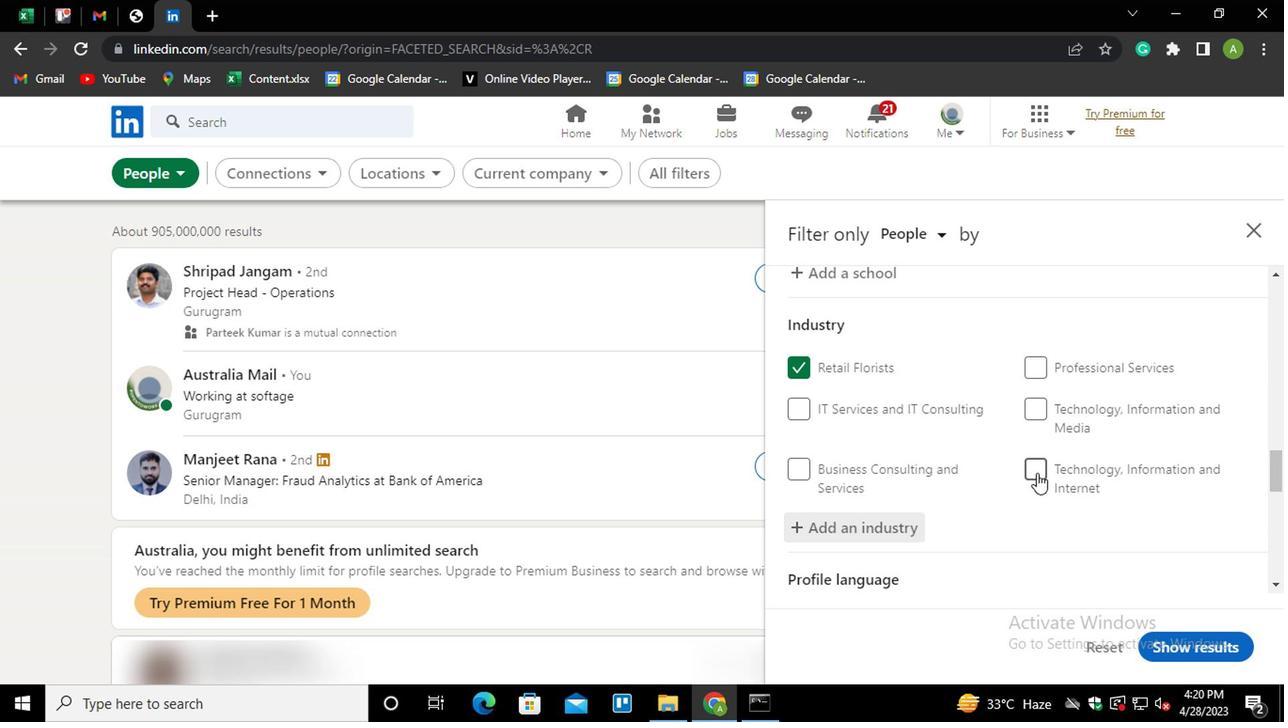 
Action: Mouse scrolled (1035, 472) with delta (0, -1)
Screenshot: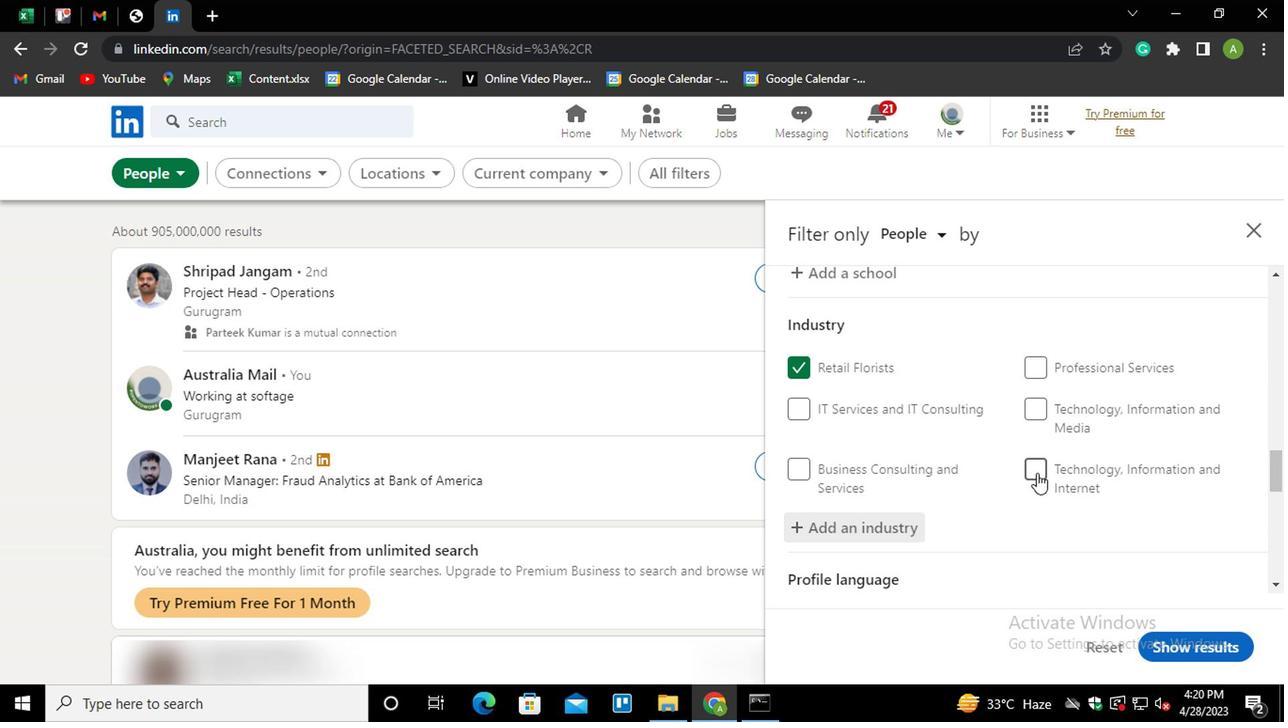 
Action: Mouse scrolled (1035, 472) with delta (0, -1)
Screenshot: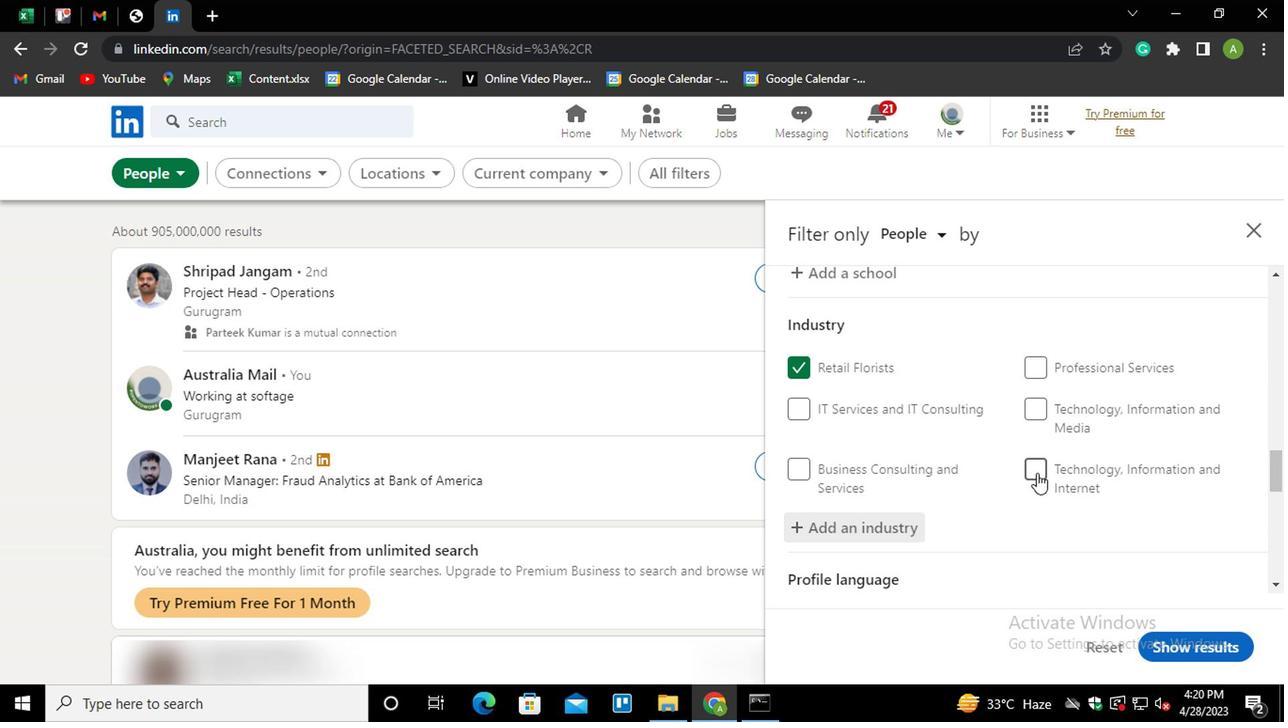 
Action: Mouse moved to (1021, 519)
Screenshot: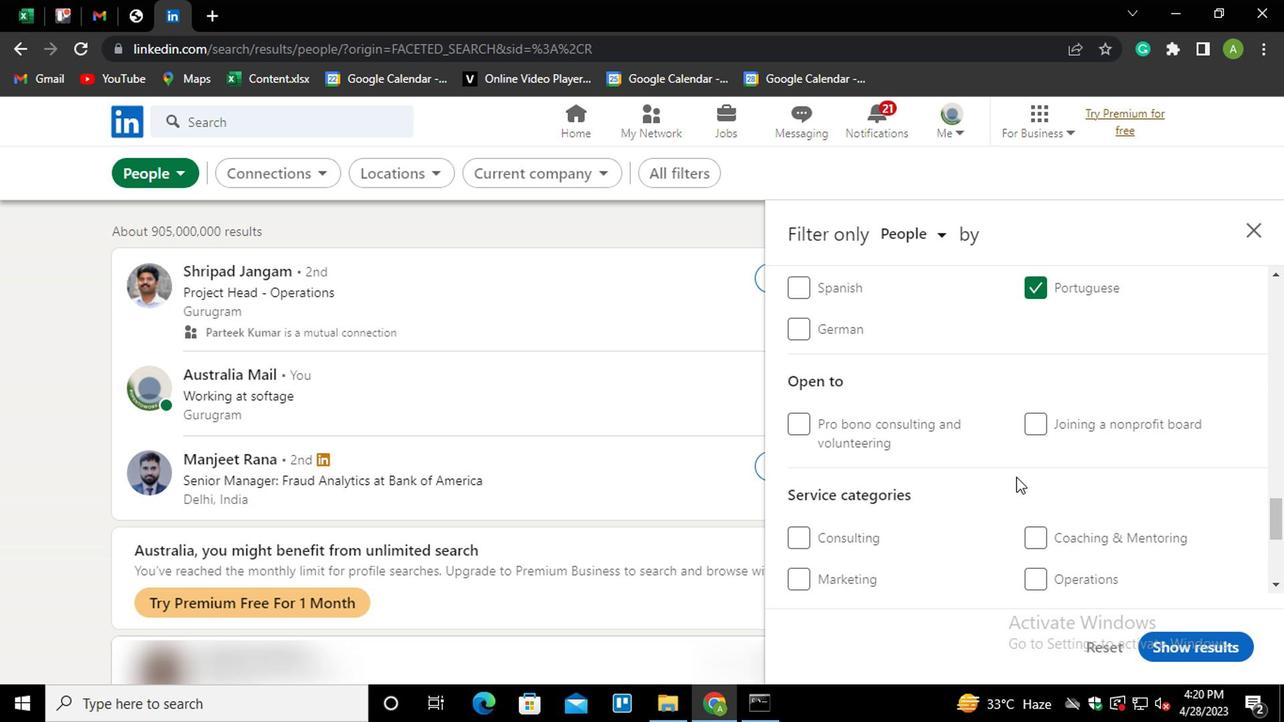 
Action: Mouse scrolled (1021, 518) with delta (0, -1)
Screenshot: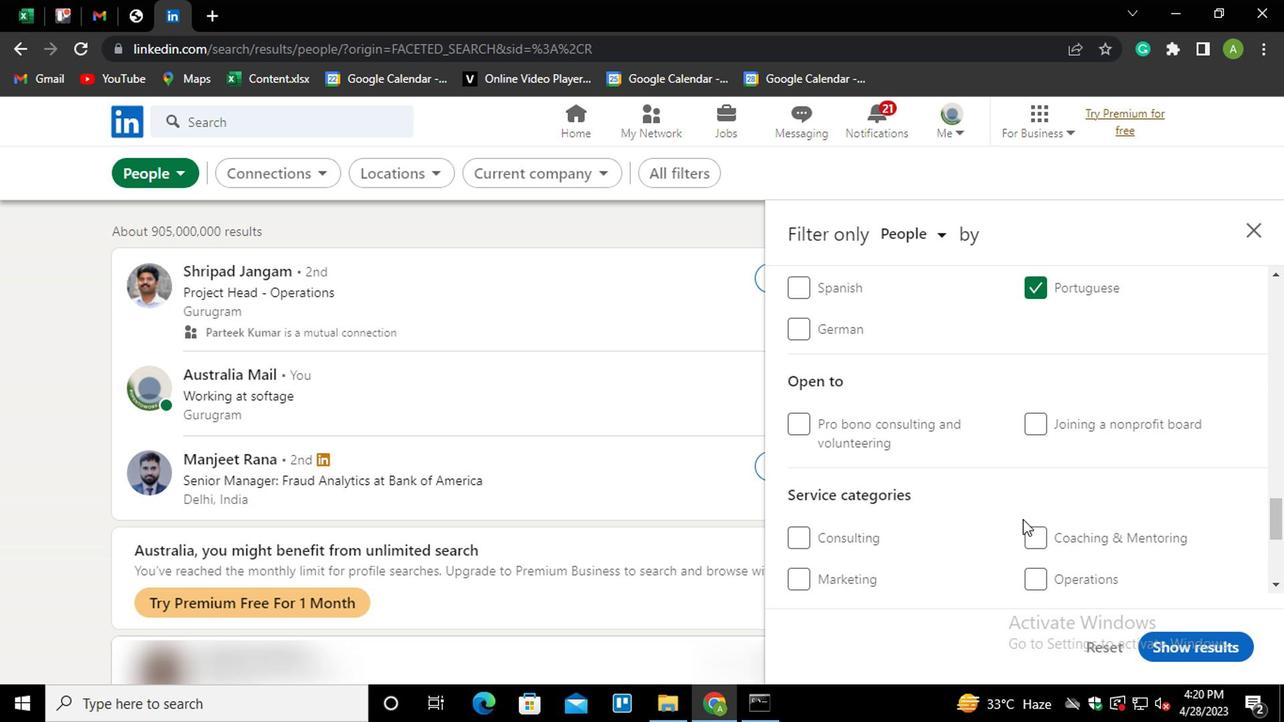 
Action: Mouse scrolled (1021, 518) with delta (0, -1)
Screenshot: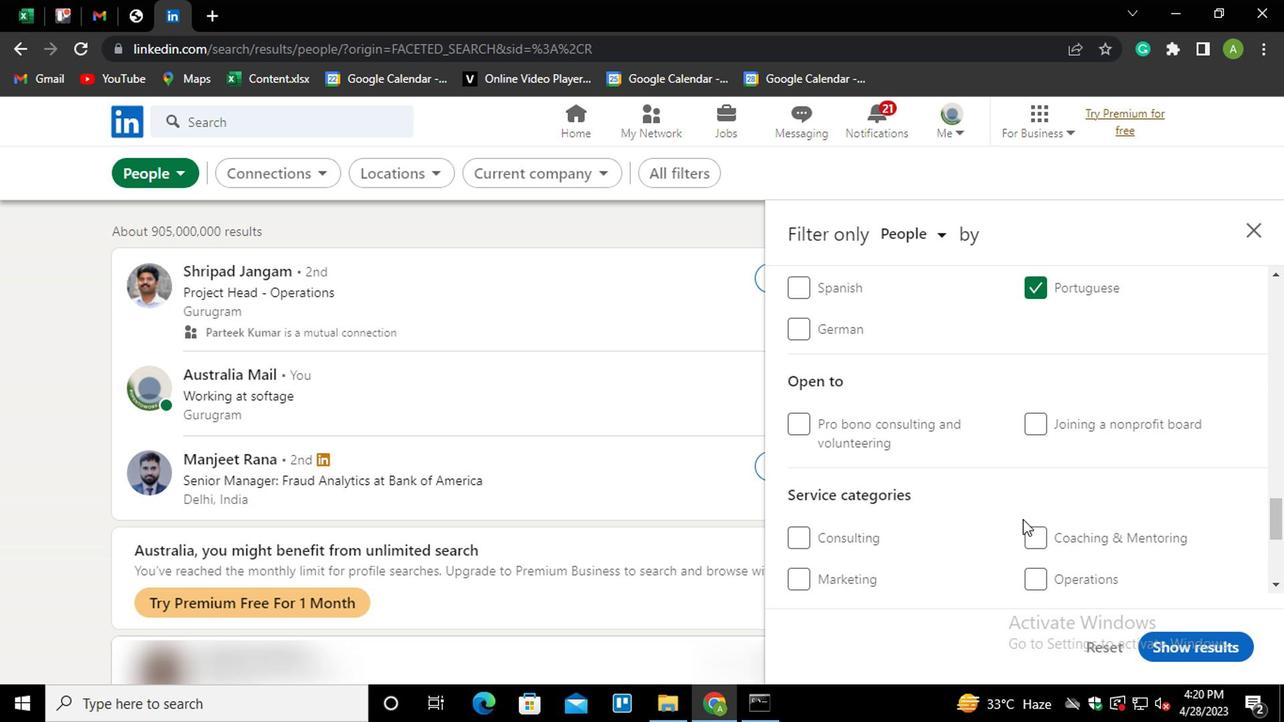 
Action: Mouse moved to (1060, 435)
Screenshot: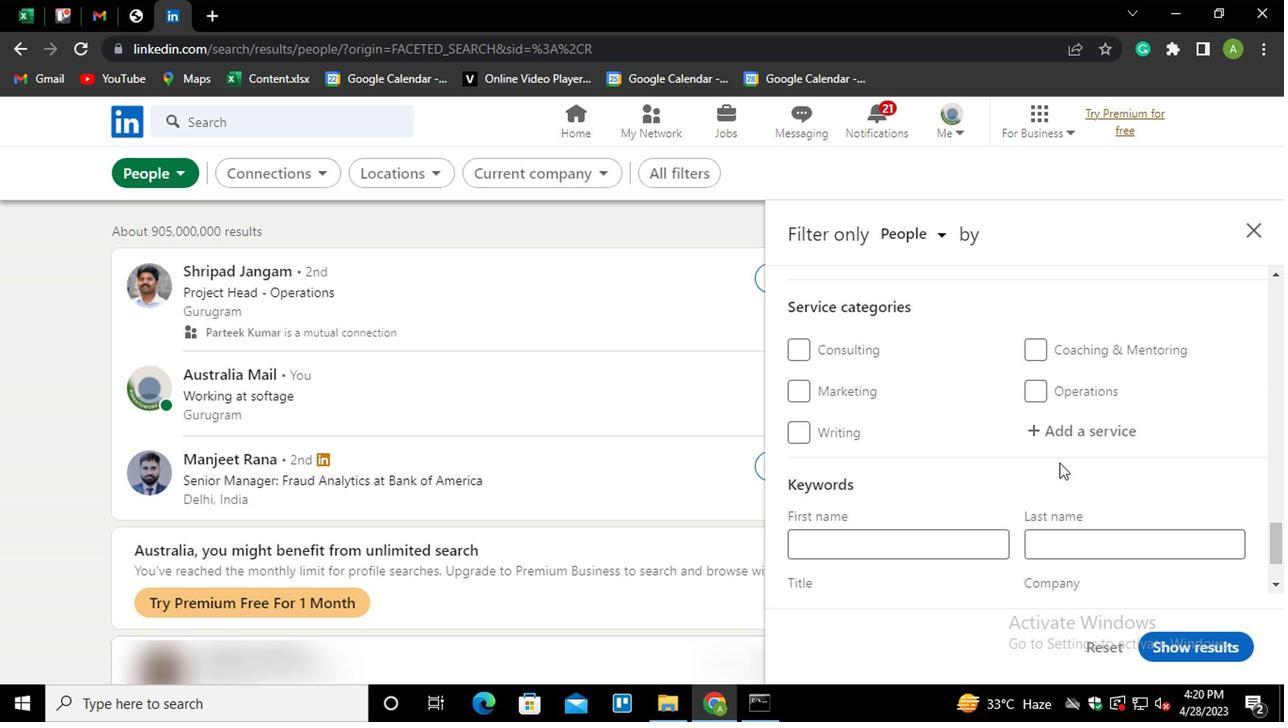 
Action: Mouse pressed left at (1060, 435)
Screenshot: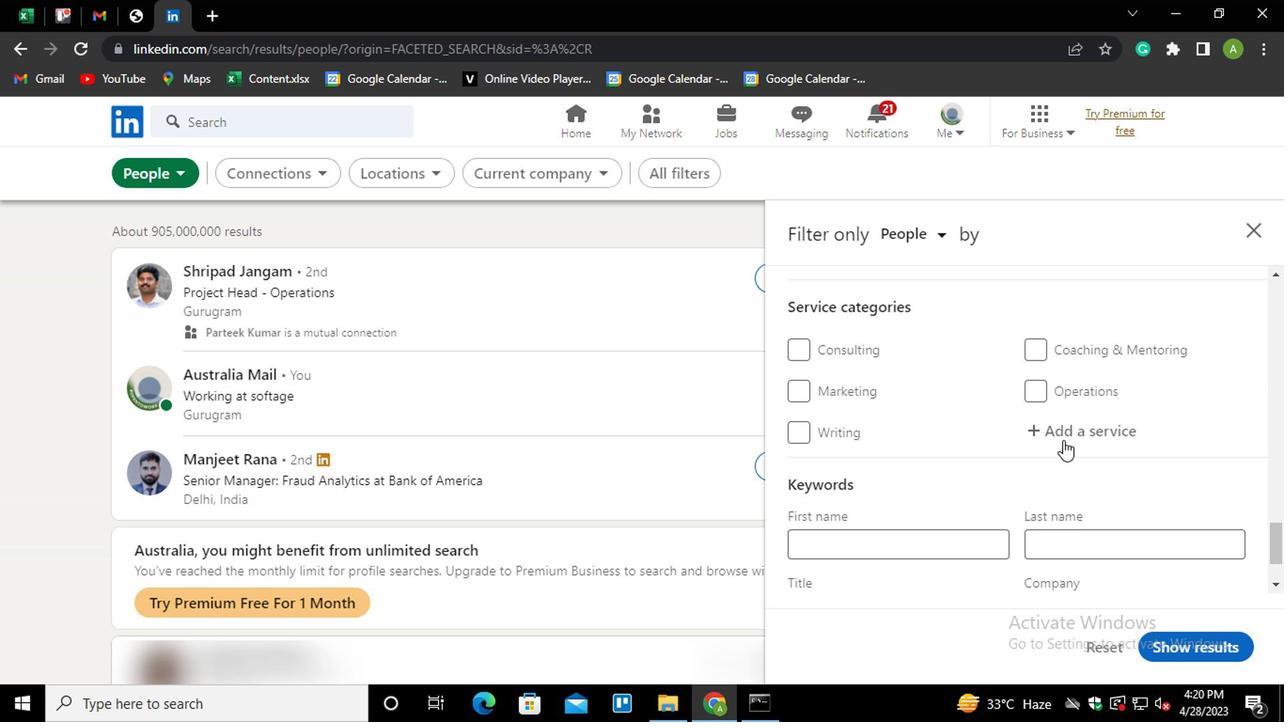 
Action: Mouse moved to (1060, 434)
Screenshot: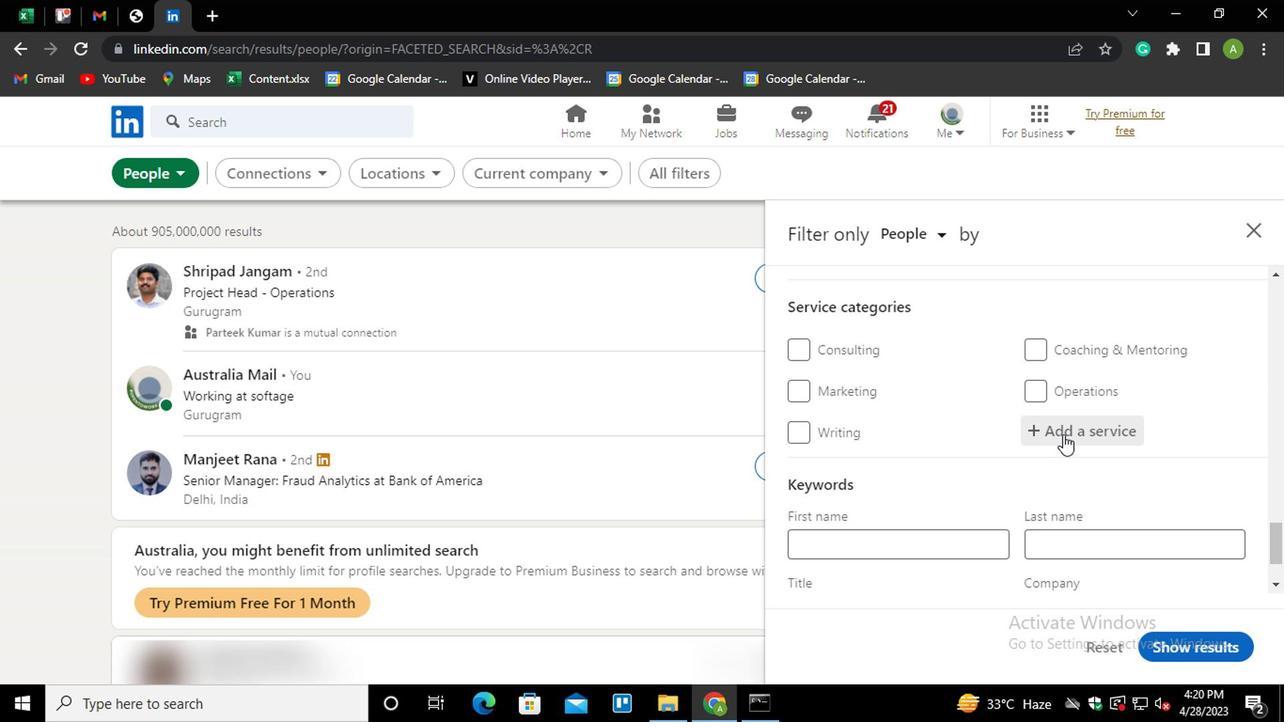 
Action: Key pressed <Key.shift>
Screenshot: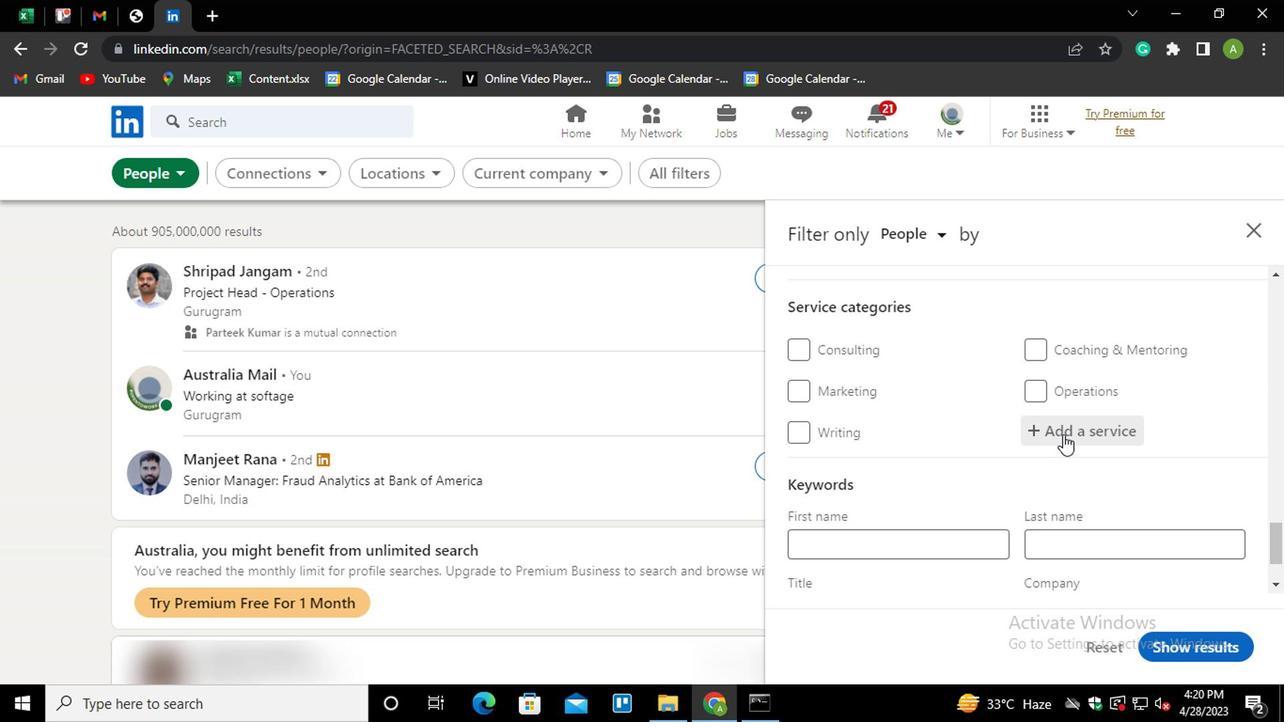 
Action: Mouse moved to (1055, 435)
Screenshot: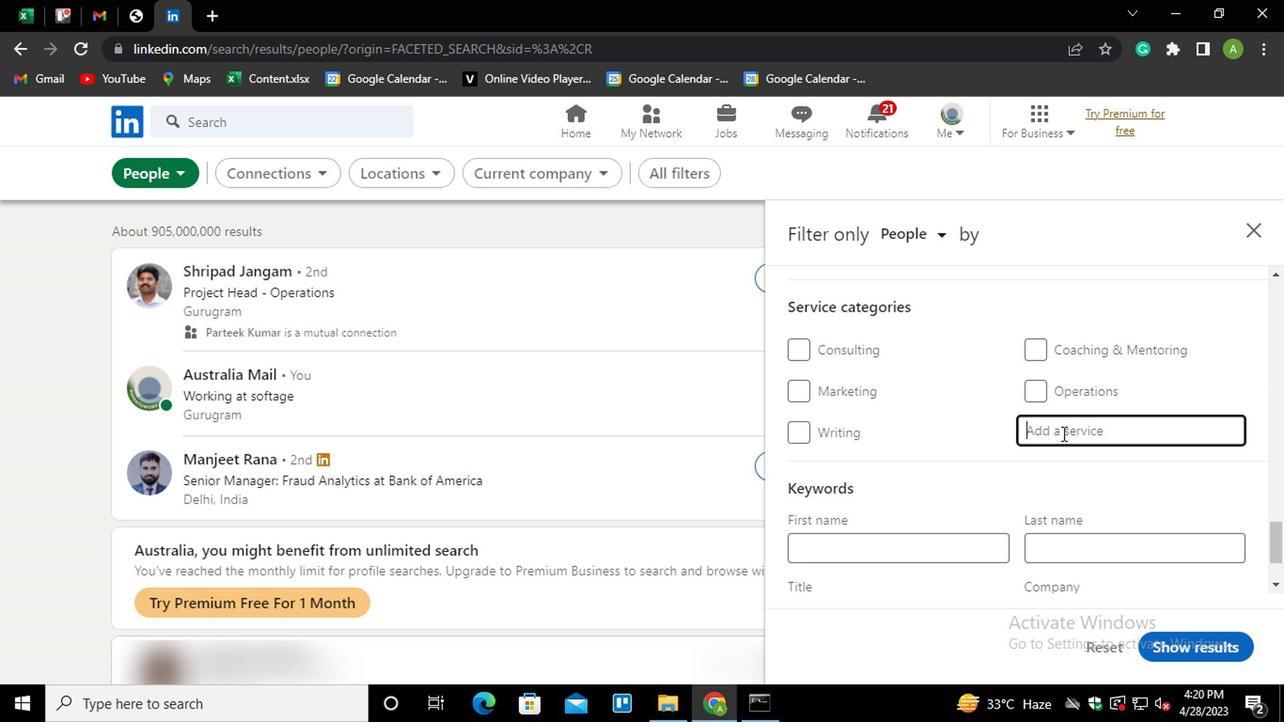 
Action: Key pressed G
Screenshot: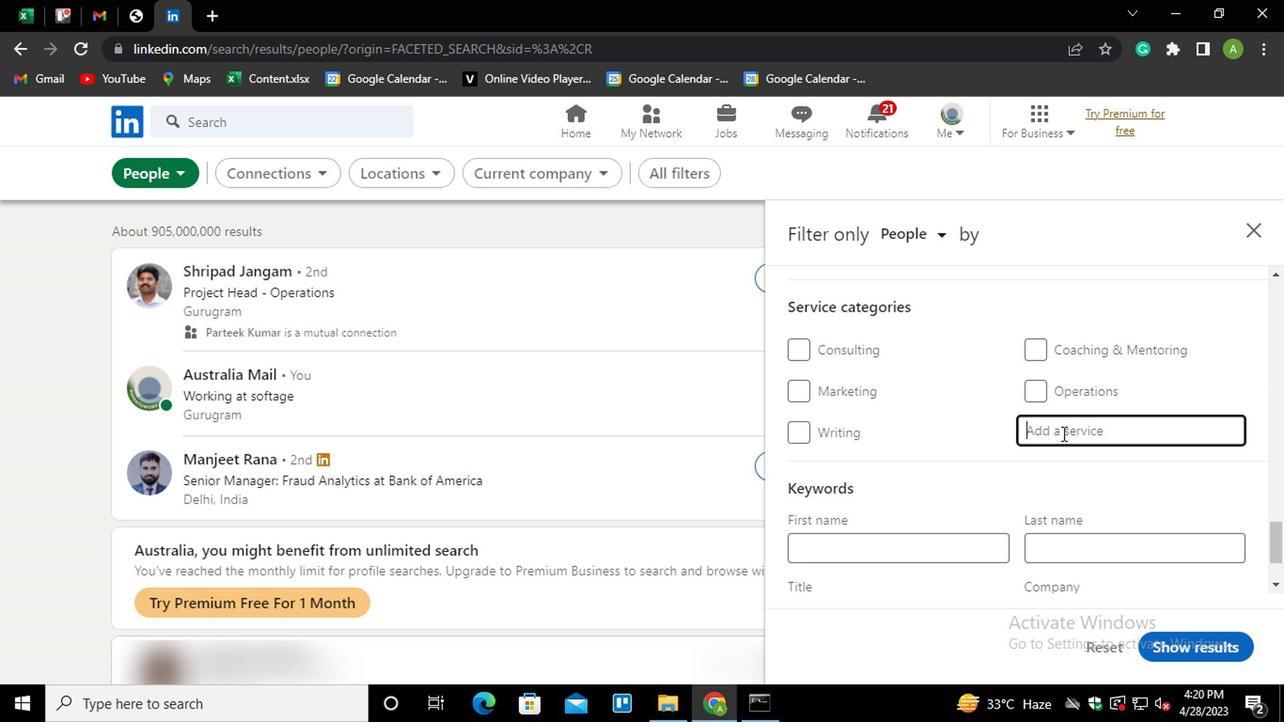 
Action: Mouse moved to (1054, 436)
Screenshot: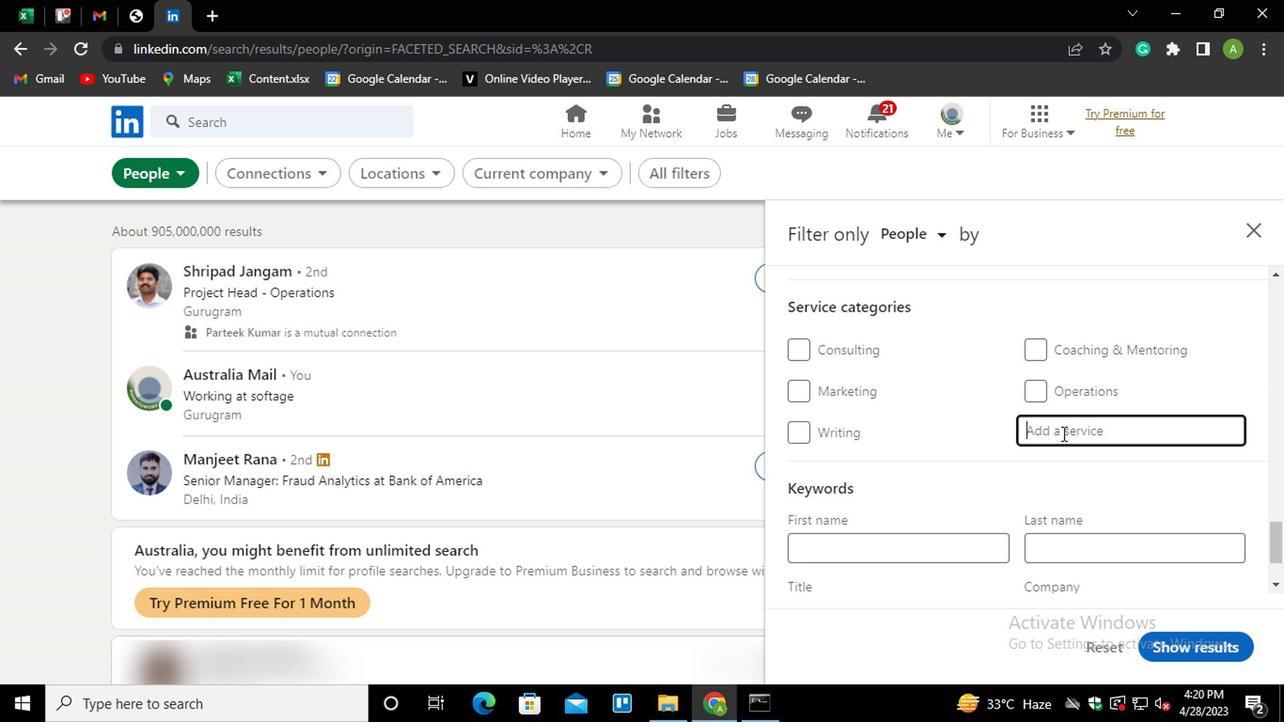 
Action: Key pressed RANT<Key.down><Key.enter>
Screenshot: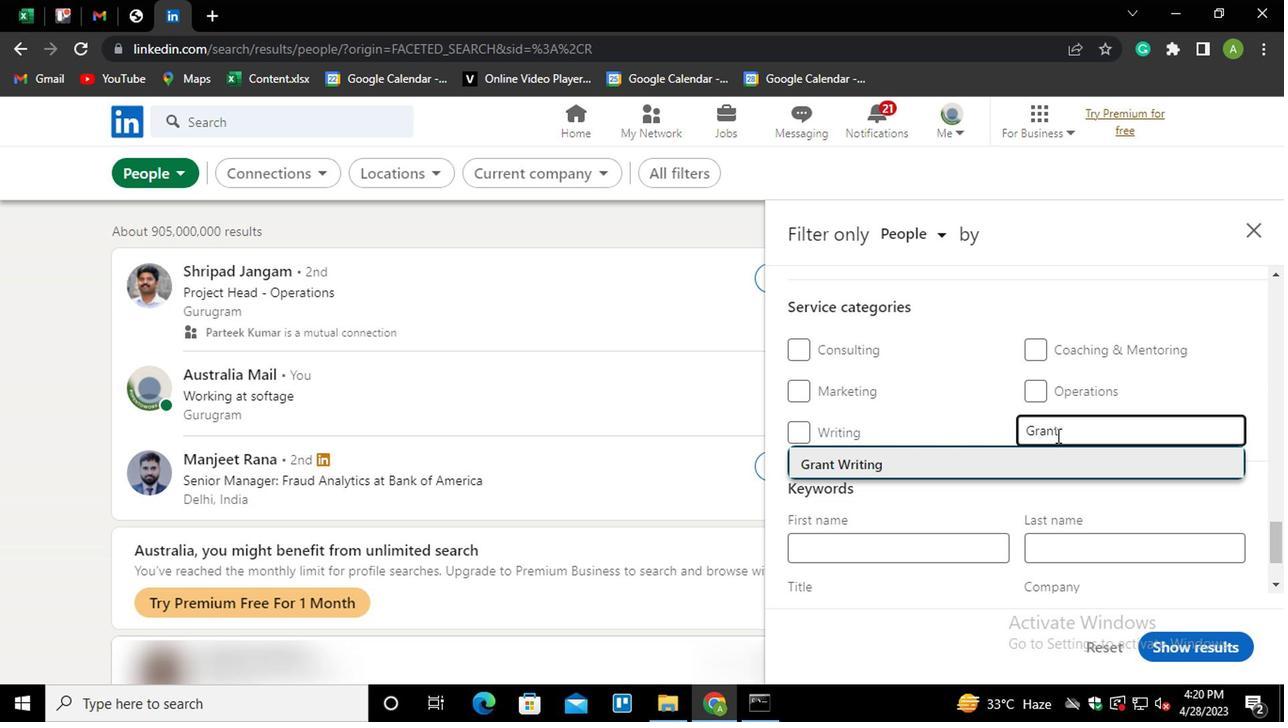 
Action: Mouse scrolled (1054, 435) with delta (0, -1)
Screenshot: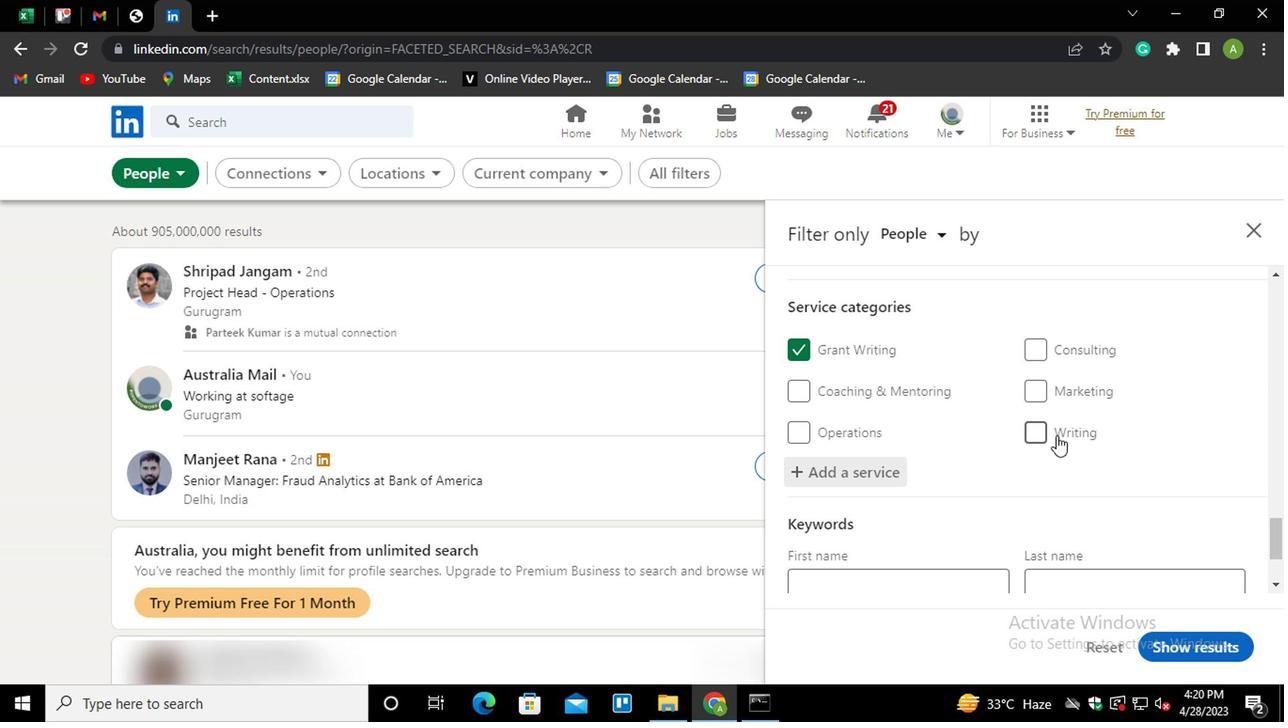 
Action: Mouse scrolled (1054, 435) with delta (0, -1)
Screenshot: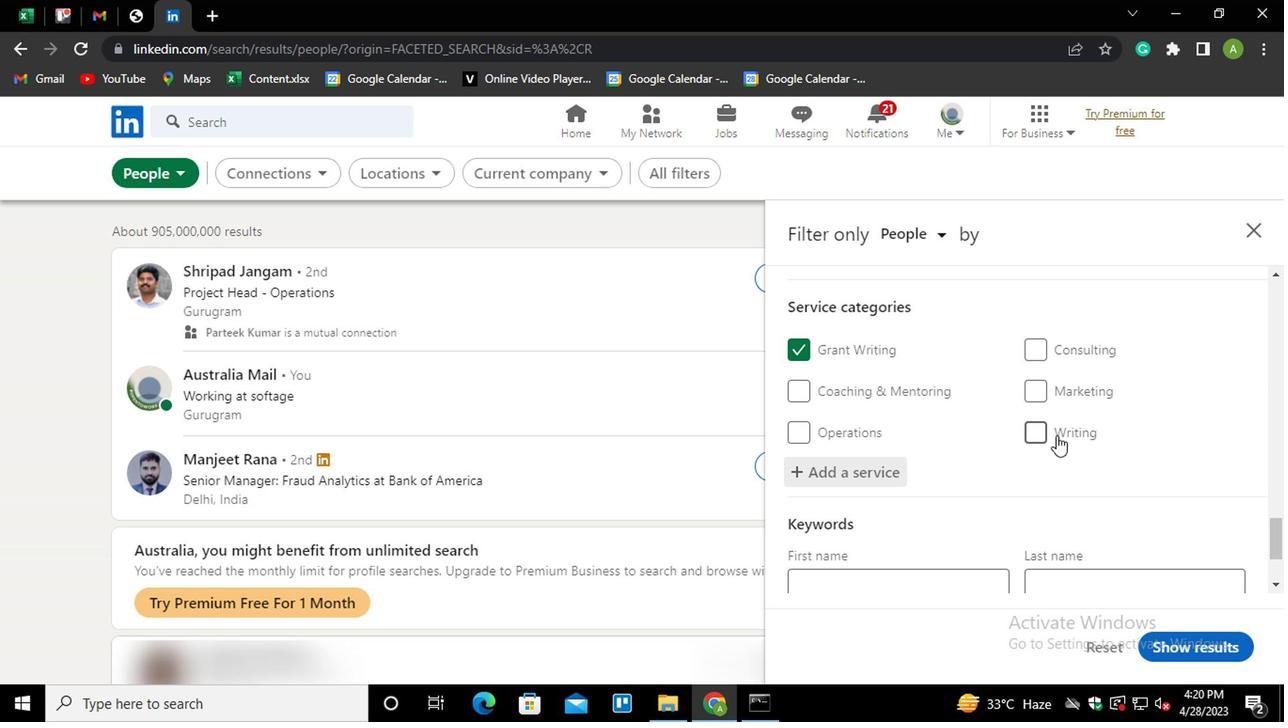 
Action: Mouse scrolled (1054, 435) with delta (0, -1)
Screenshot: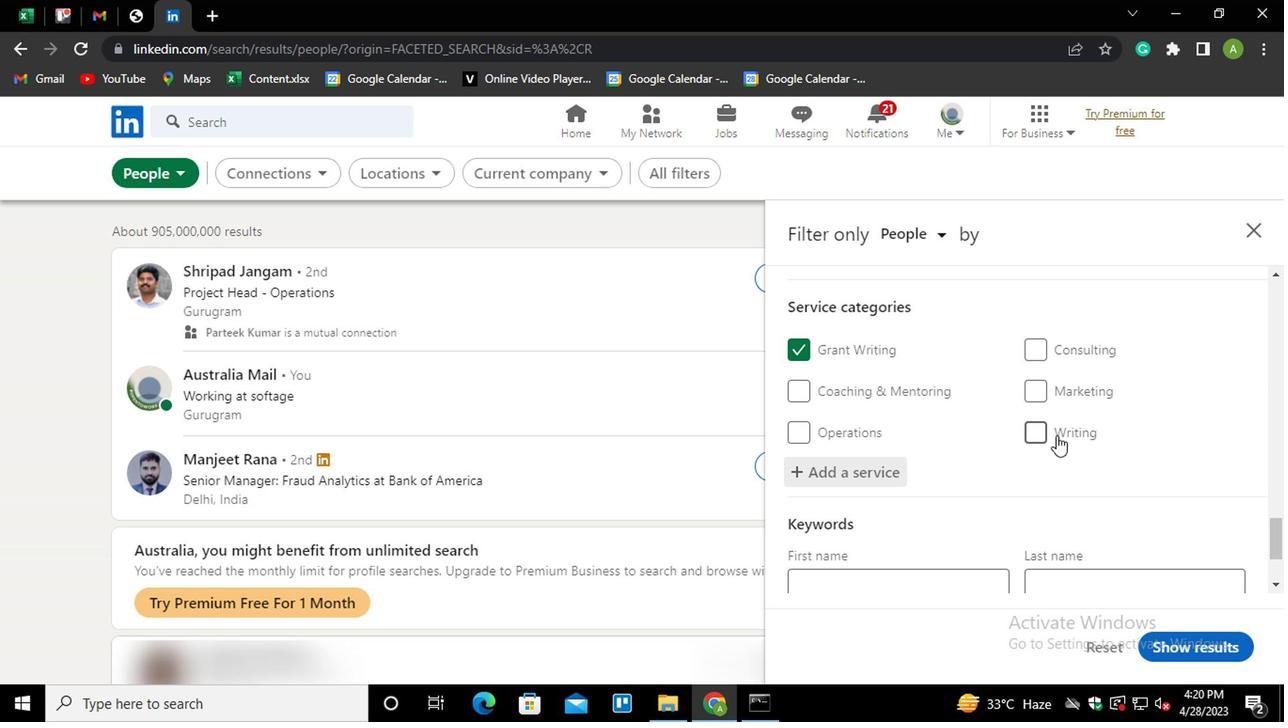 
Action: Mouse scrolled (1054, 435) with delta (0, -1)
Screenshot: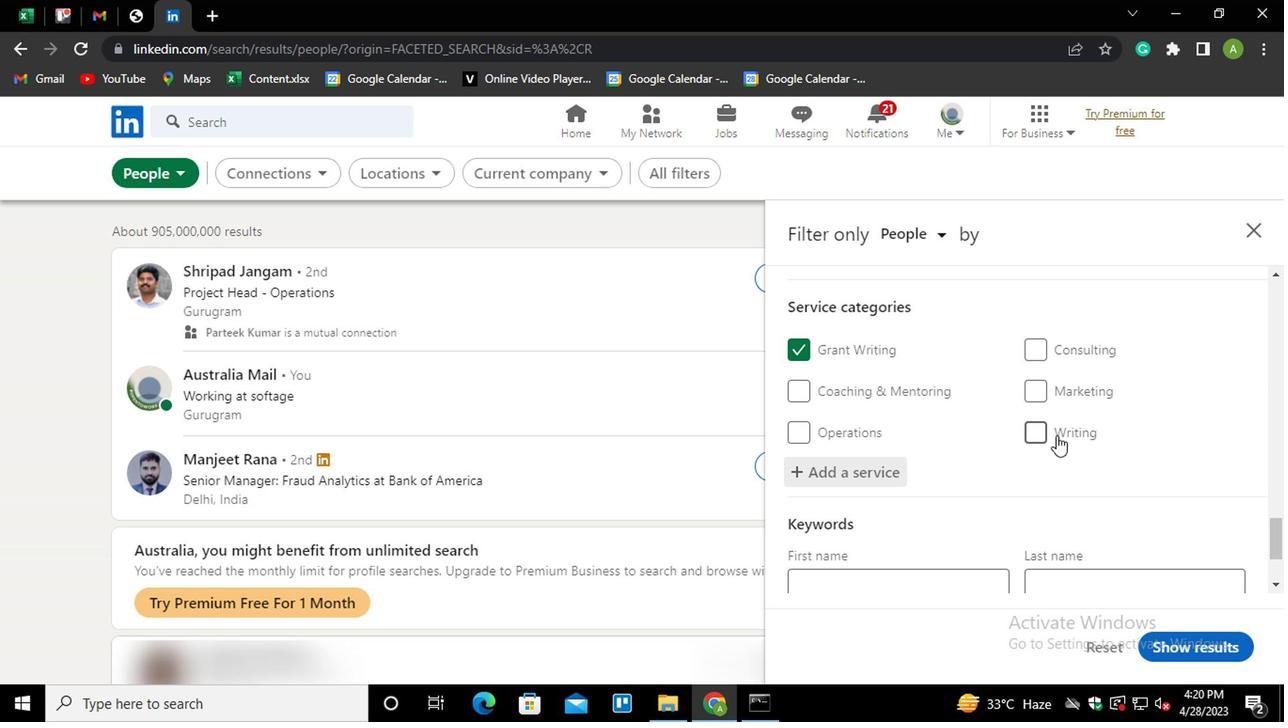 
Action: Mouse scrolled (1054, 435) with delta (0, -1)
Screenshot: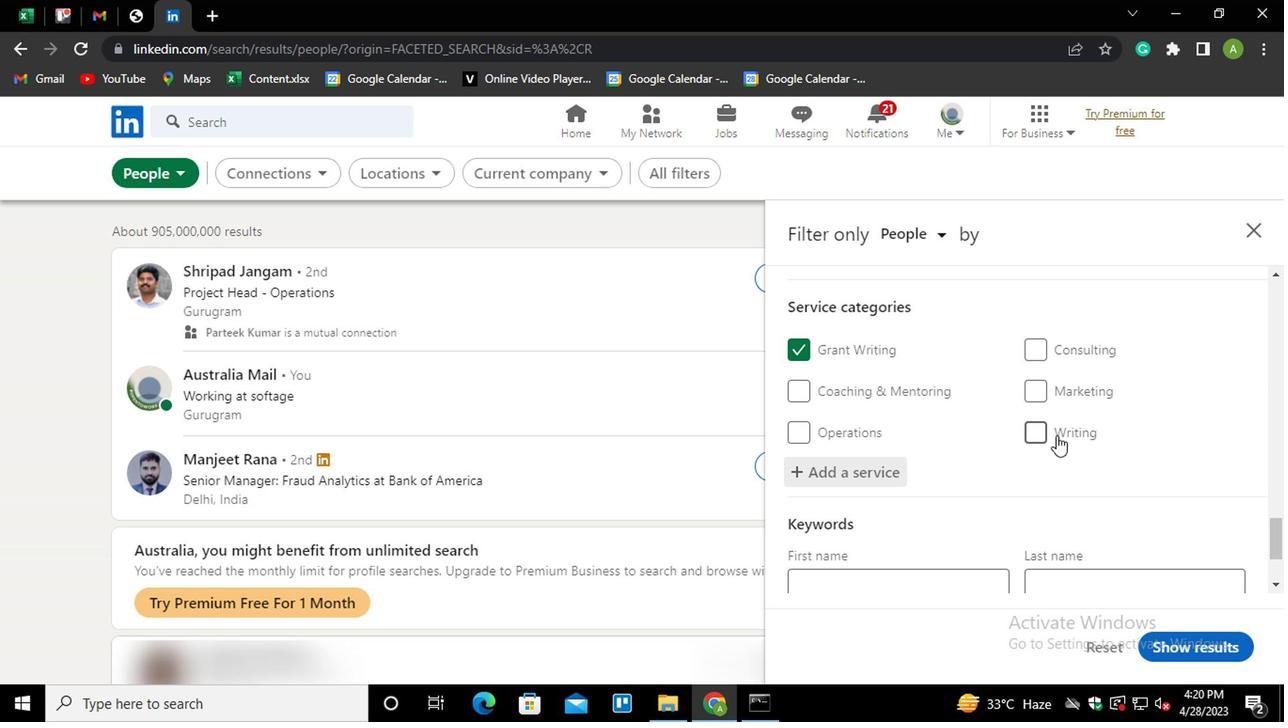 
Action: Mouse scrolled (1054, 435) with delta (0, -1)
Screenshot: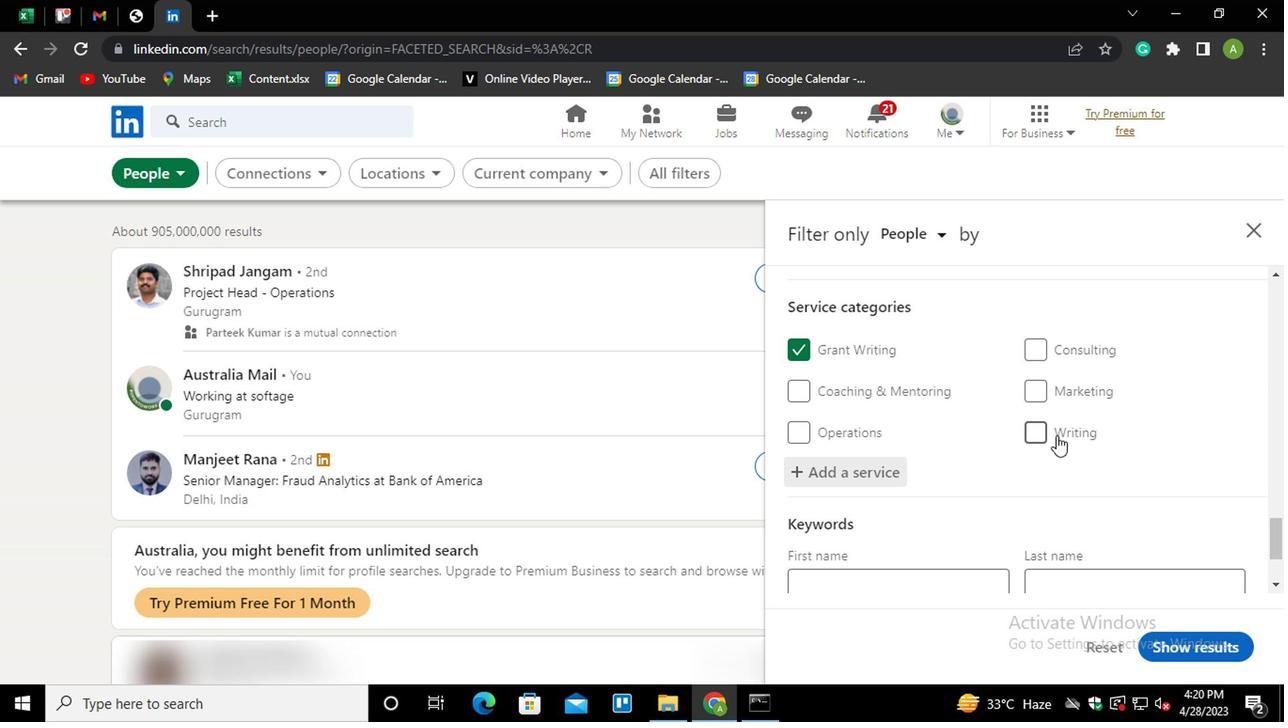 
Action: Mouse moved to (866, 512)
Screenshot: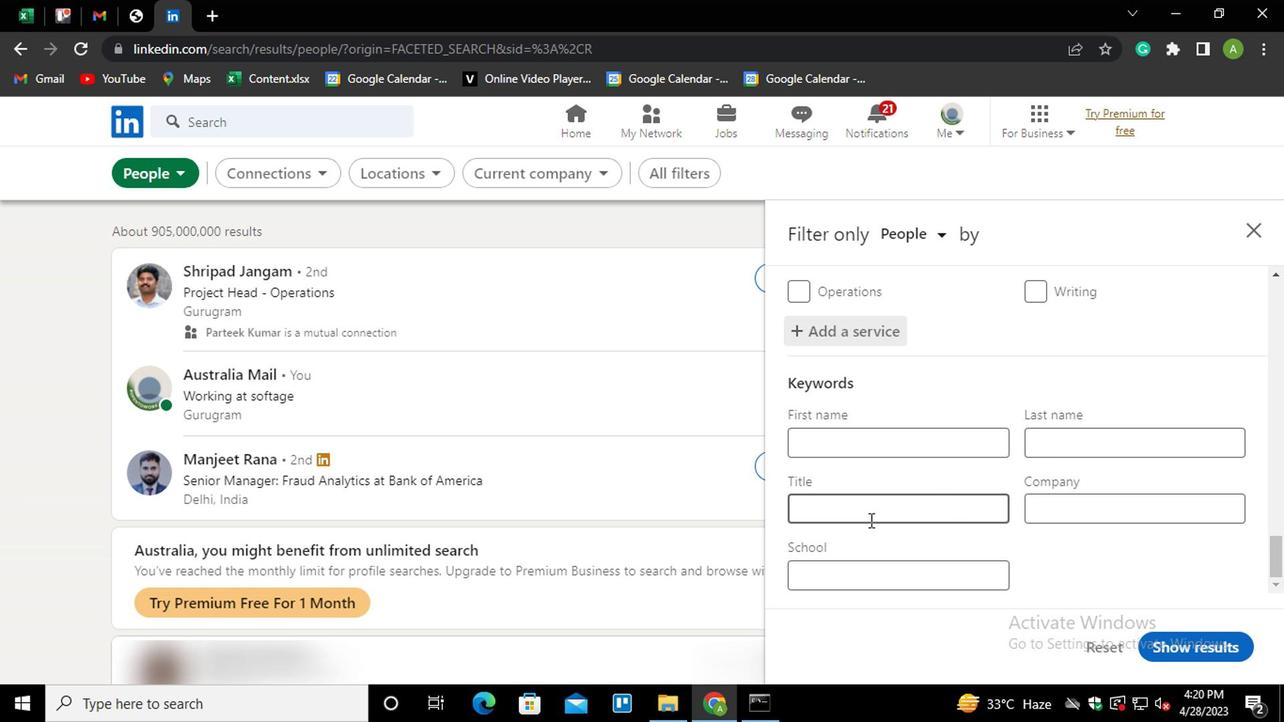 
Action: Mouse pressed left at (866, 512)
Screenshot: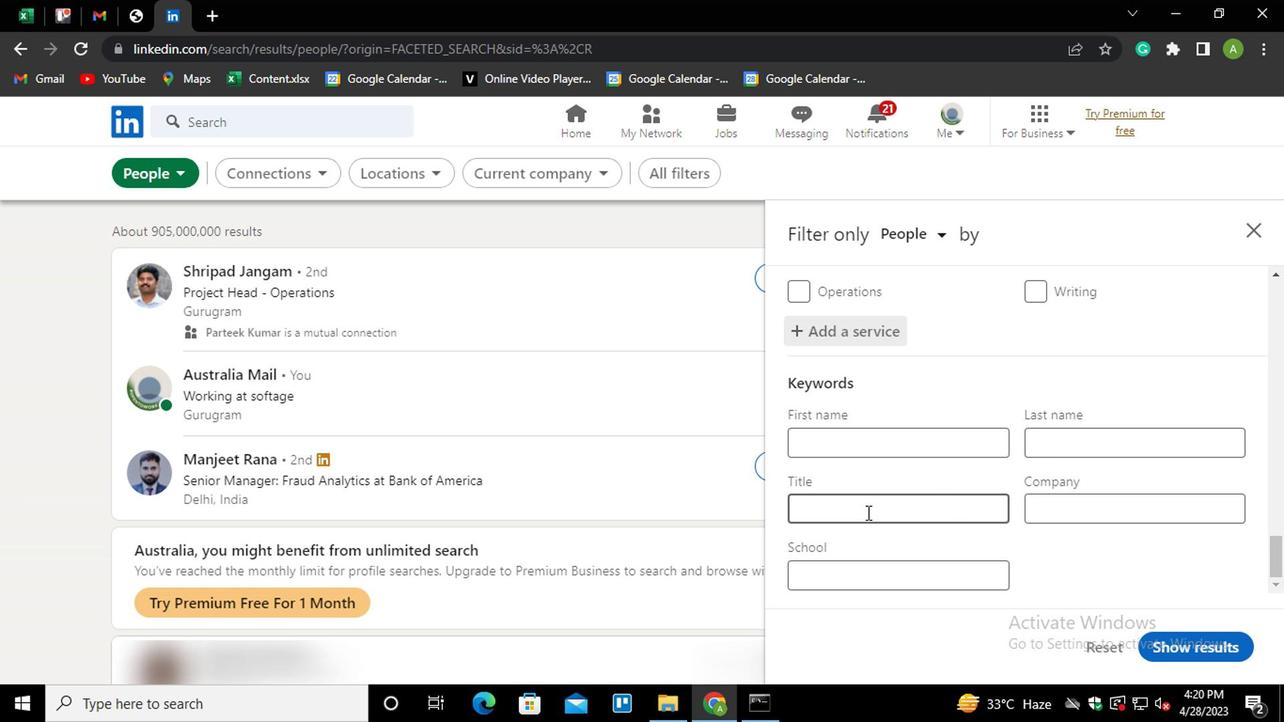 
Action: Key pressed <Key.shift><Key.shift>PROFESSOR
Screenshot: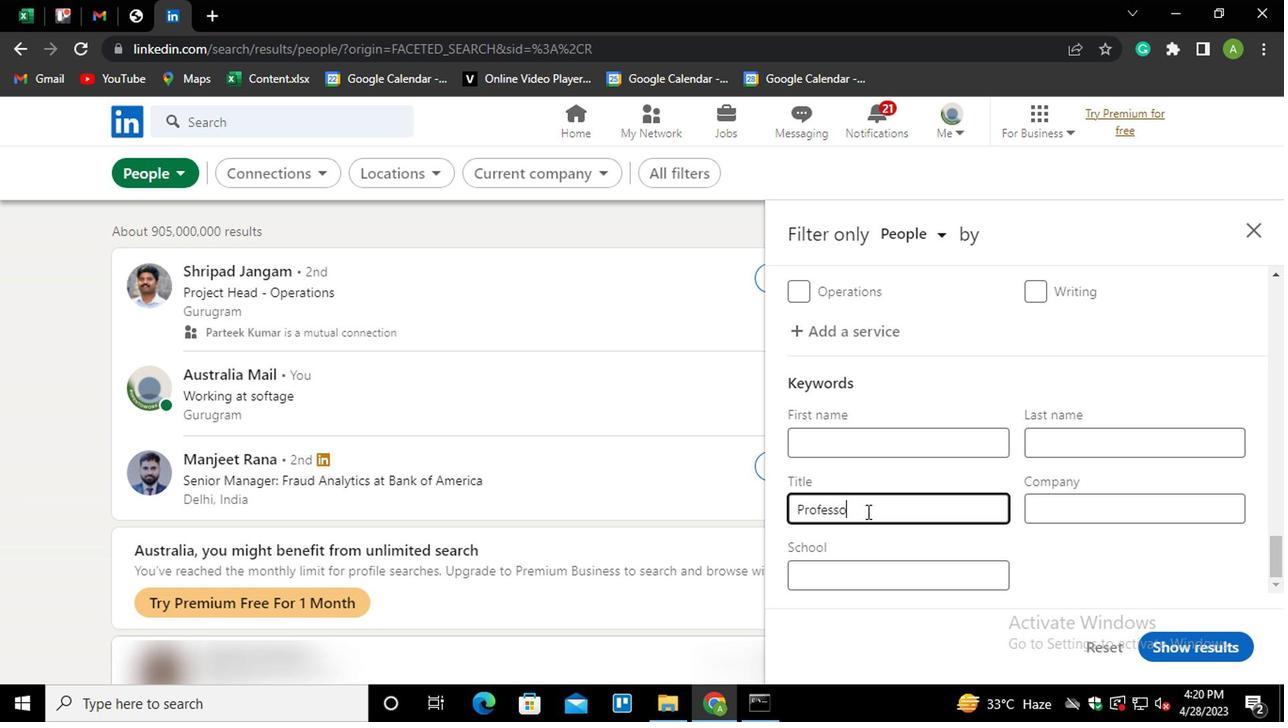 
Action: Mouse moved to (1028, 533)
Screenshot: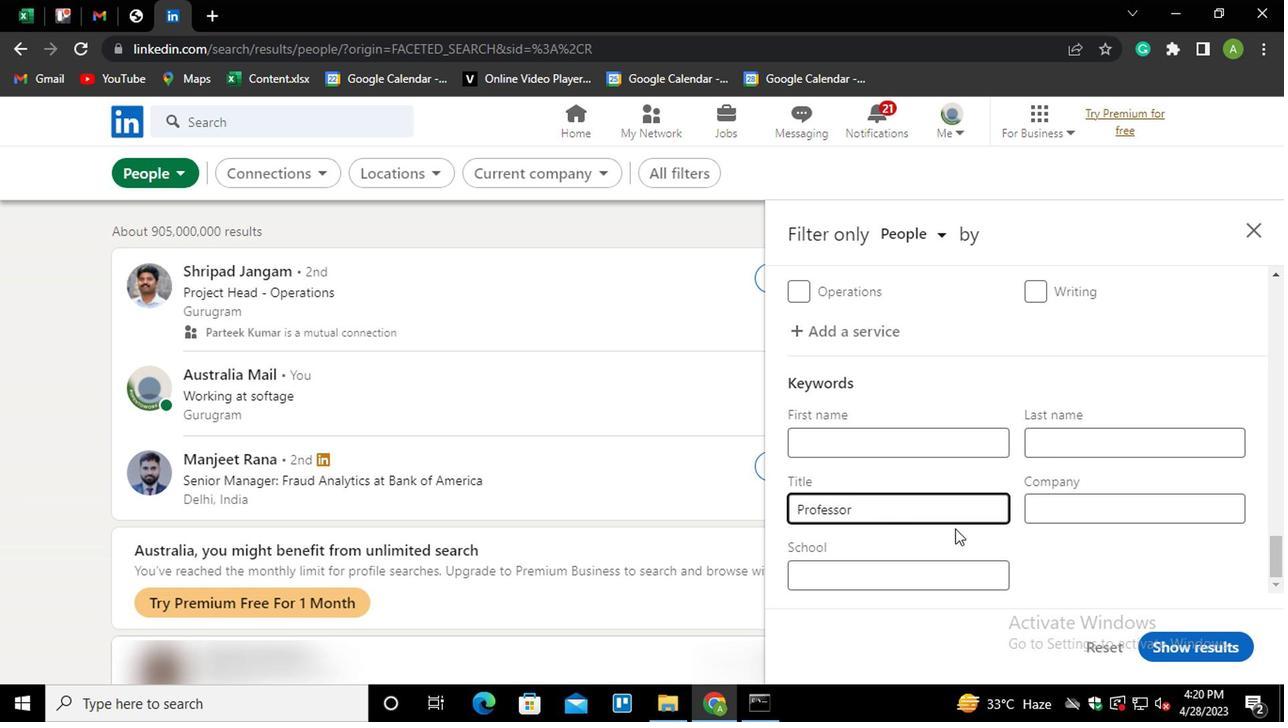 
Action: Mouse pressed left at (1028, 533)
Screenshot: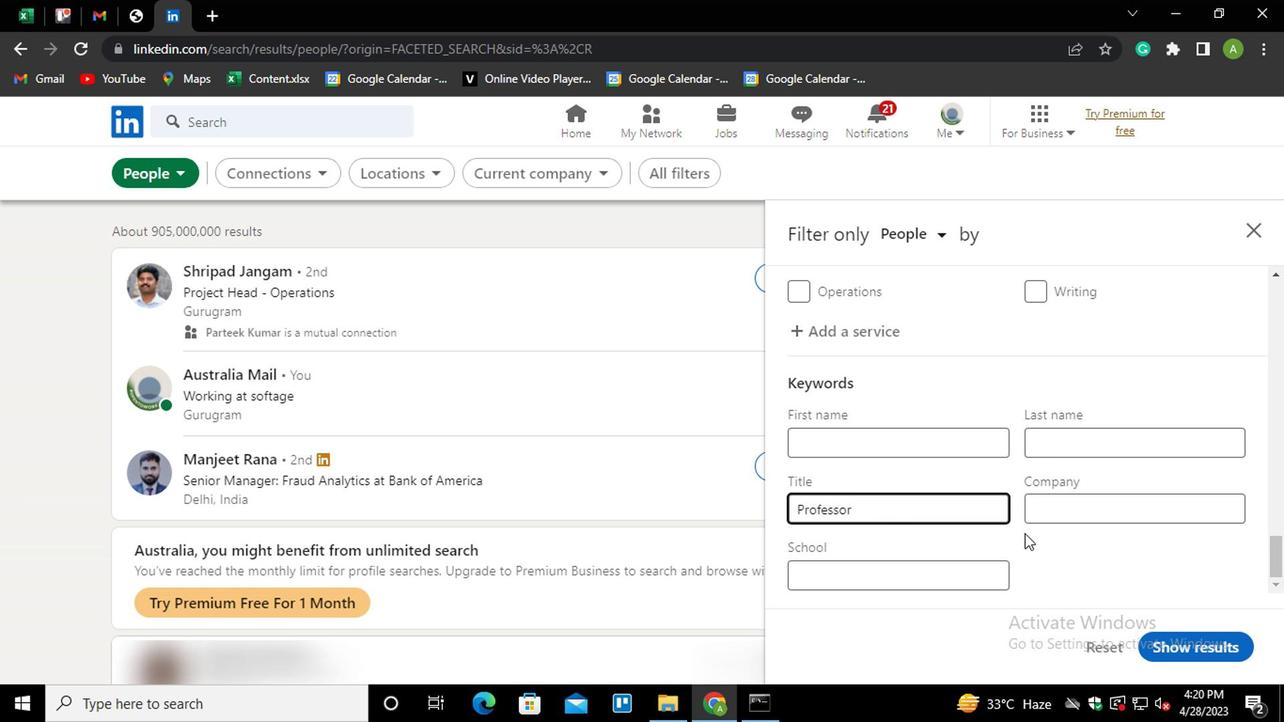 
Action: Mouse moved to (1181, 654)
Screenshot: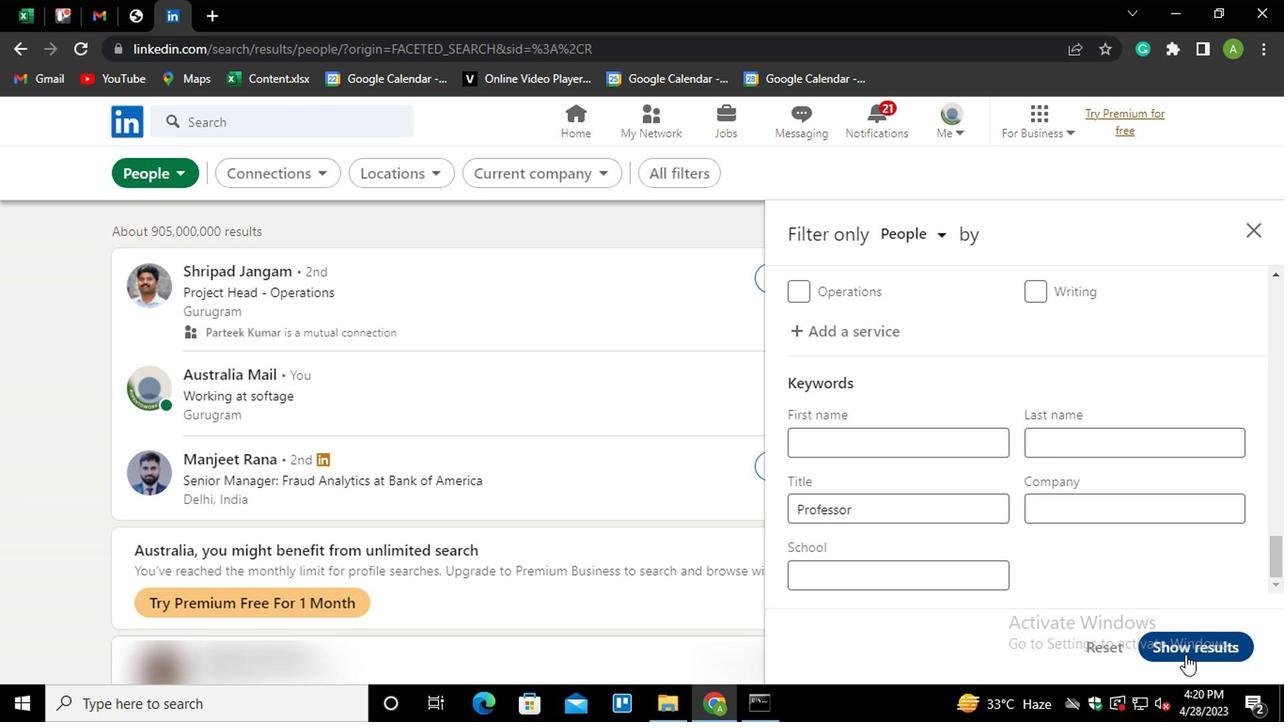 
Action: Mouse pressed left at (1181, 654)
Screenshot: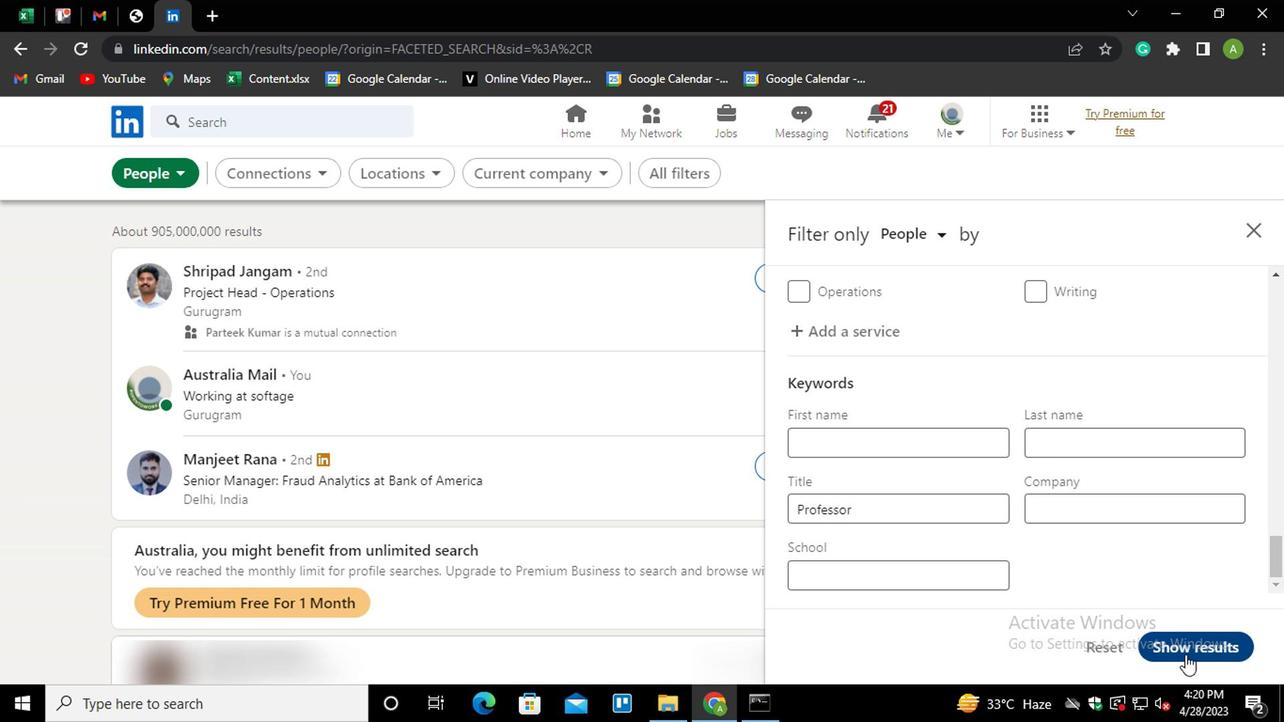 
